 Task: Select the editor in the peek widget default focus.
Action: Mouse moved to (226, 587)
Screenshot: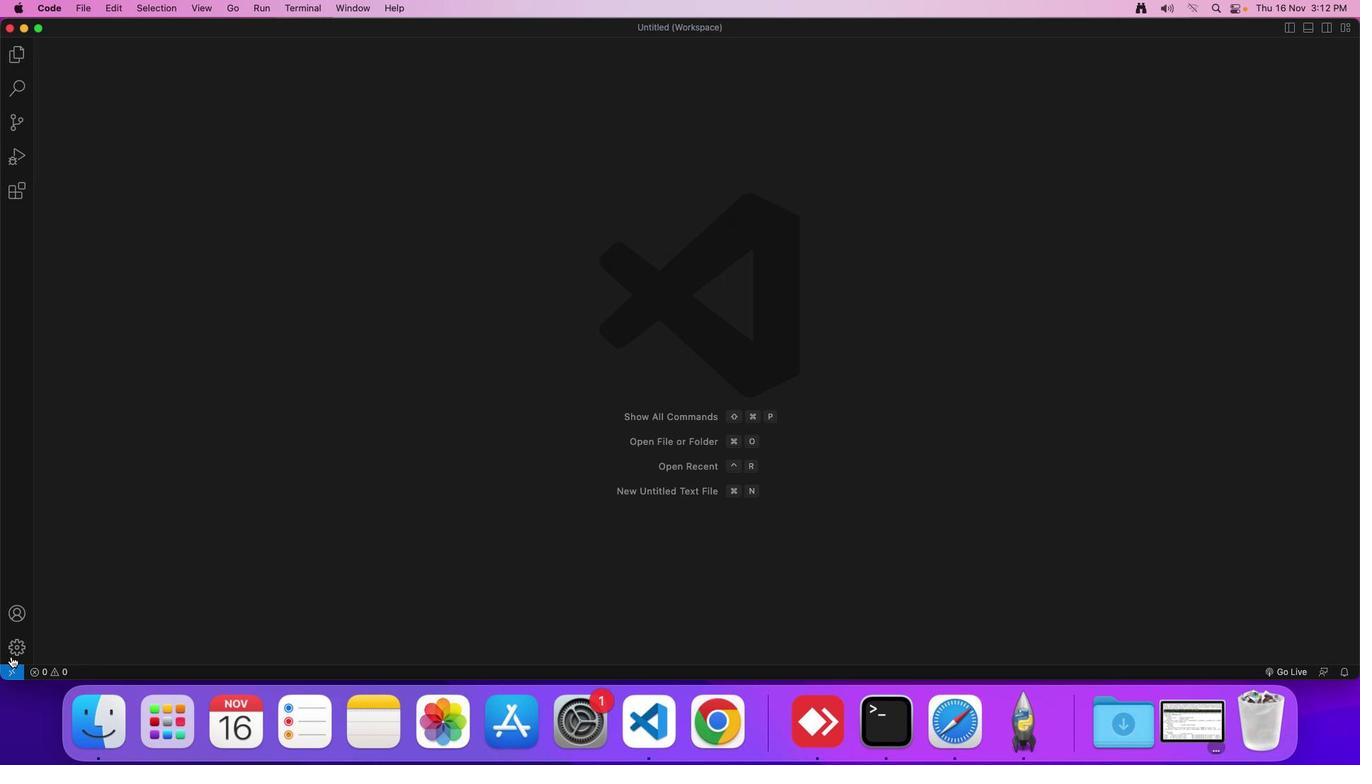 
Action: Mouse pressed left at (226, 587)
Screenshot: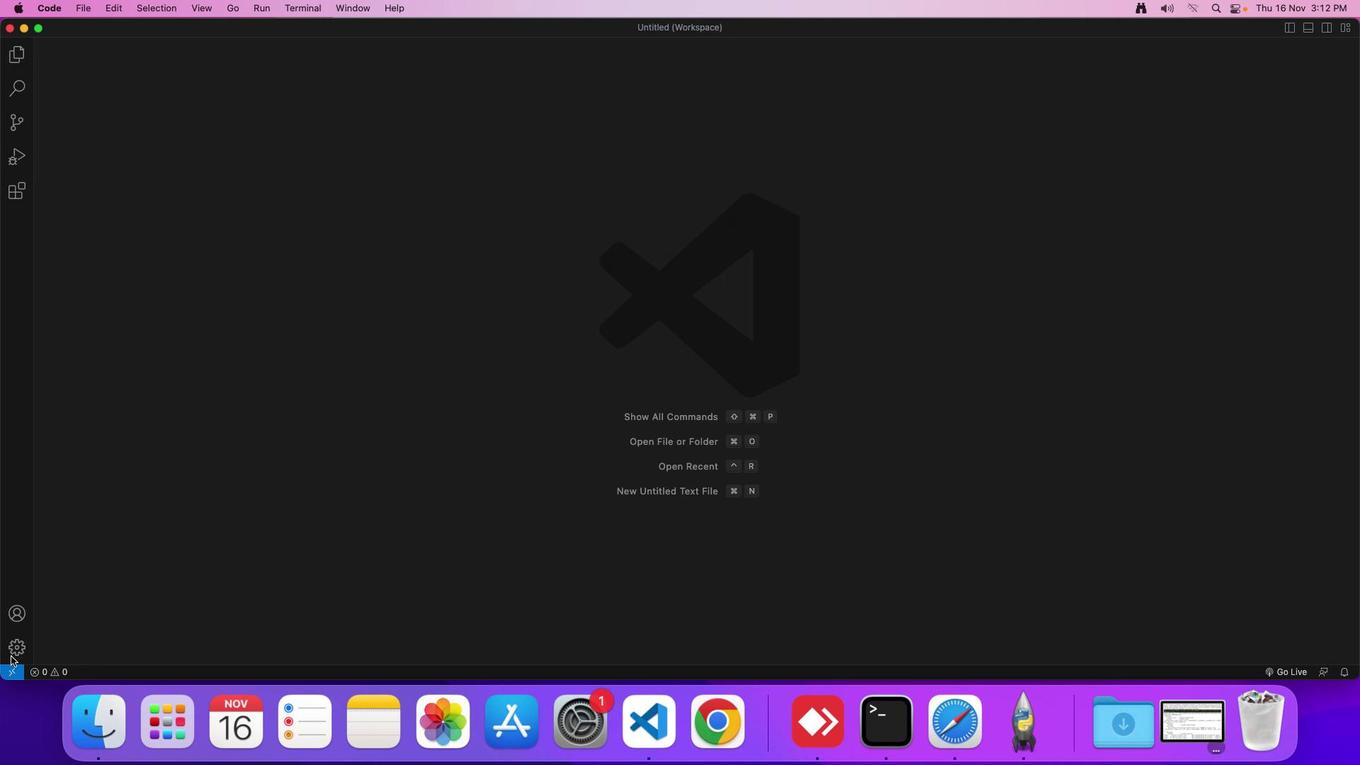 
Action: Mouse moved to (272, 505)
Screenshot: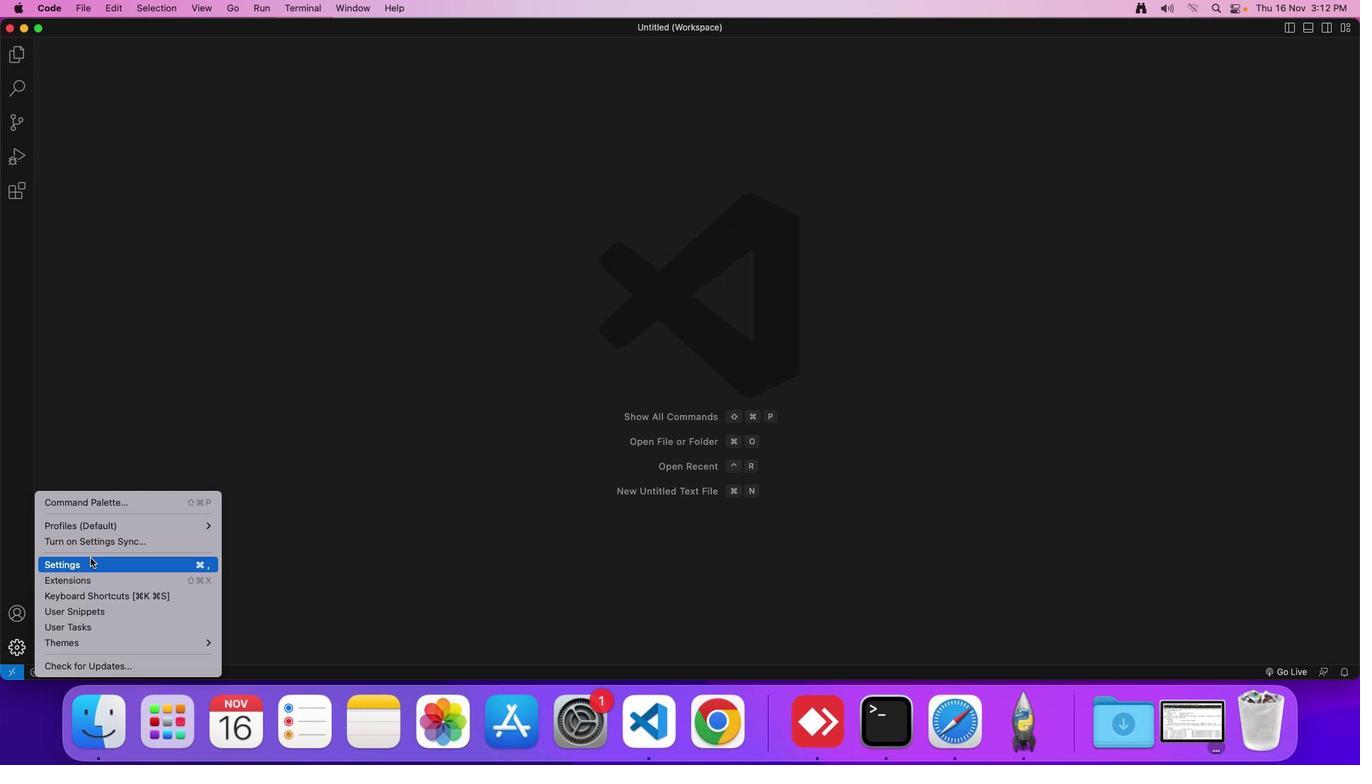 
Action: Mouse pressed left at (272, 505)
Screenshot: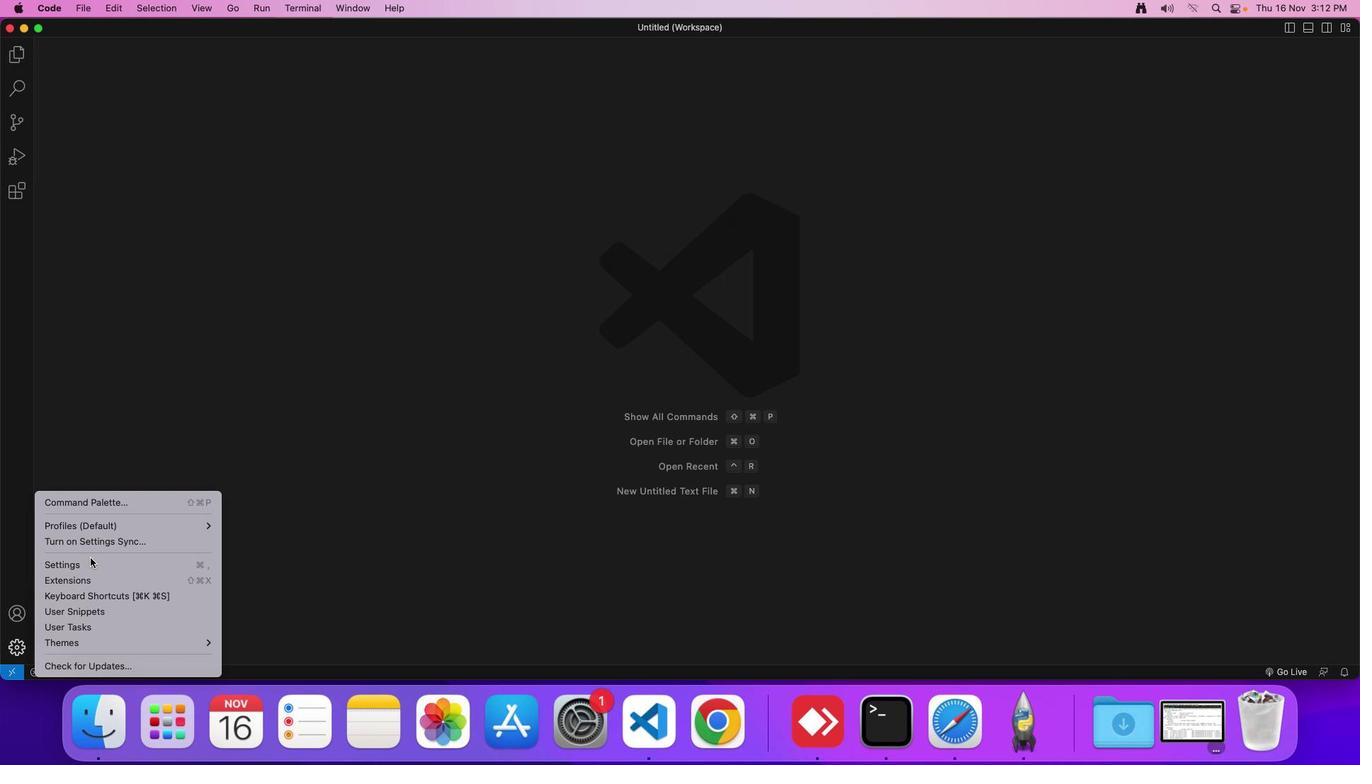 
Action: Mouse moved to (430, 139)
Screenshot: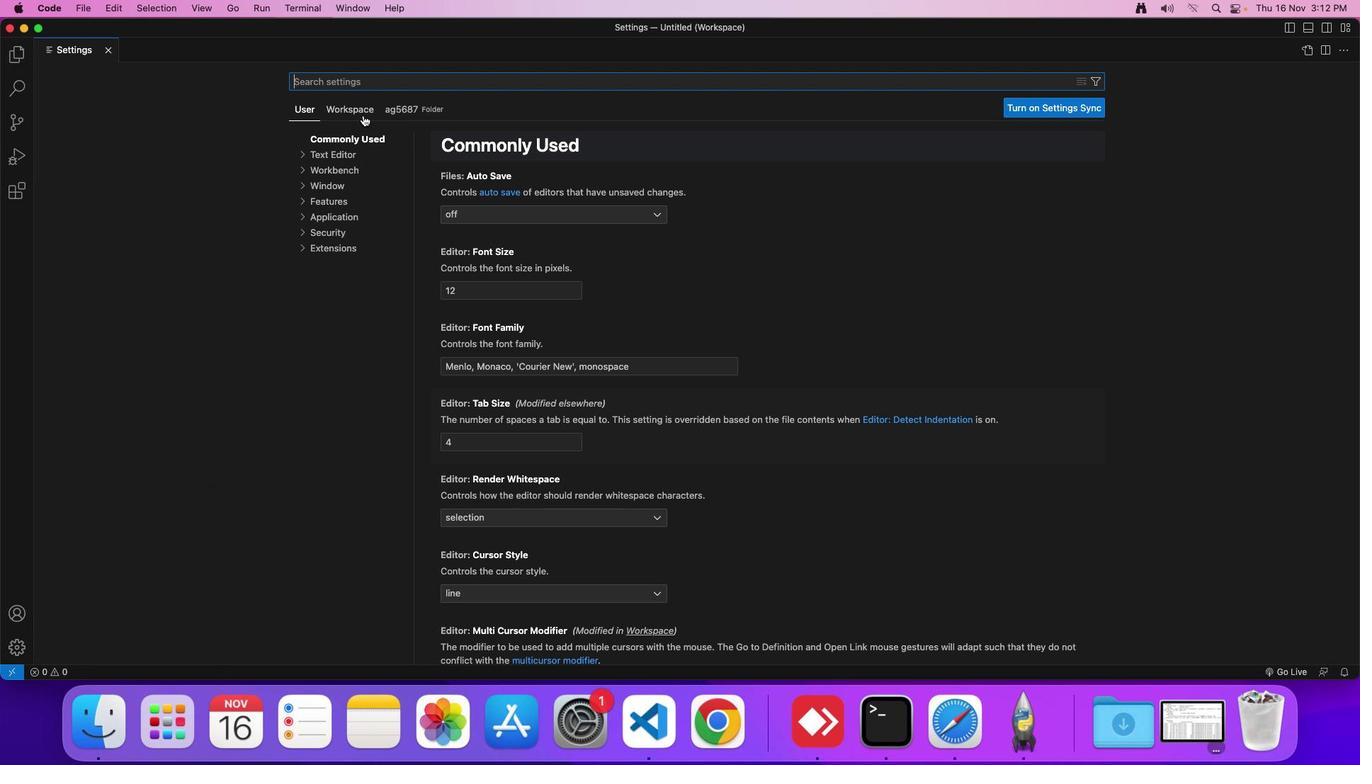 
Action: Mouse pressed left at (430, 139)
Screenshot: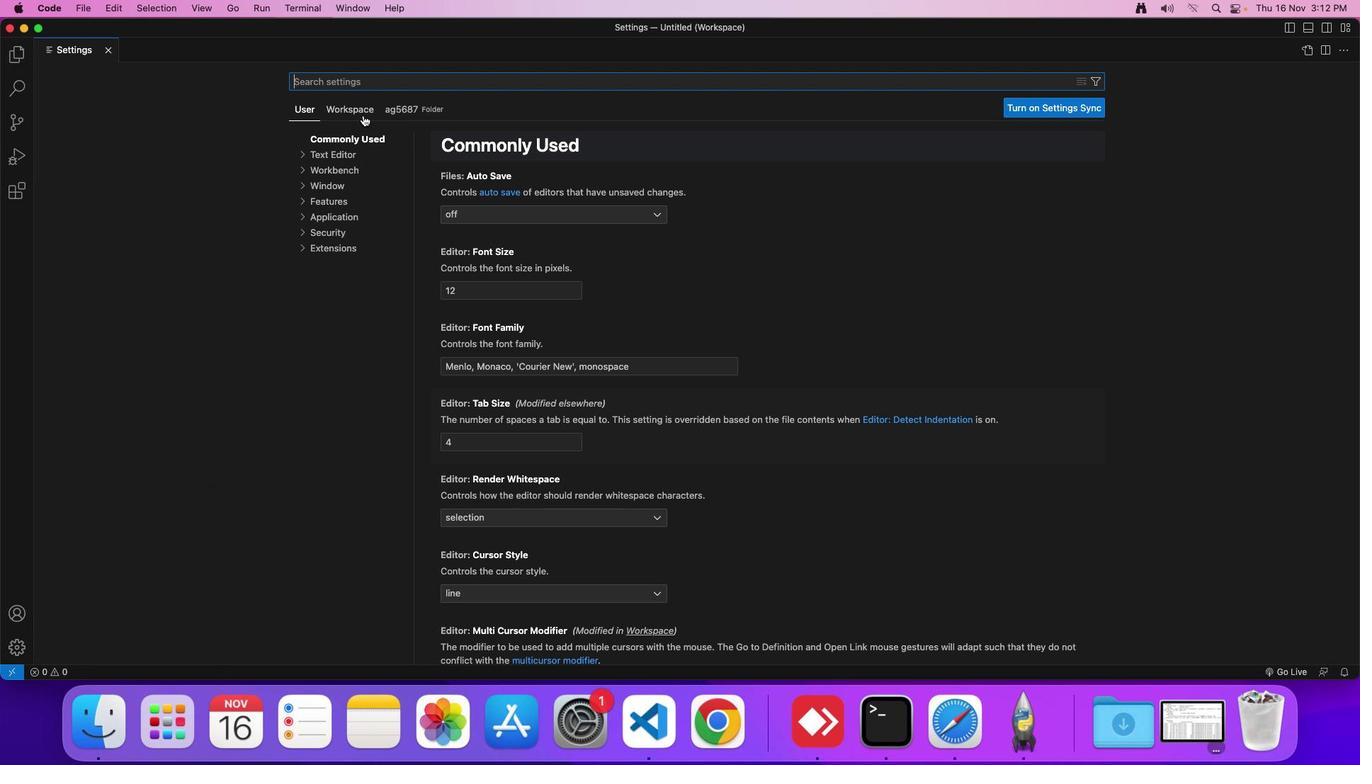 
Action: Mouse moved to (423, 167)
Screenshot: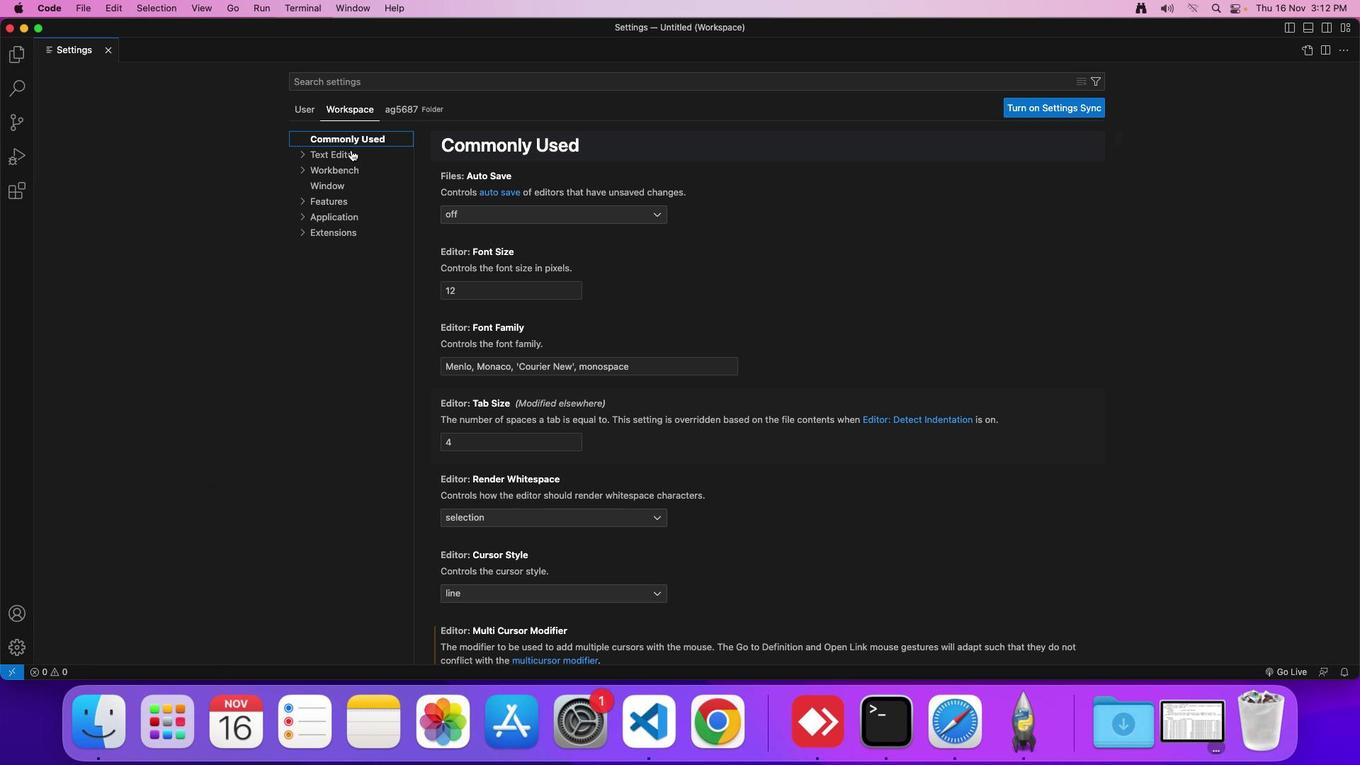 
Action: Mouse pressed left at (423, 167)
Screenshot: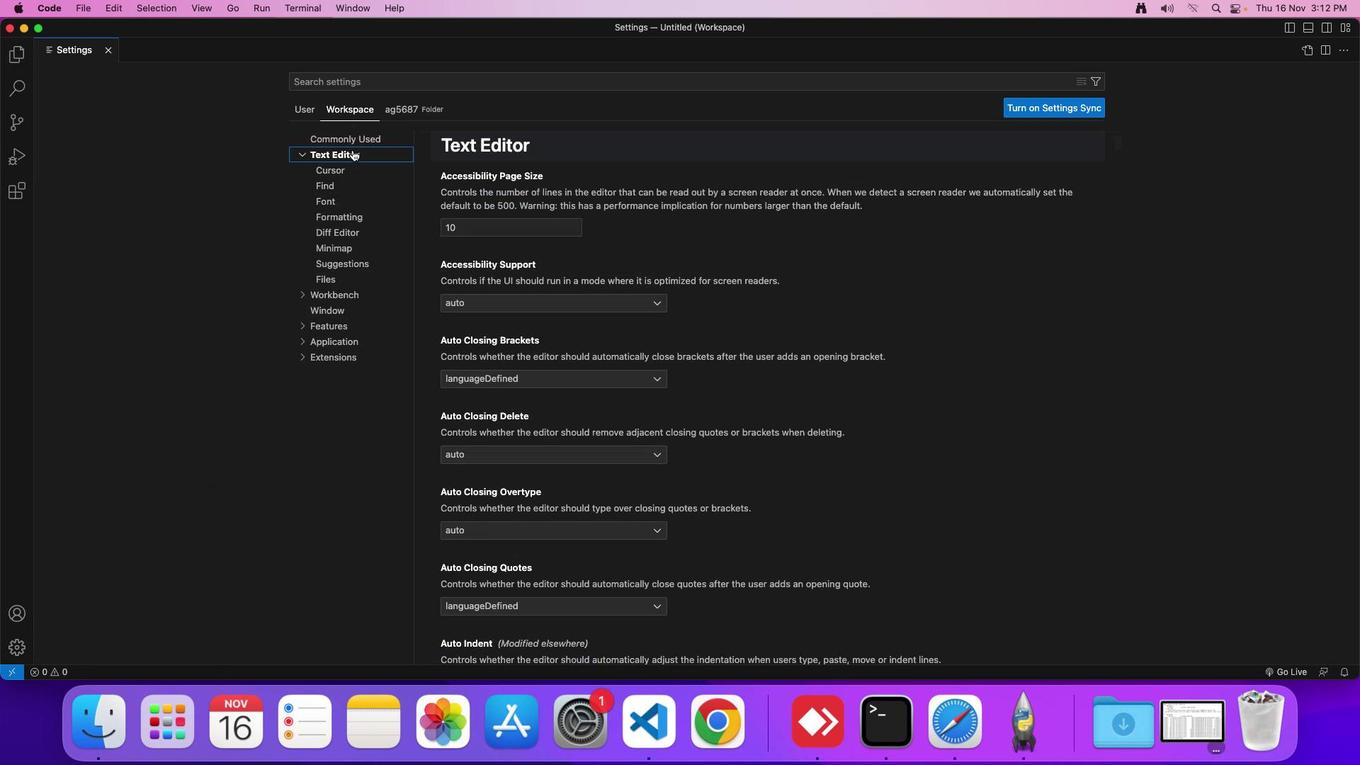 
Action: Mouse moved to (537, 310)
Screenshot: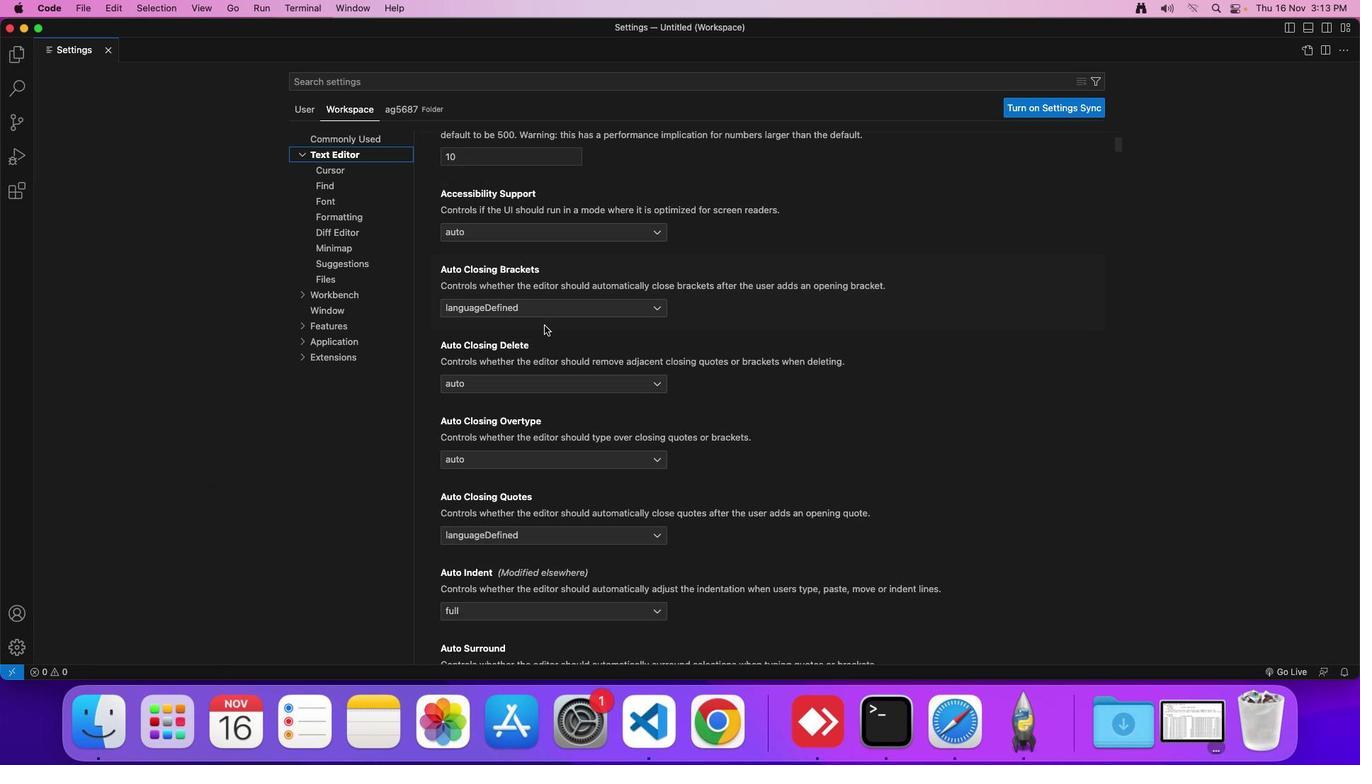 
Action: Mouse scrolled (537, 310) with delta (220, 43)
Screenshot: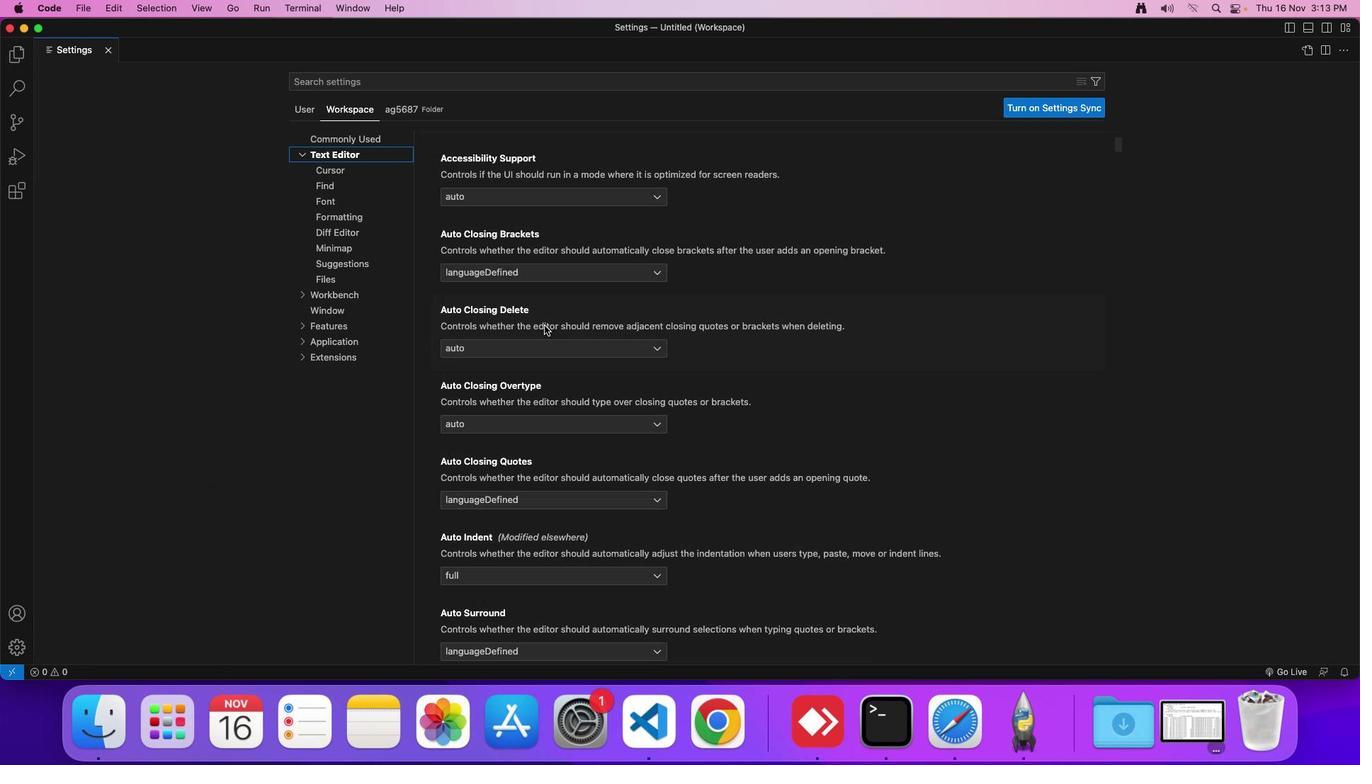 
Action: Mouse moved to (537, 309)
Screenshot: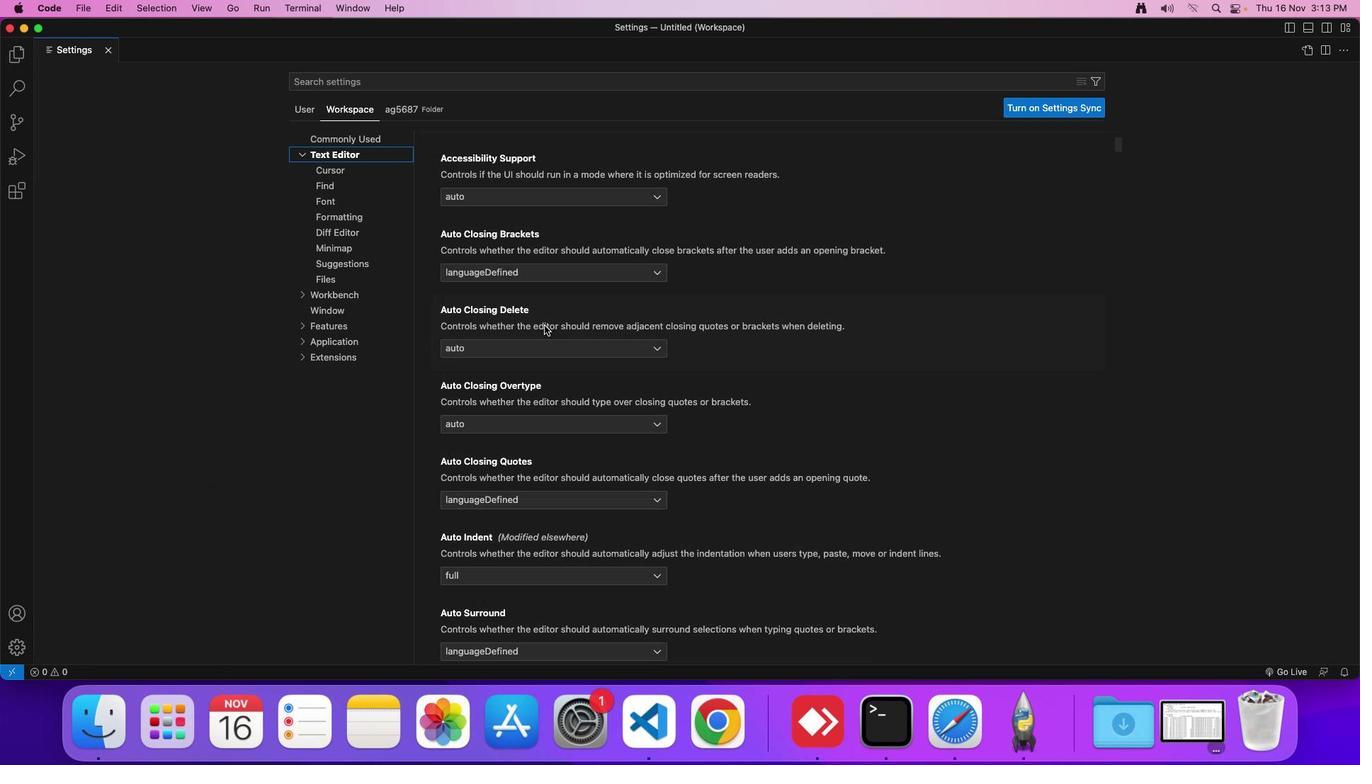 
Action: Mouse scrolled (537, 309) with delta (220, 43)
Screenshot: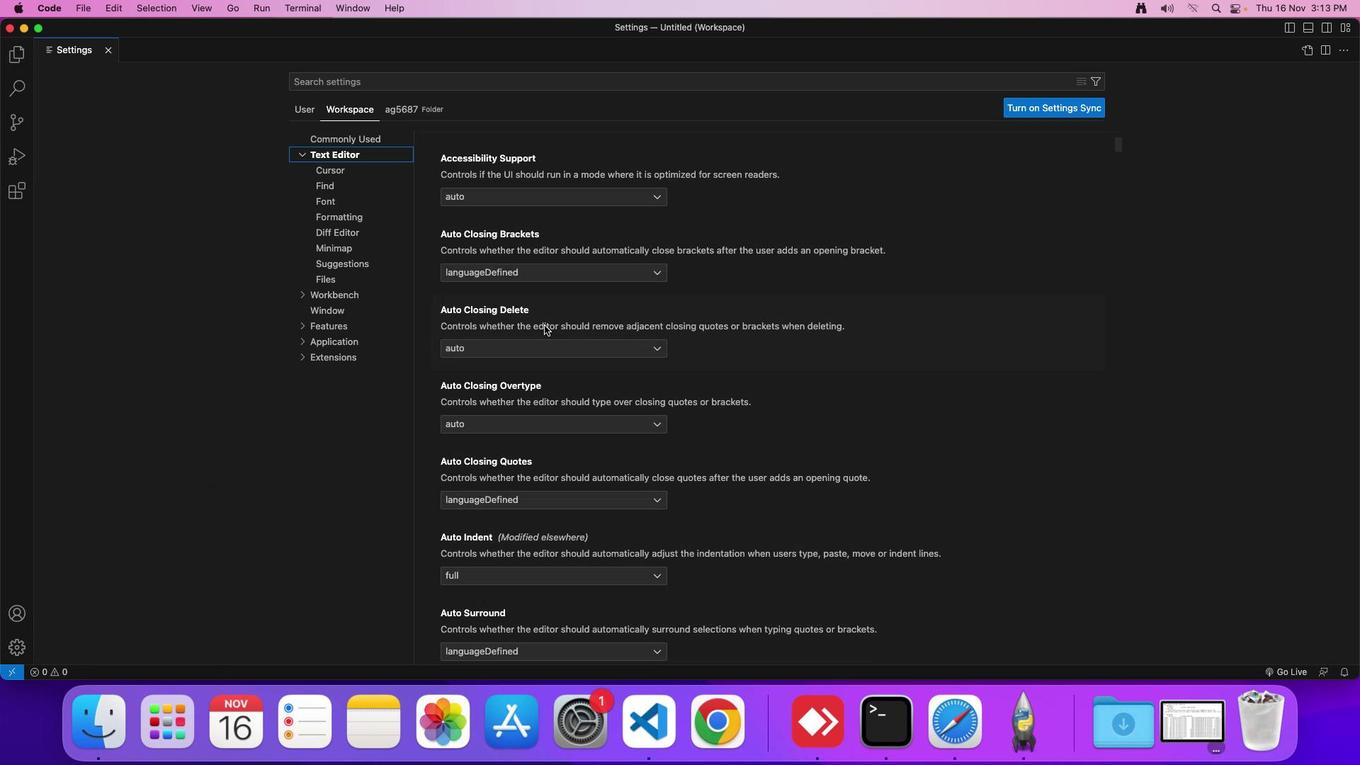 
Action: Mouse moved to (537, 308)
Screenshot: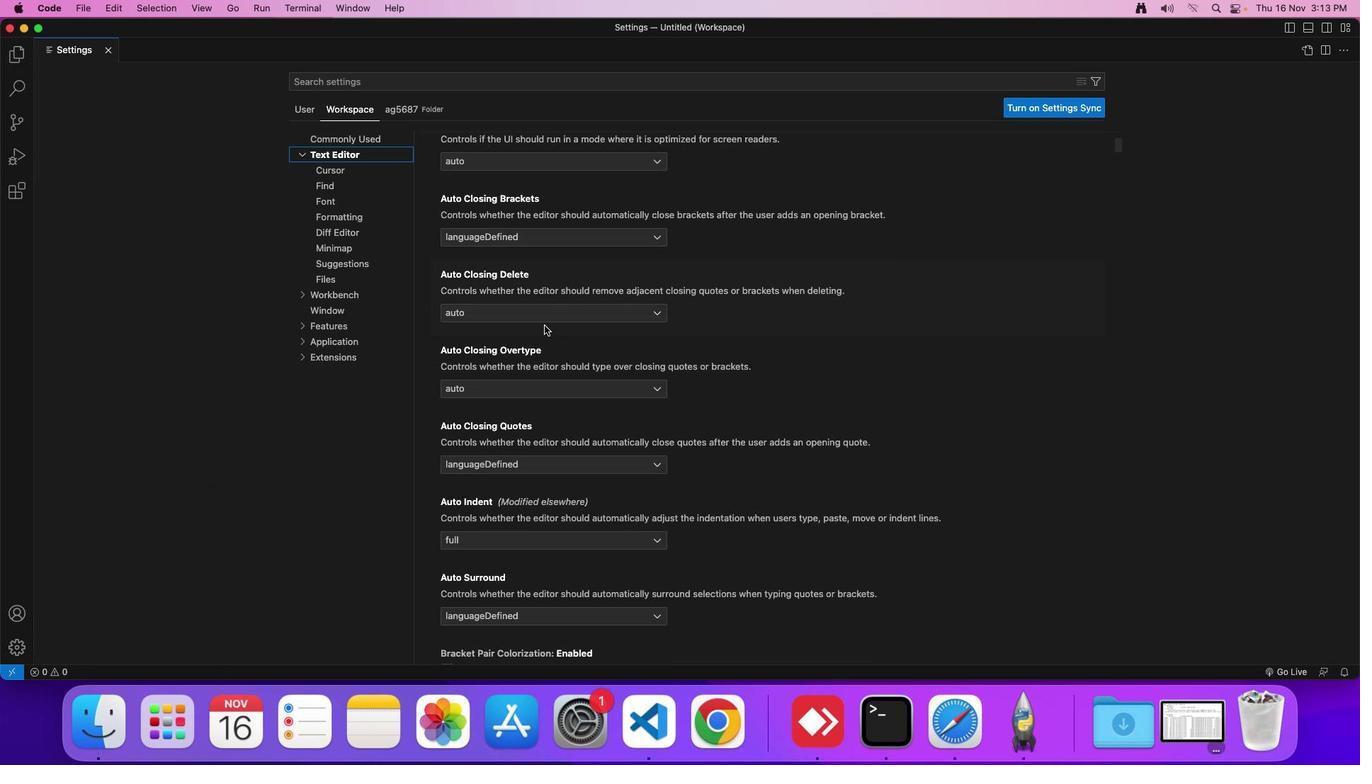 
Action: Mouse scrolled (537, 308) with delta (220, 43)
Screenshot: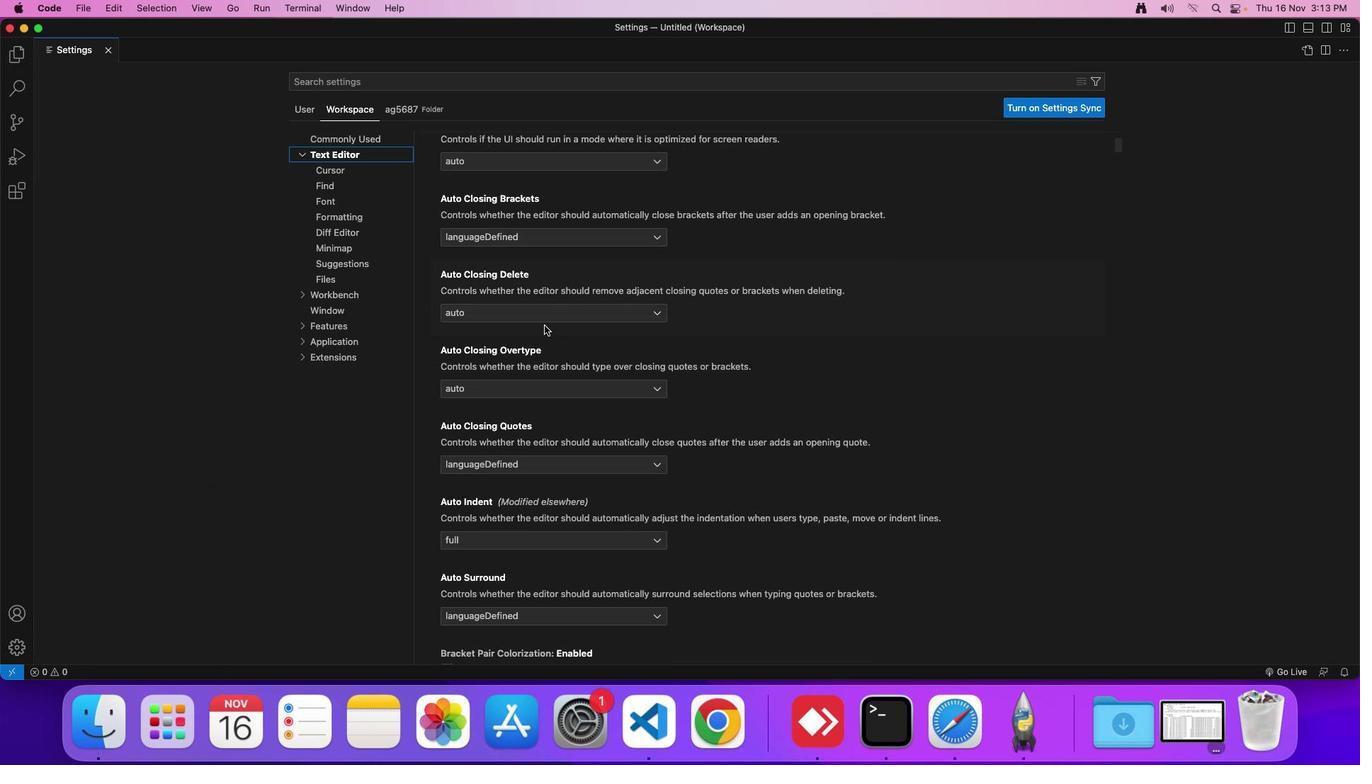 
Action: Mouse moved to (535, 313)
Screenshot: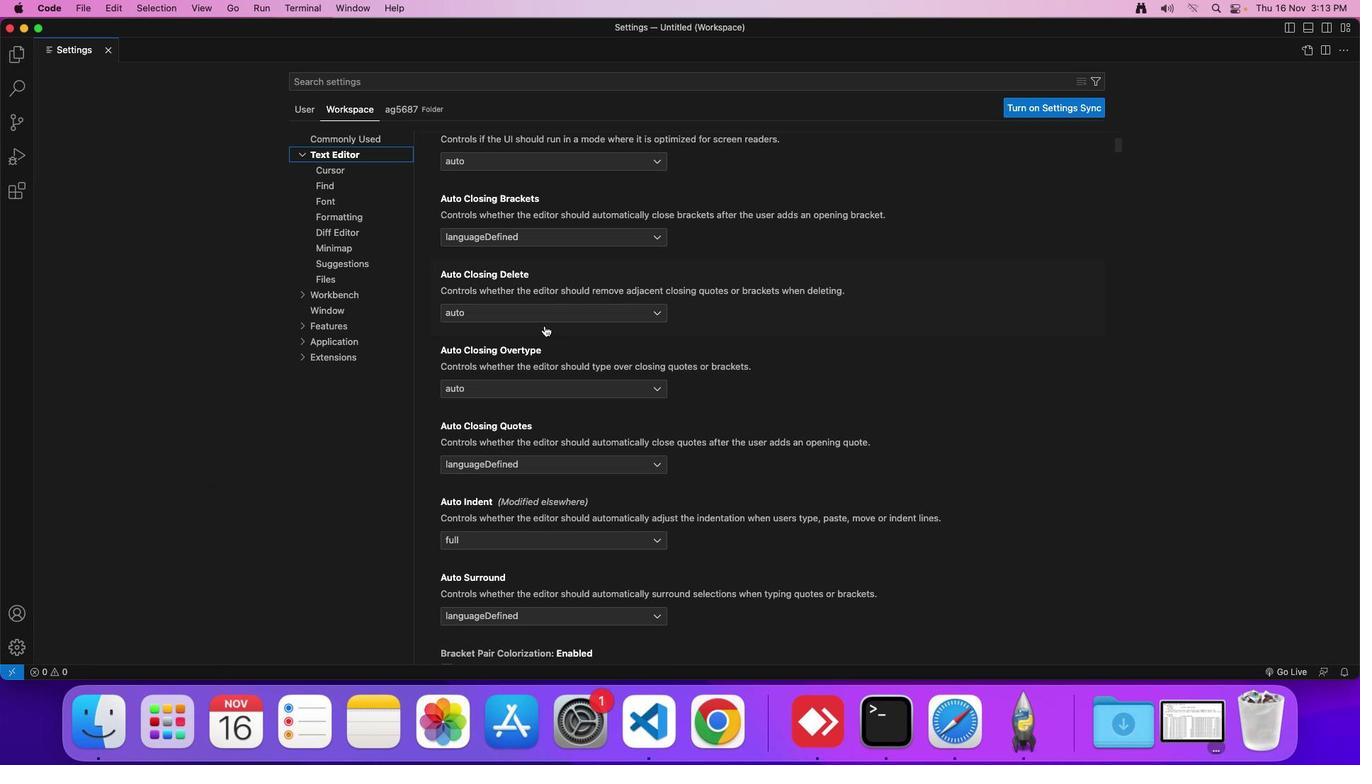 
Action: Mouse scrolled (535, 313) with delta (220, 43)
Screenshot: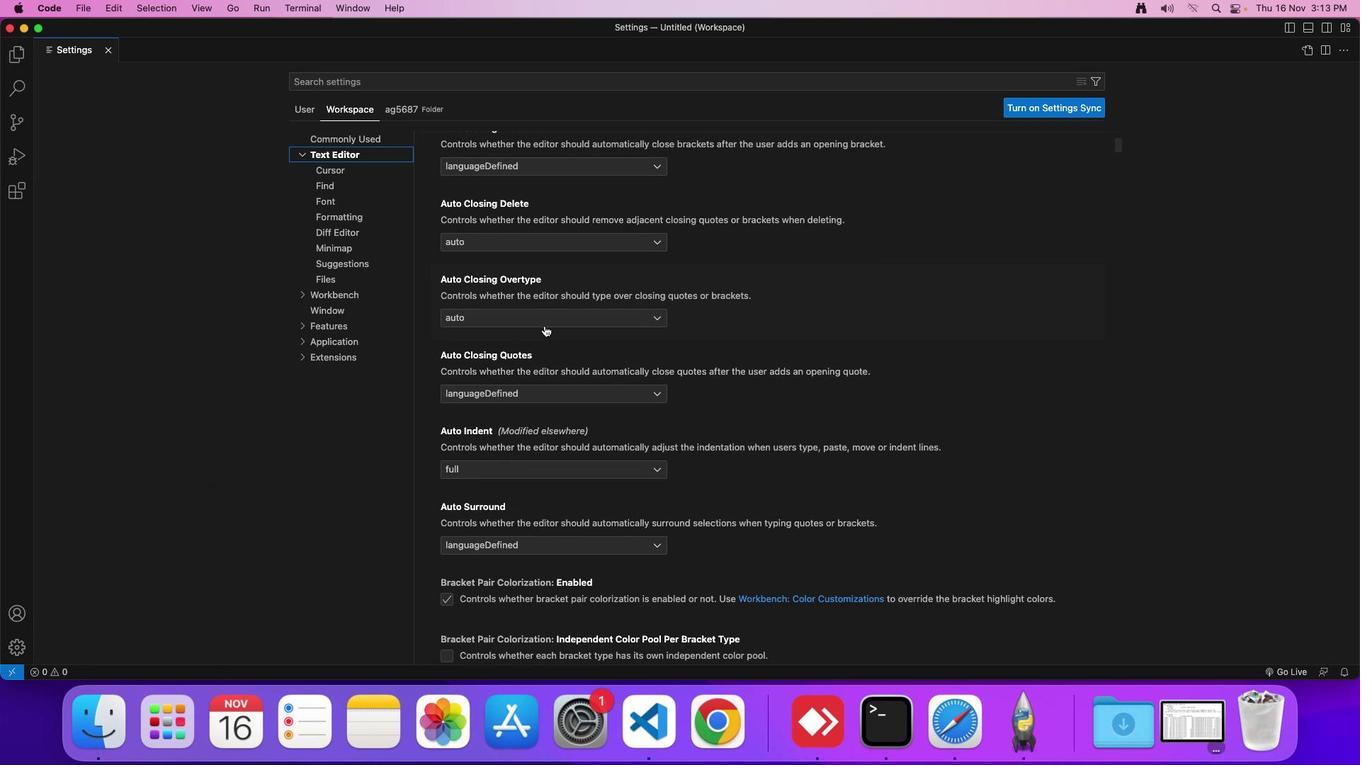 
Action: Mouse moved to (535, 313)
Screenshot: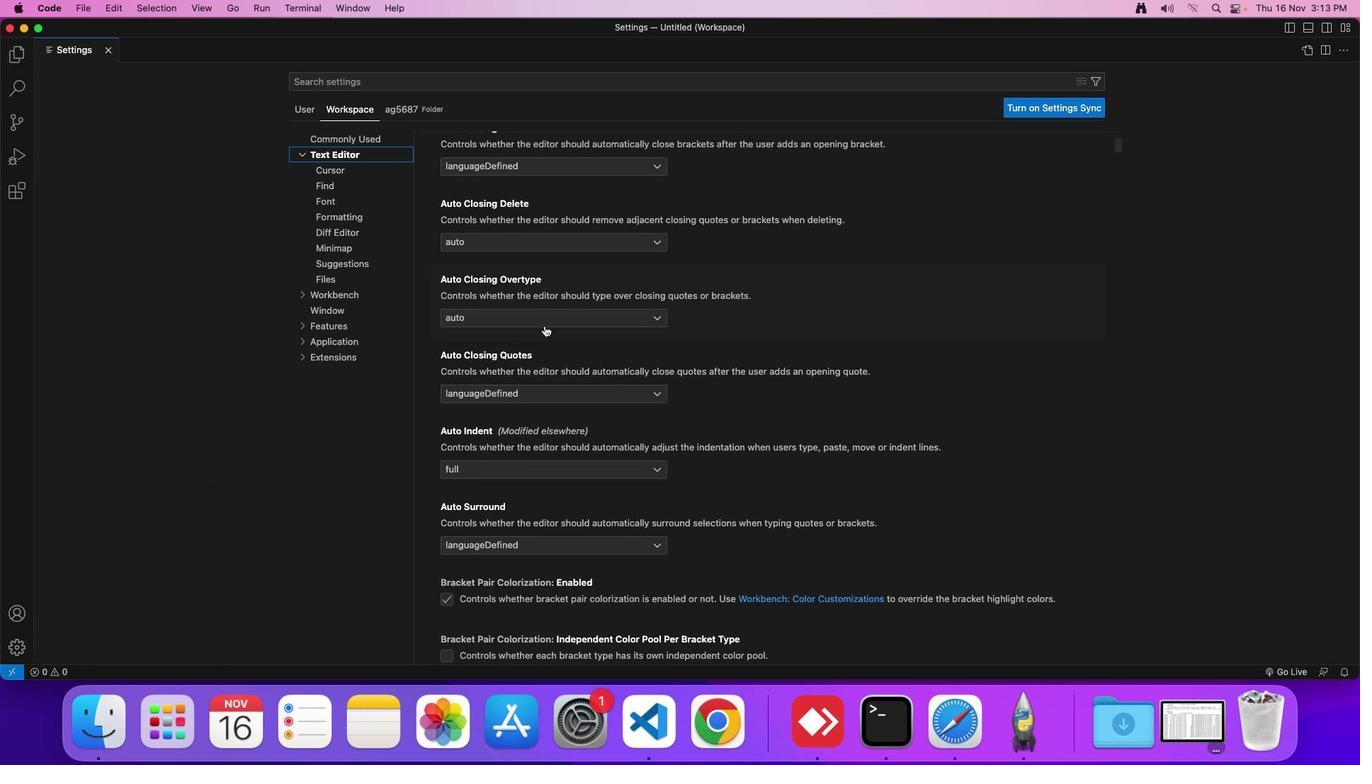 
Action: Mouse scrolled (535, 313) with delta (220, 42)
Screenshot: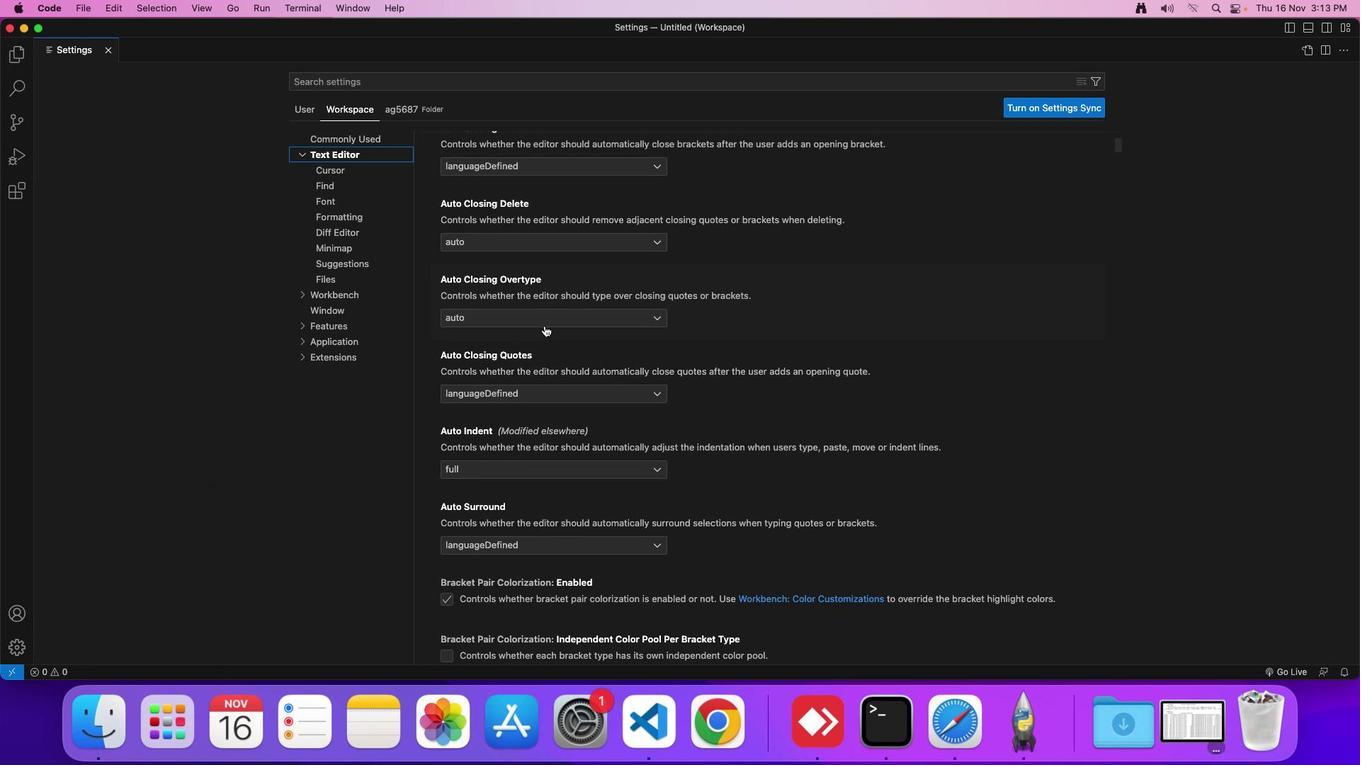 
Action: Mouse scrolled (535, 313) with delta (220, 43)
Screenshot: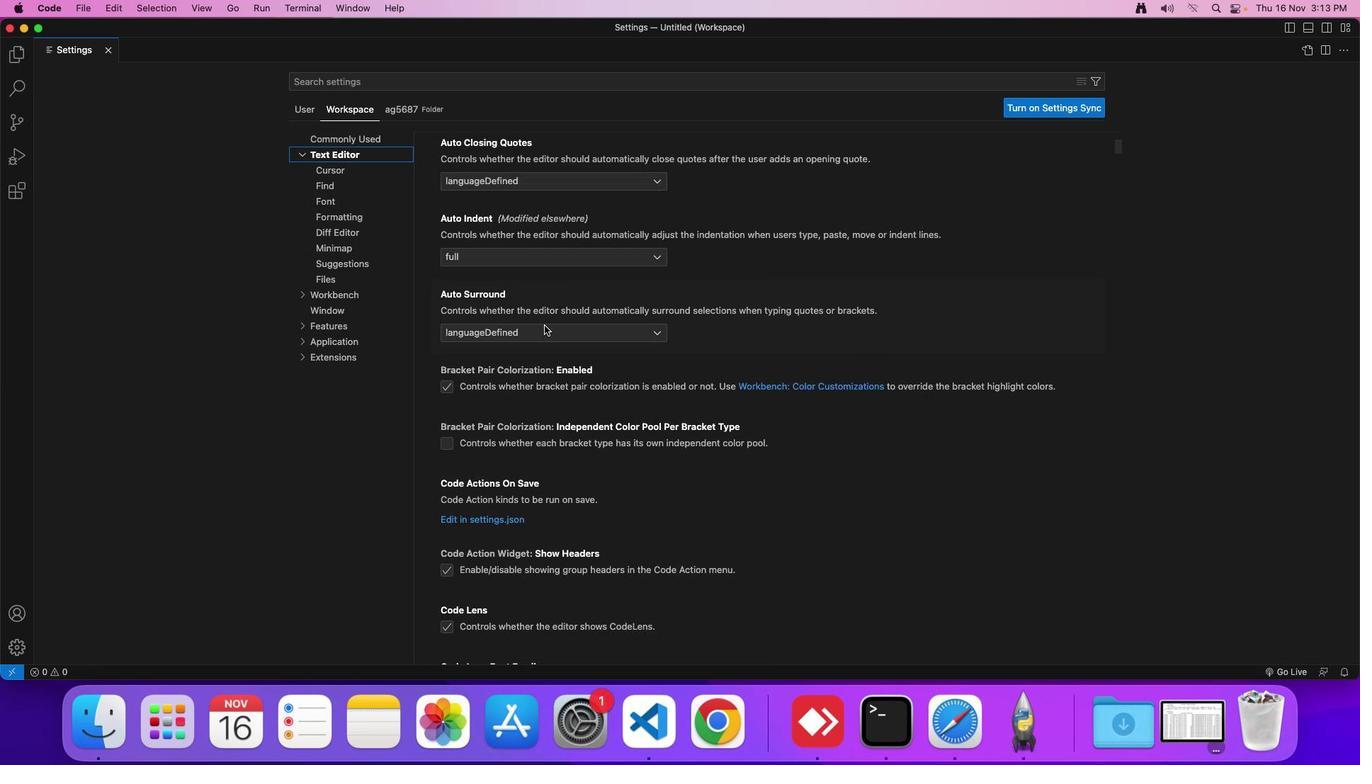 
Action: Mouse scrolled (535, 313) with delta (220, 43)
Screenshot: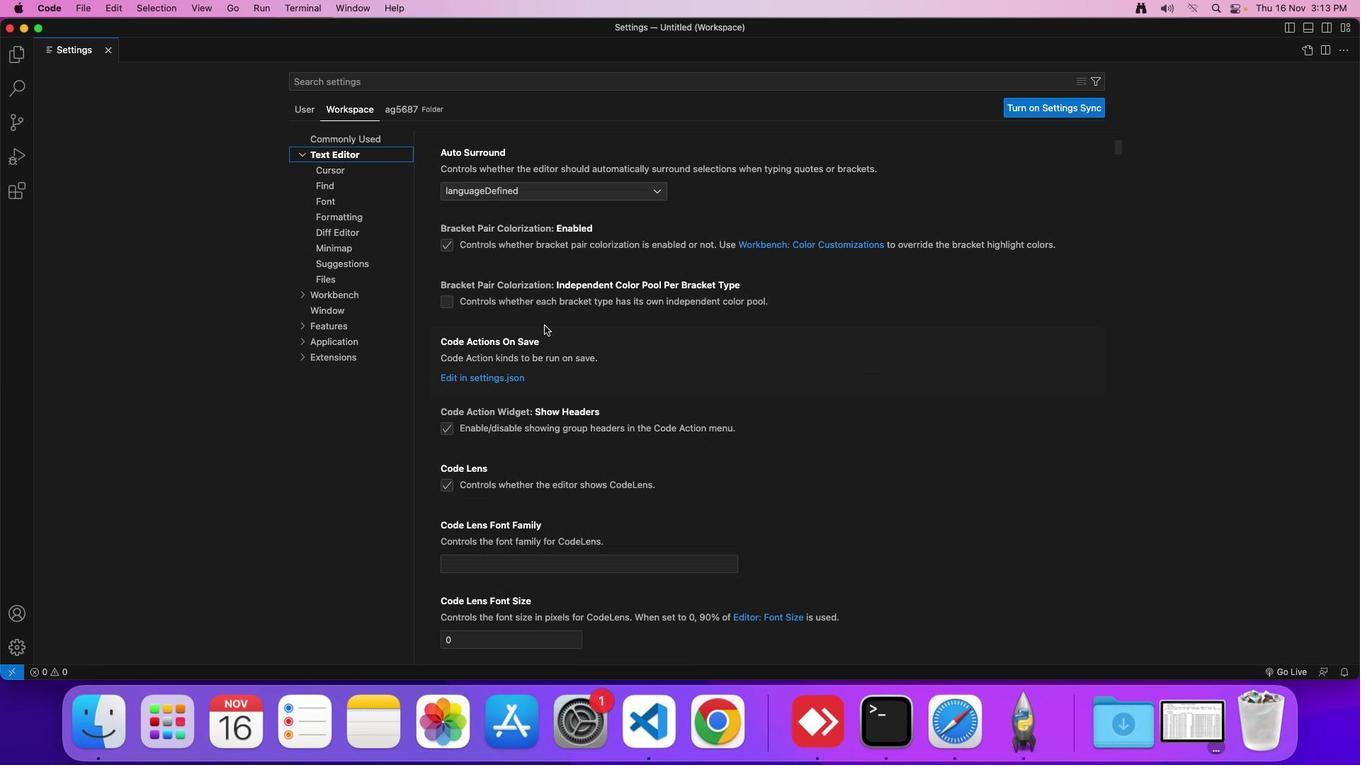 
Action: Mouse scrolled (535, 313) with delta (220, 41)
Screenshot: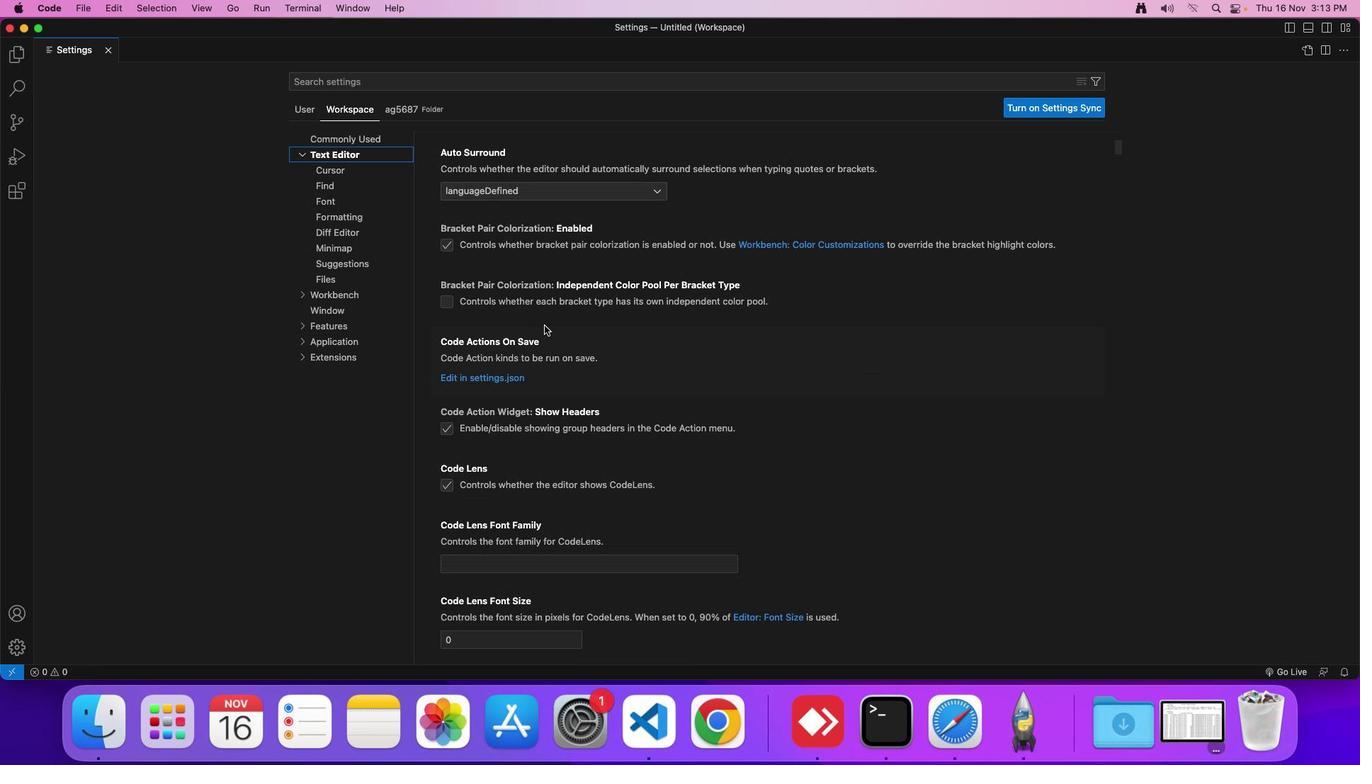
Action: Mouse scrolled (535, 313) with delta (220, 41)
Screenshot: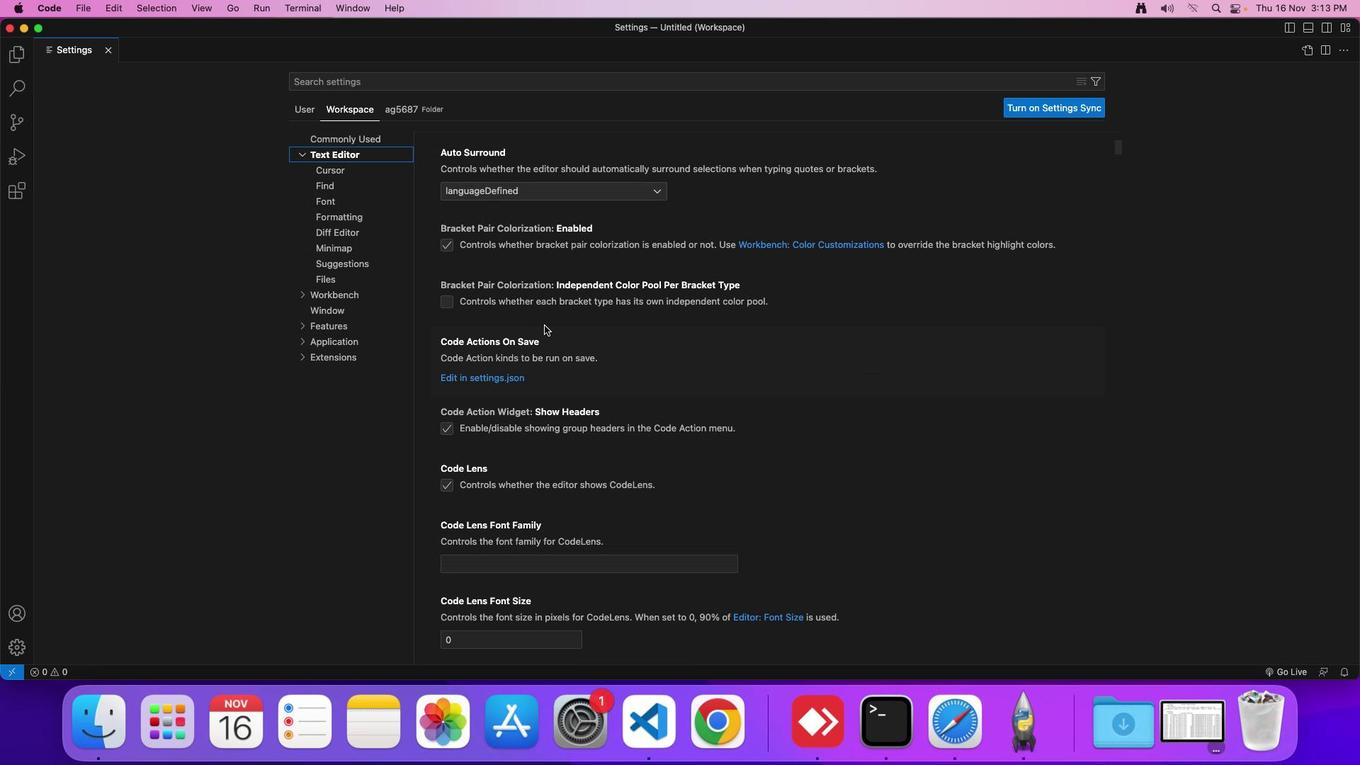 
Action: Mouse moved to (530, 313)
Screenshot: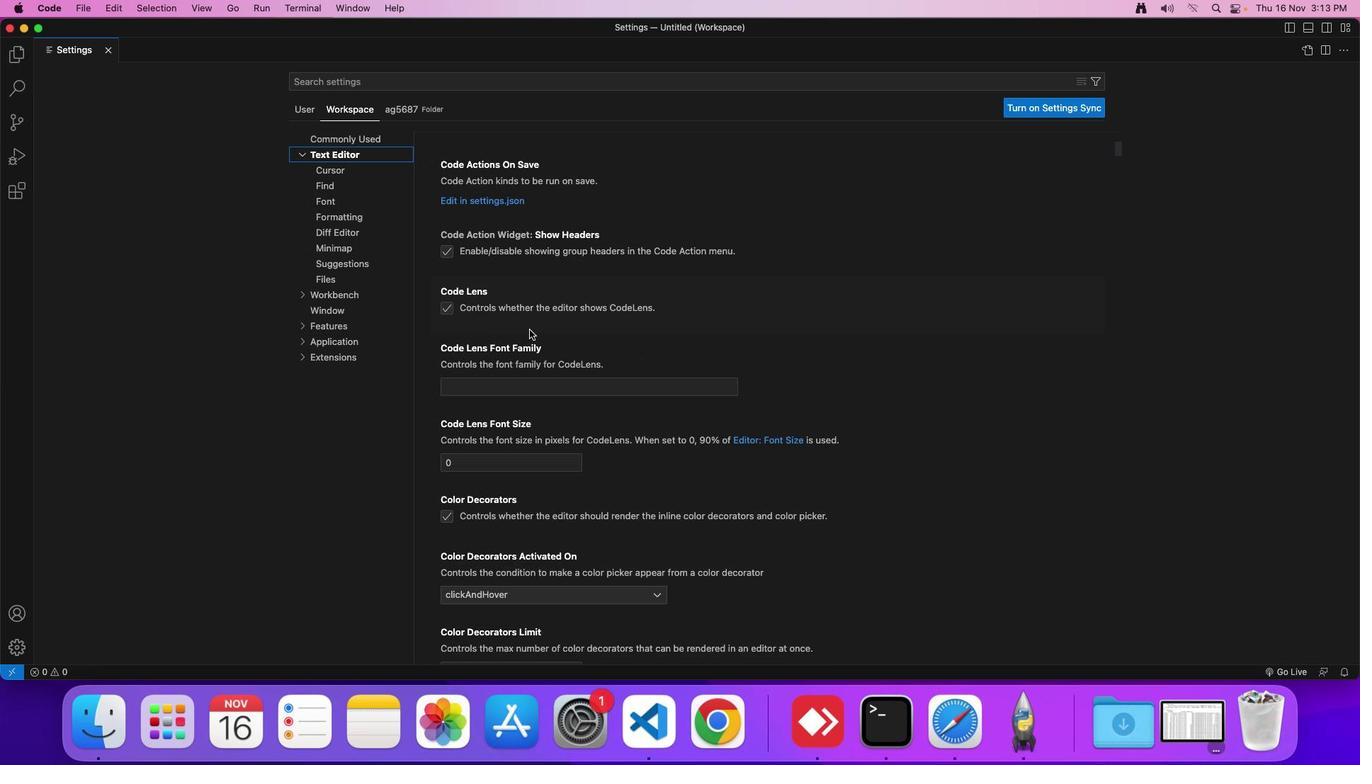 
Action: Mouse scrolled (530, 313) with delta (220, 43)
Screenshot: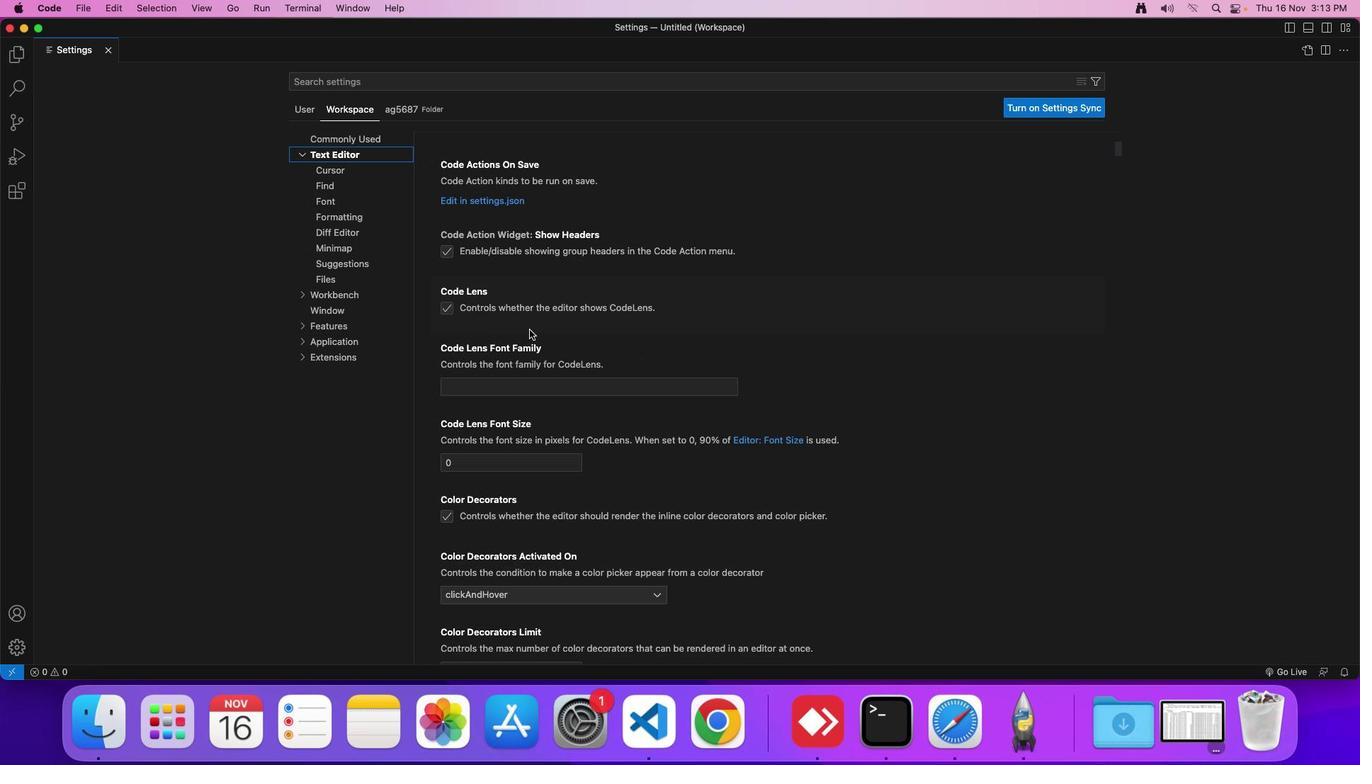 
Action: Mouse moved to (527, 316)
Screenshot: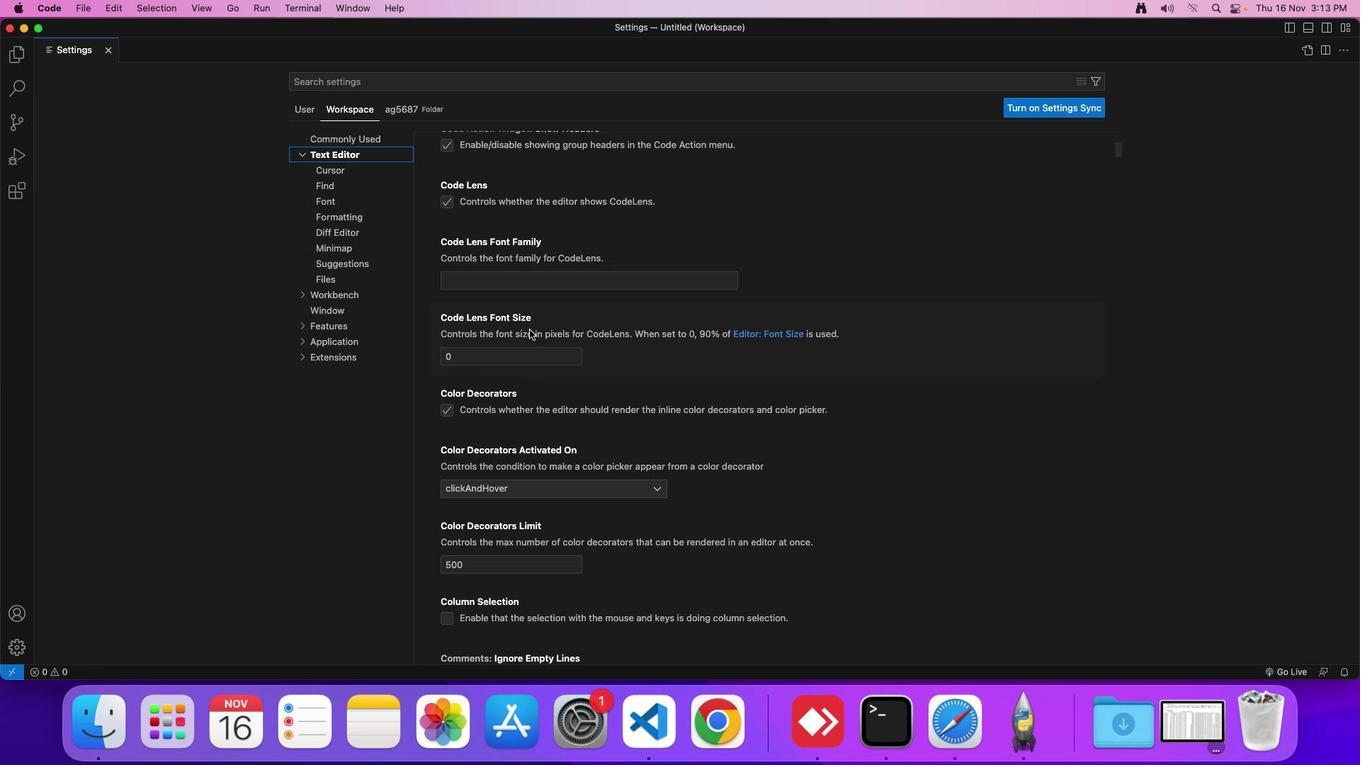 
Action: Mouse scrolled (527, 316) with delta (220, 43)
Screenshot: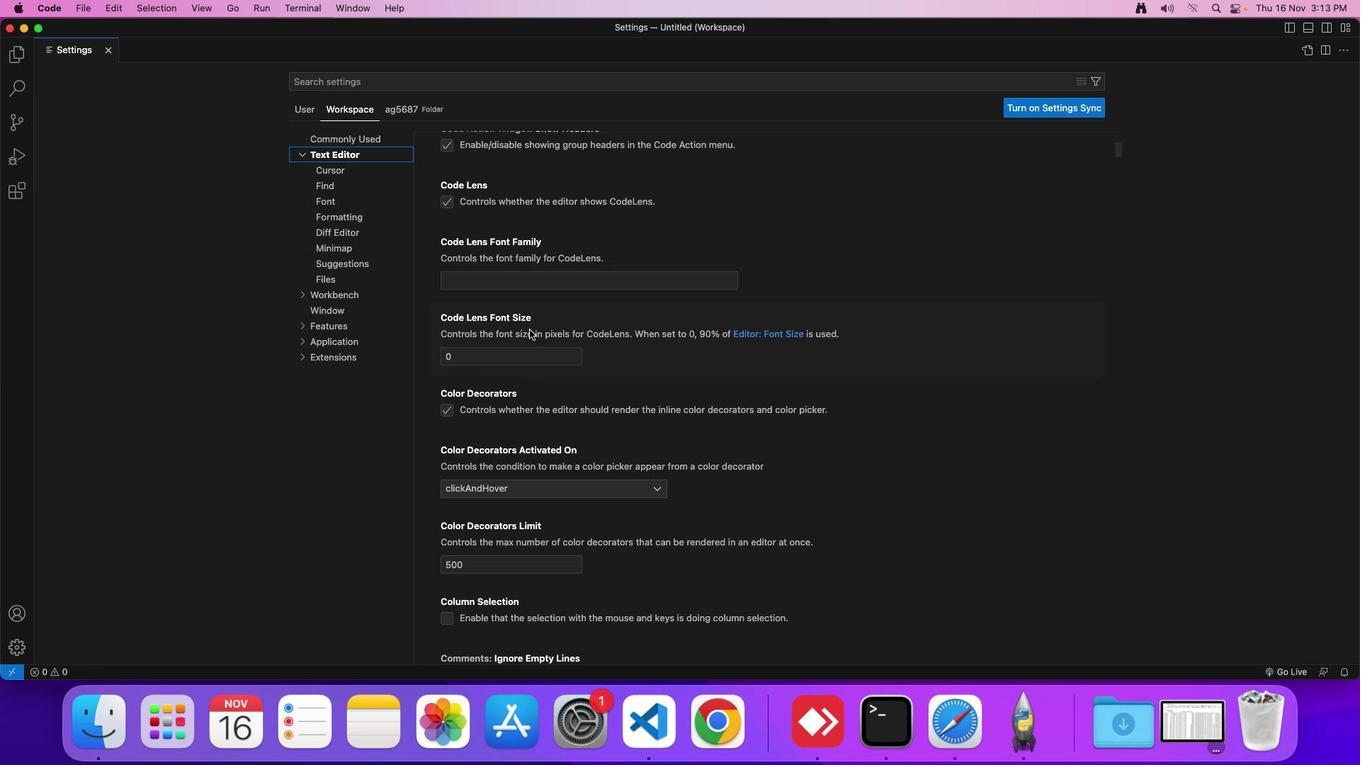 
Action: Mouse scrolled (527, 316) with delta (220, 41)
Screenshot: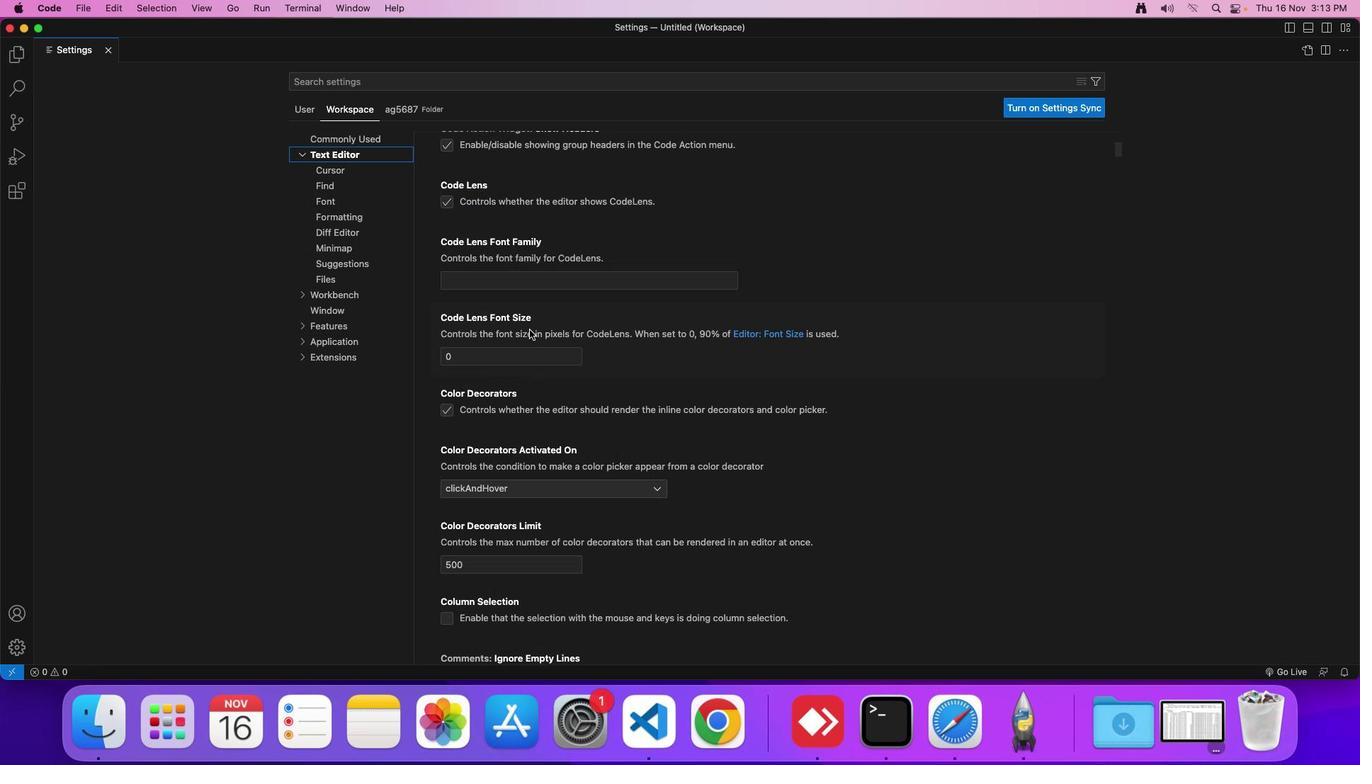 
Action: Mouse scrolled (527, 316) with delta (220, 41)
Screenshot: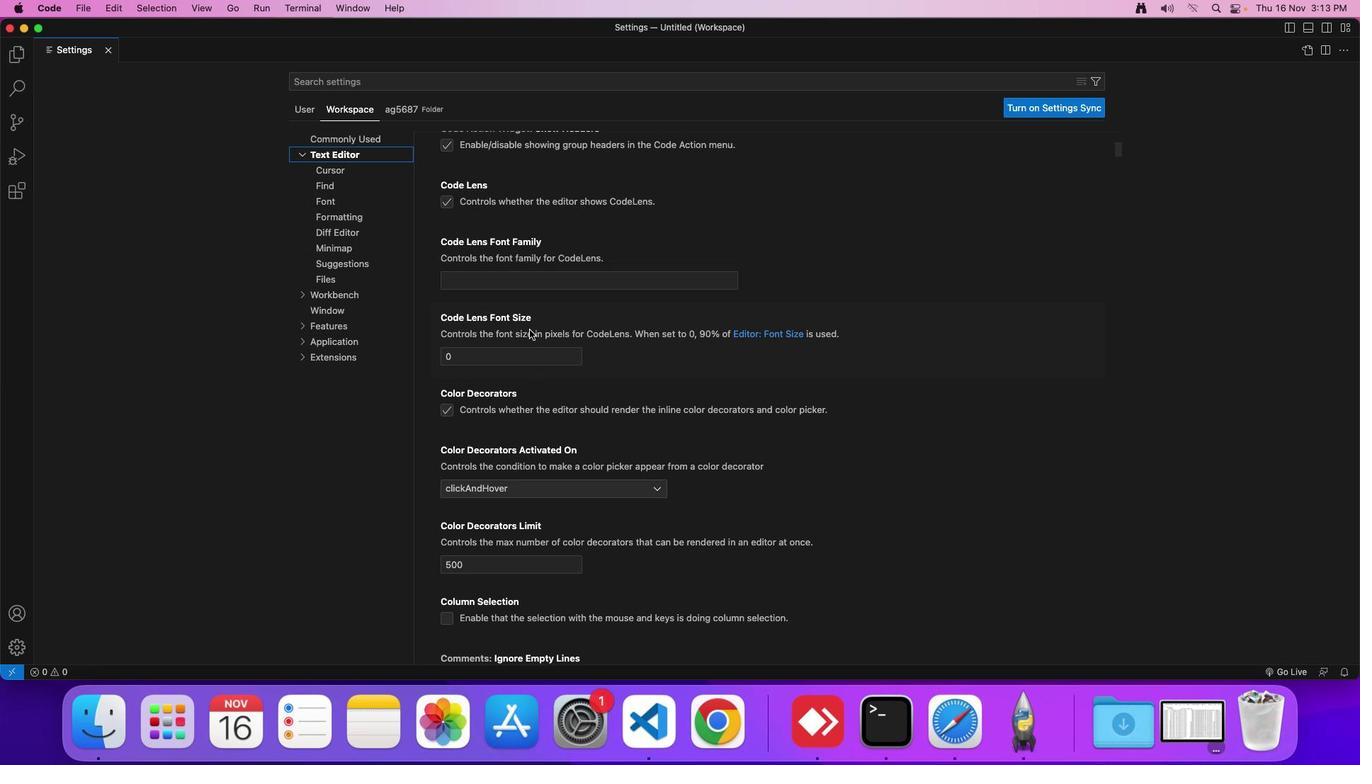 
Action: Mouse moved to (527, 316)
Screenshot: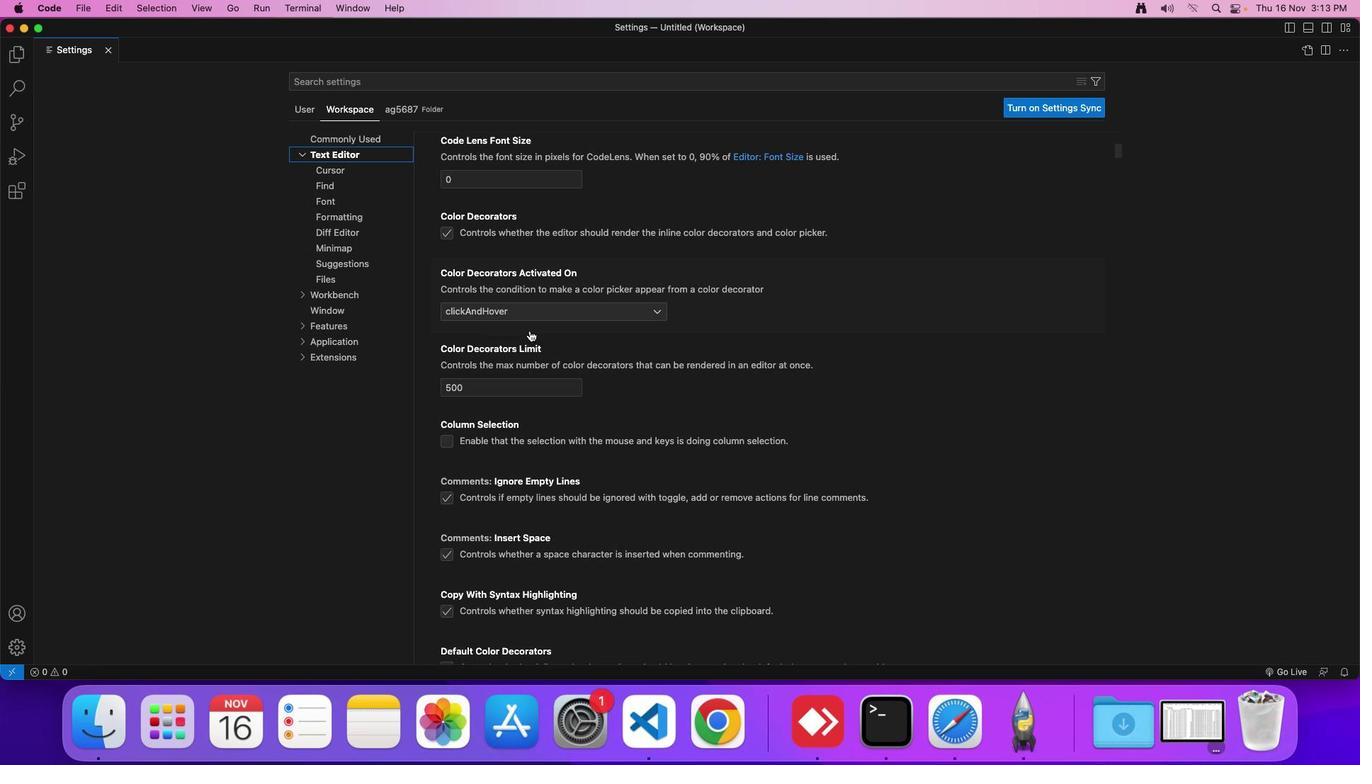 
Action: Mouse scrolled (527, 316) with delta (220, 43)
Screenshot: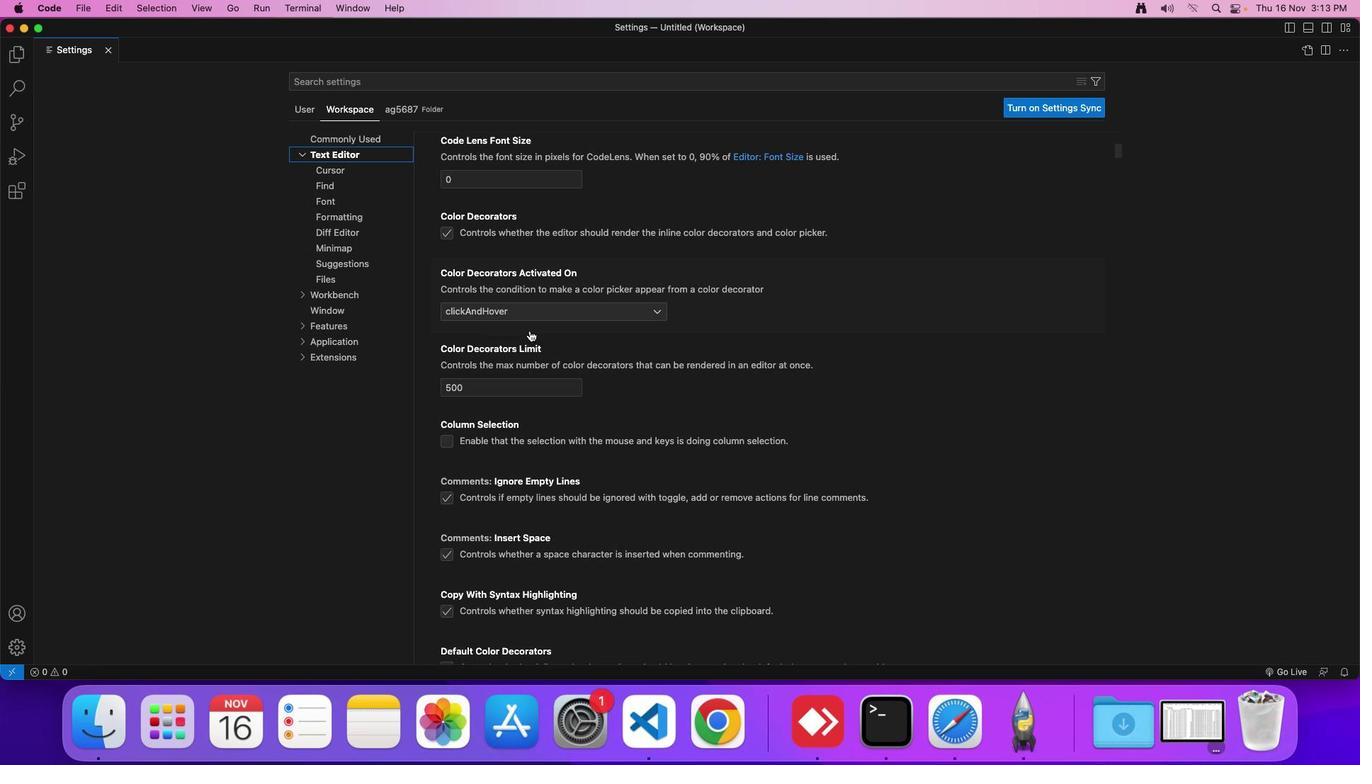 
Action: Mouse moved to (526, 316)
Screenshot: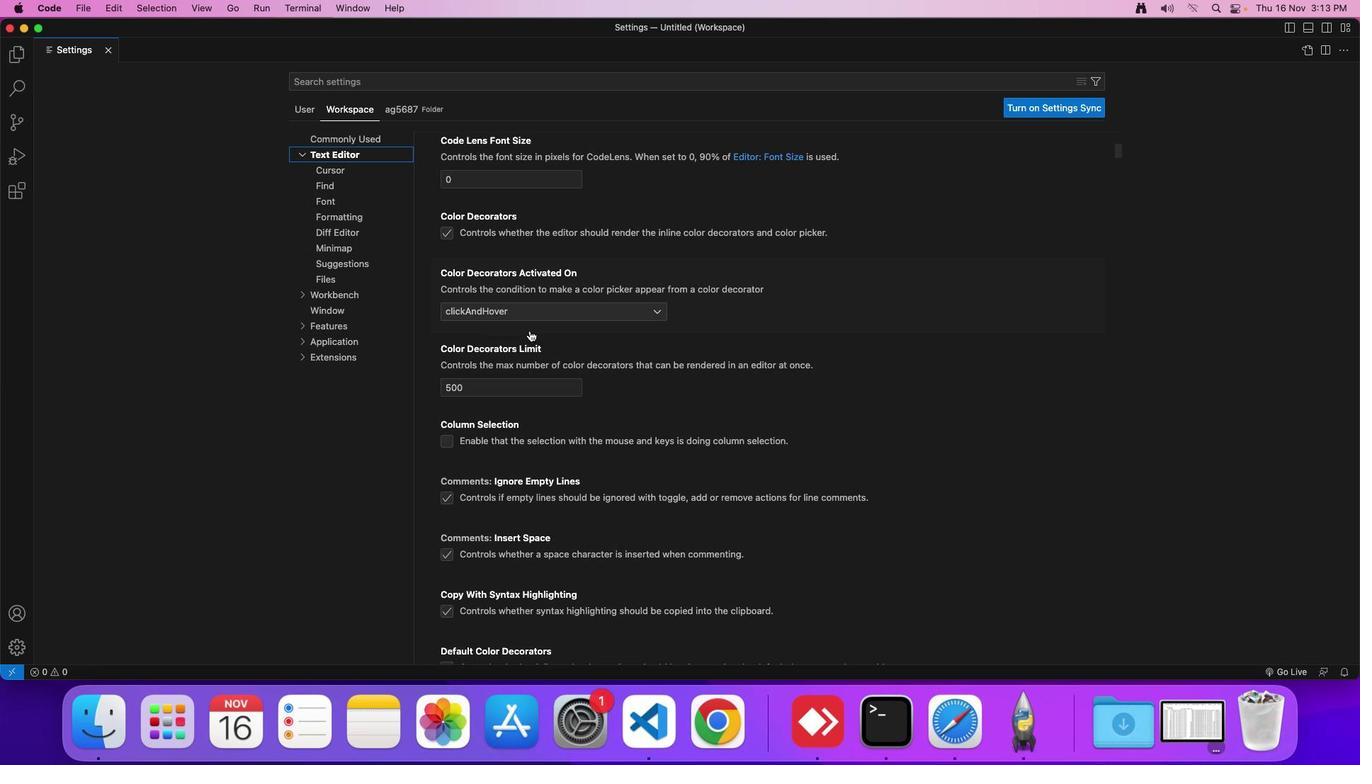
Action: Mouse scrolled (526, 316) with delta (220, 43)
Screenshot: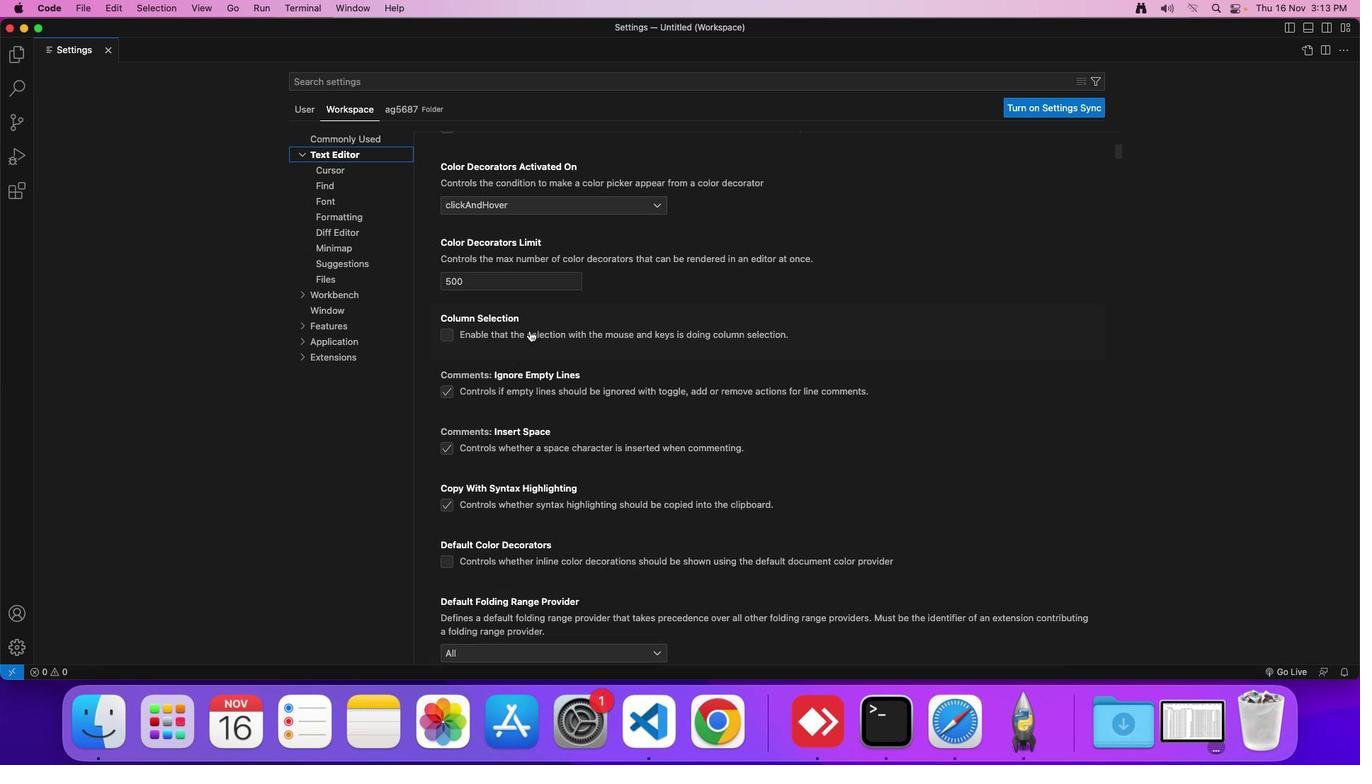 
Action: Mouse scrolled (526, 316) with delta (220, 41)
Screenshot: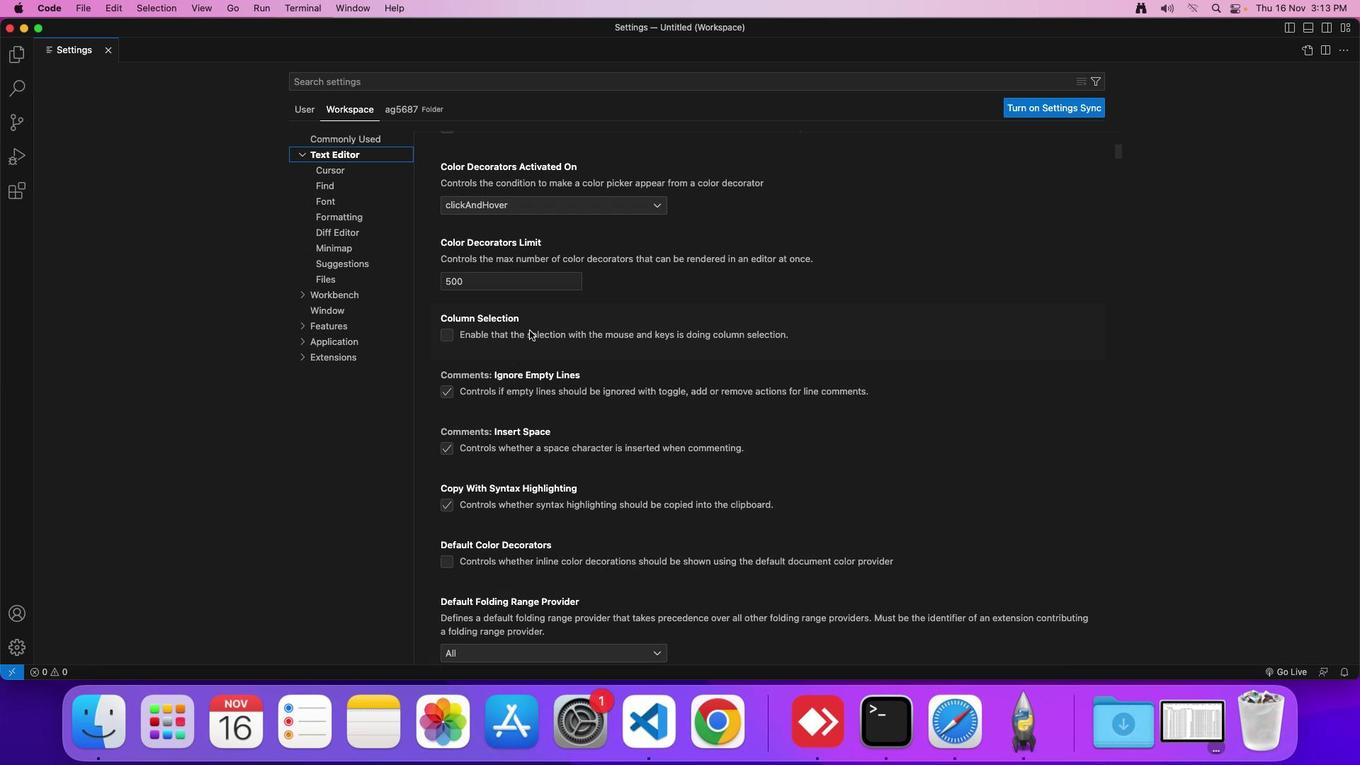 
Action: Mouse scrolled (526, 316) with delta (220, 41)
Screenshot: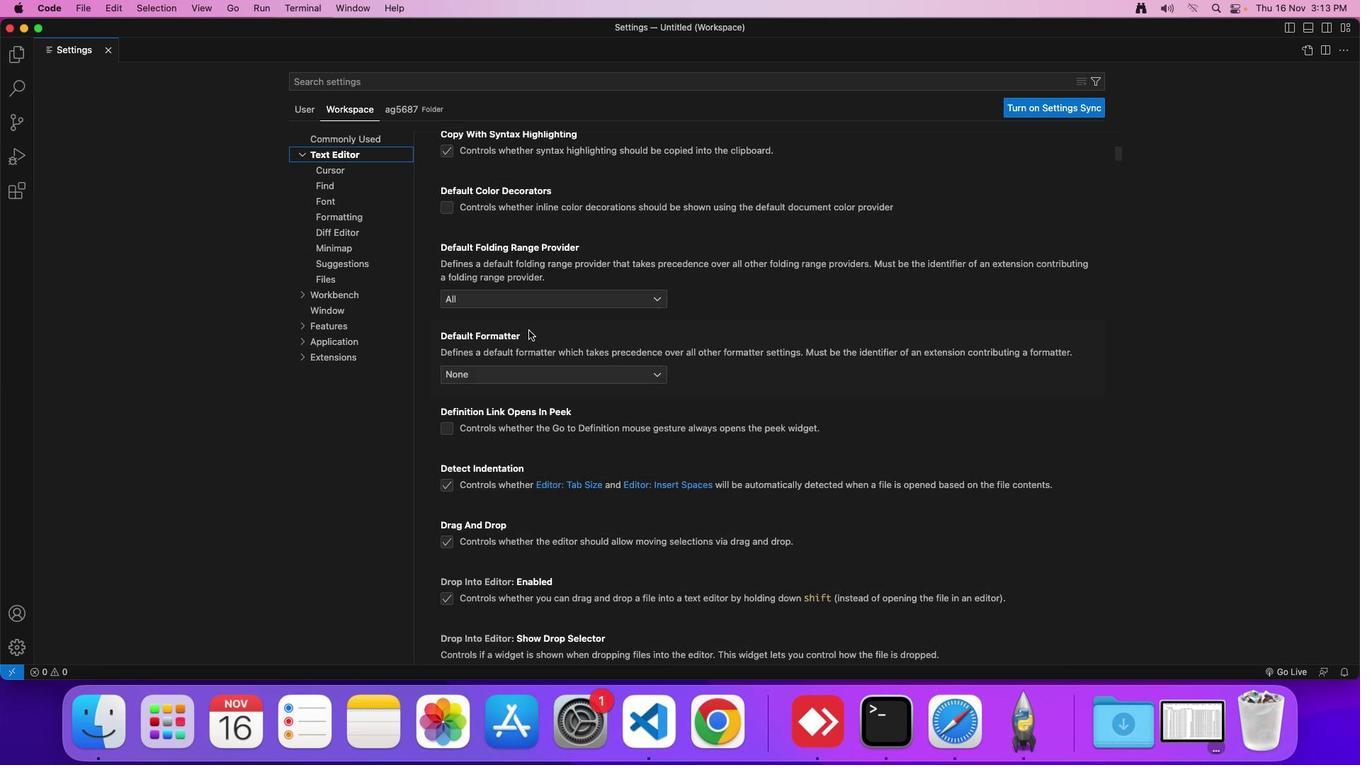 
Action: Mouse moved to (526, 316)
Screenshot: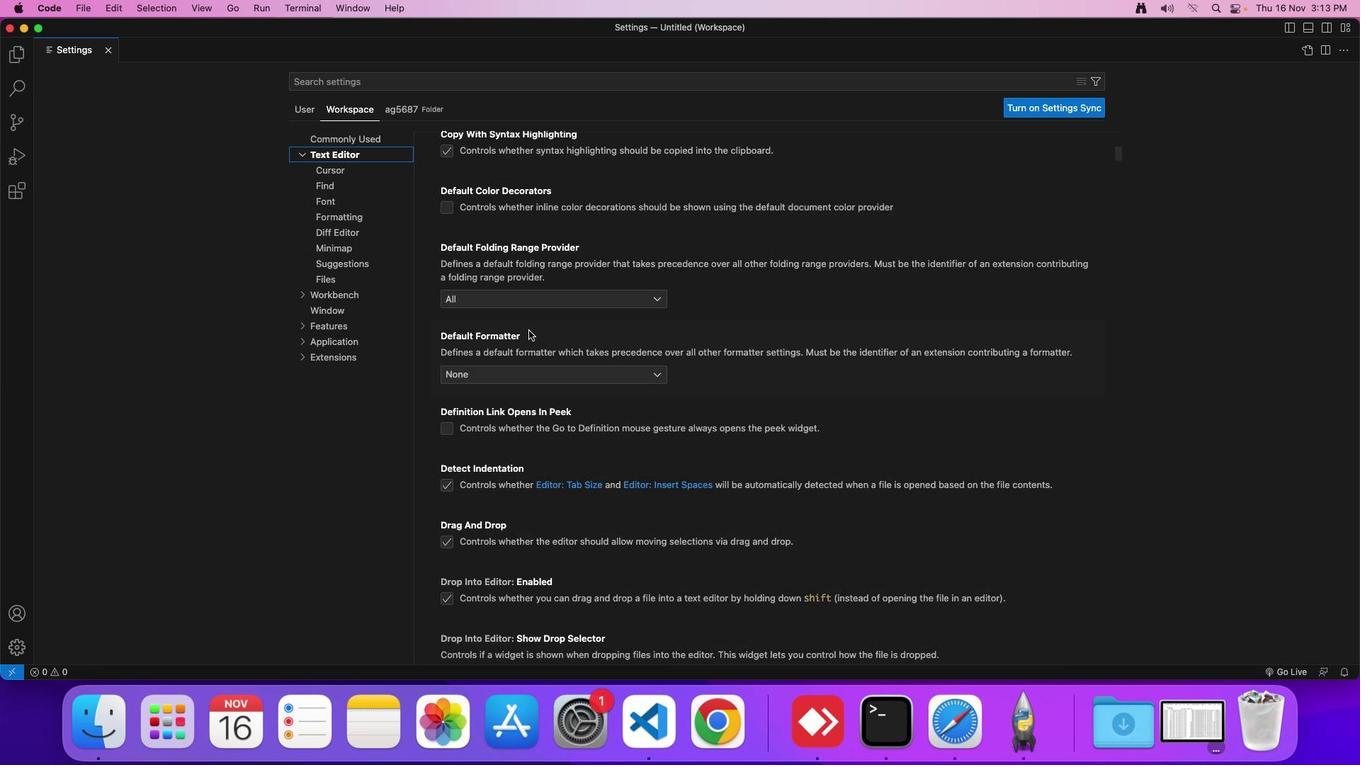 
Action: Mouse scrolled (526, 316) with delta (220, 41)
Screenshot: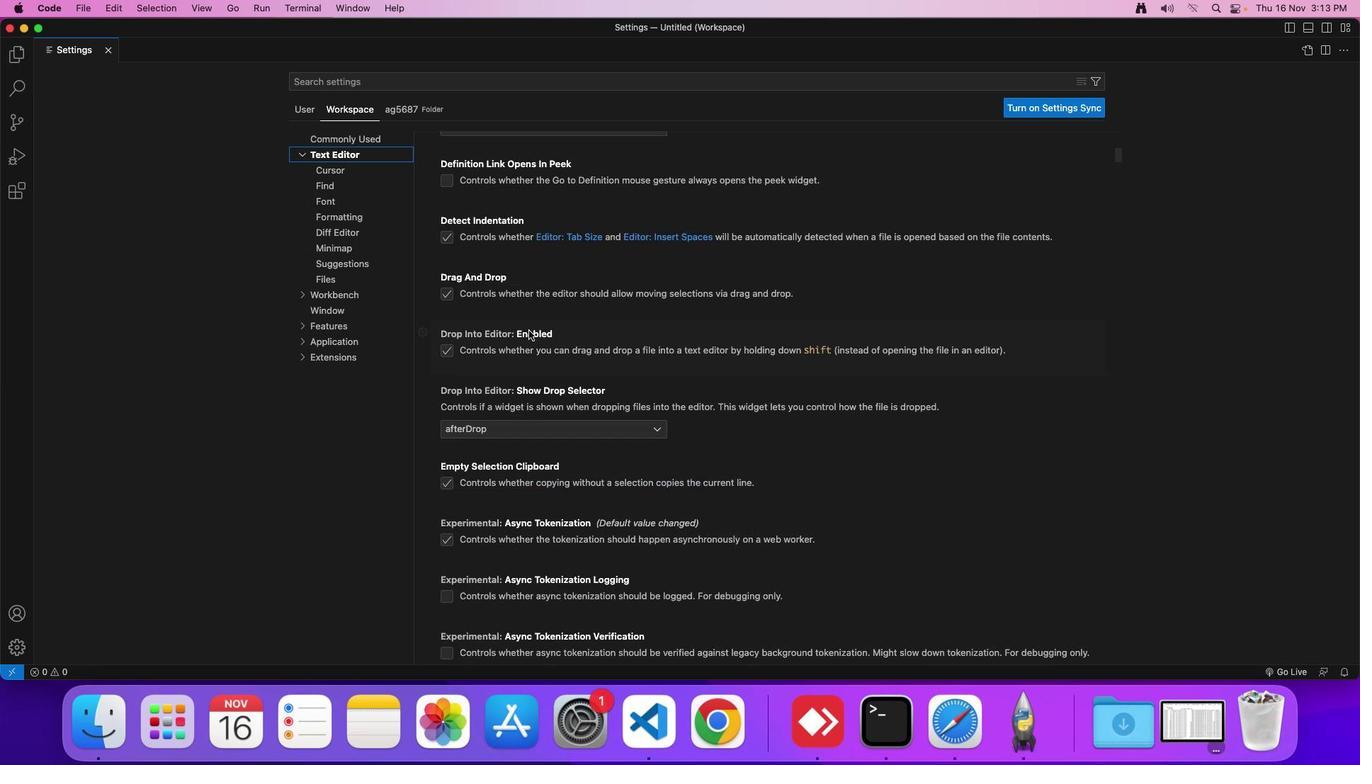 
Action: Mouse moved to (526, 317)
Screenshot: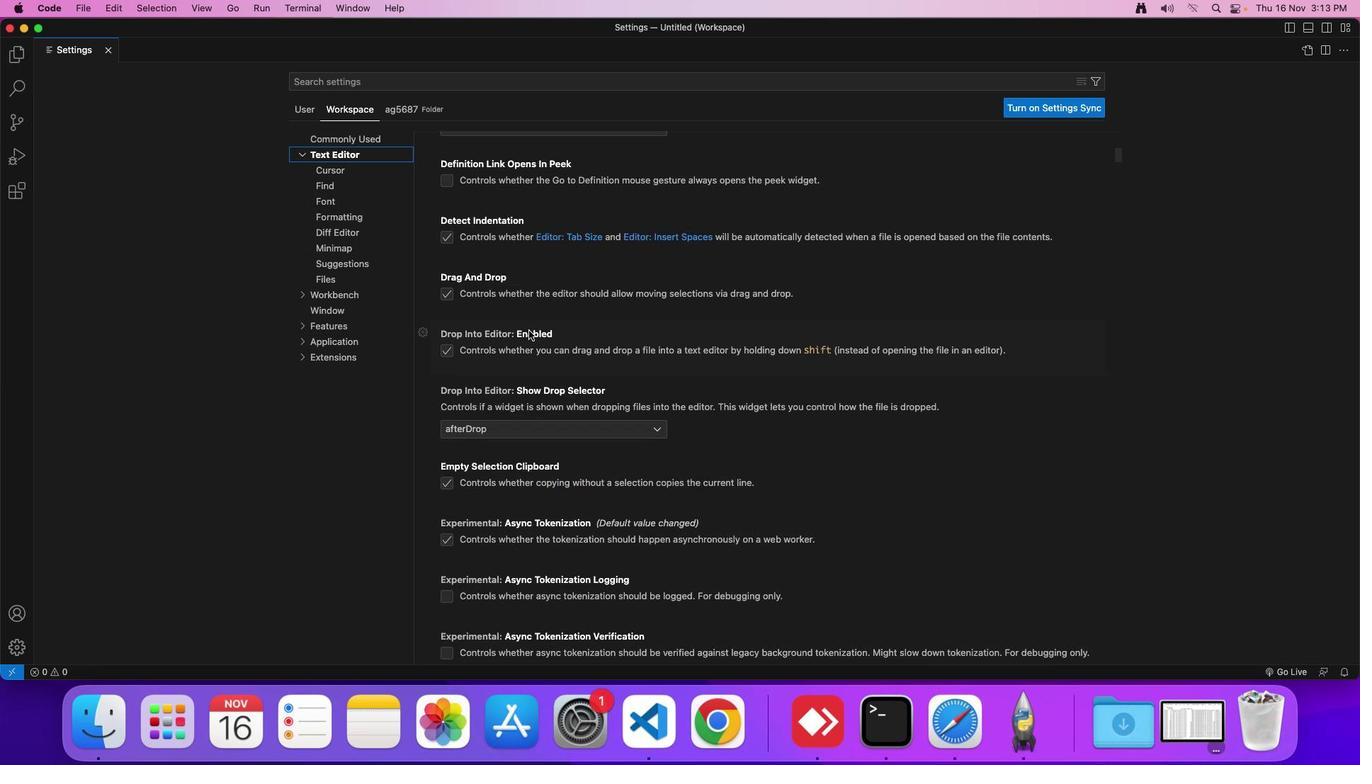 
Action: Mouse scrolled (526, 317) with delta (220, 40)
Screenshot: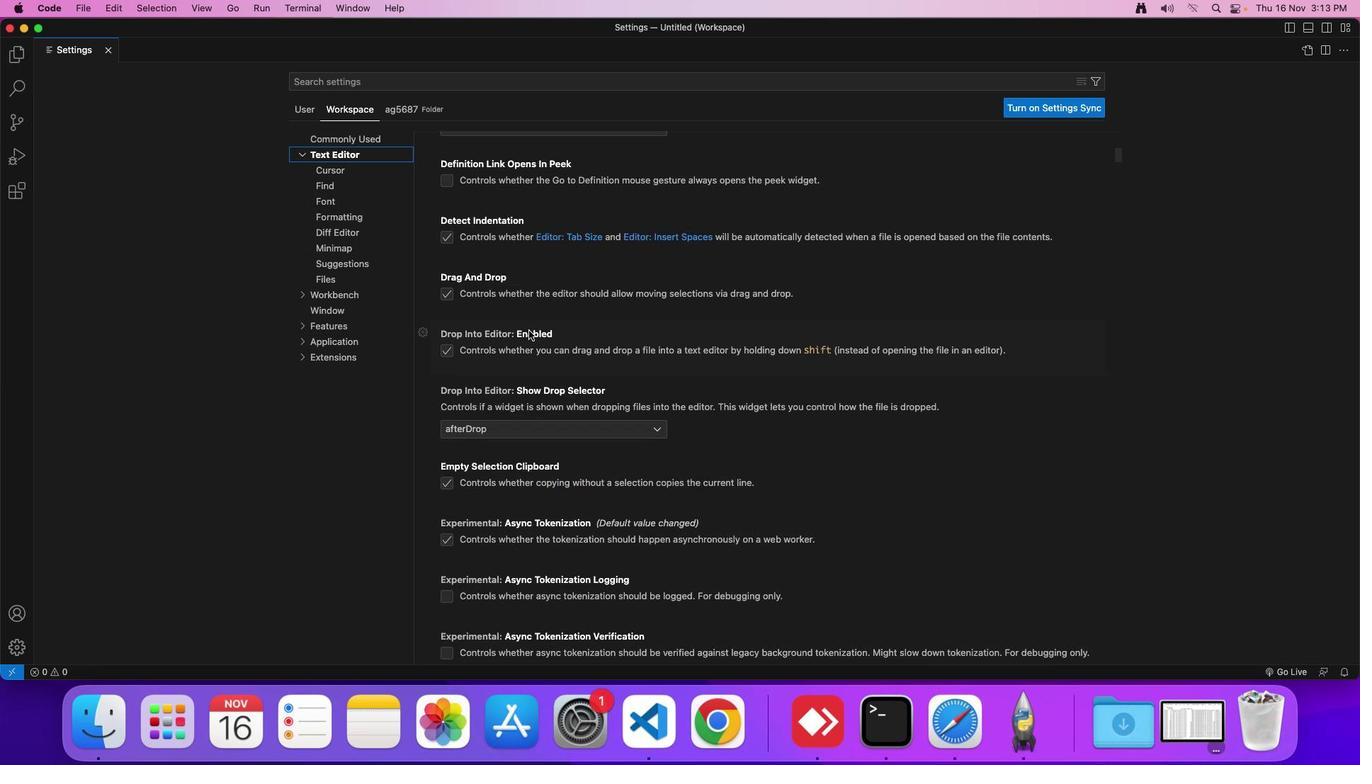 
Action: Mouse moved to (526, 317)
Screenshot: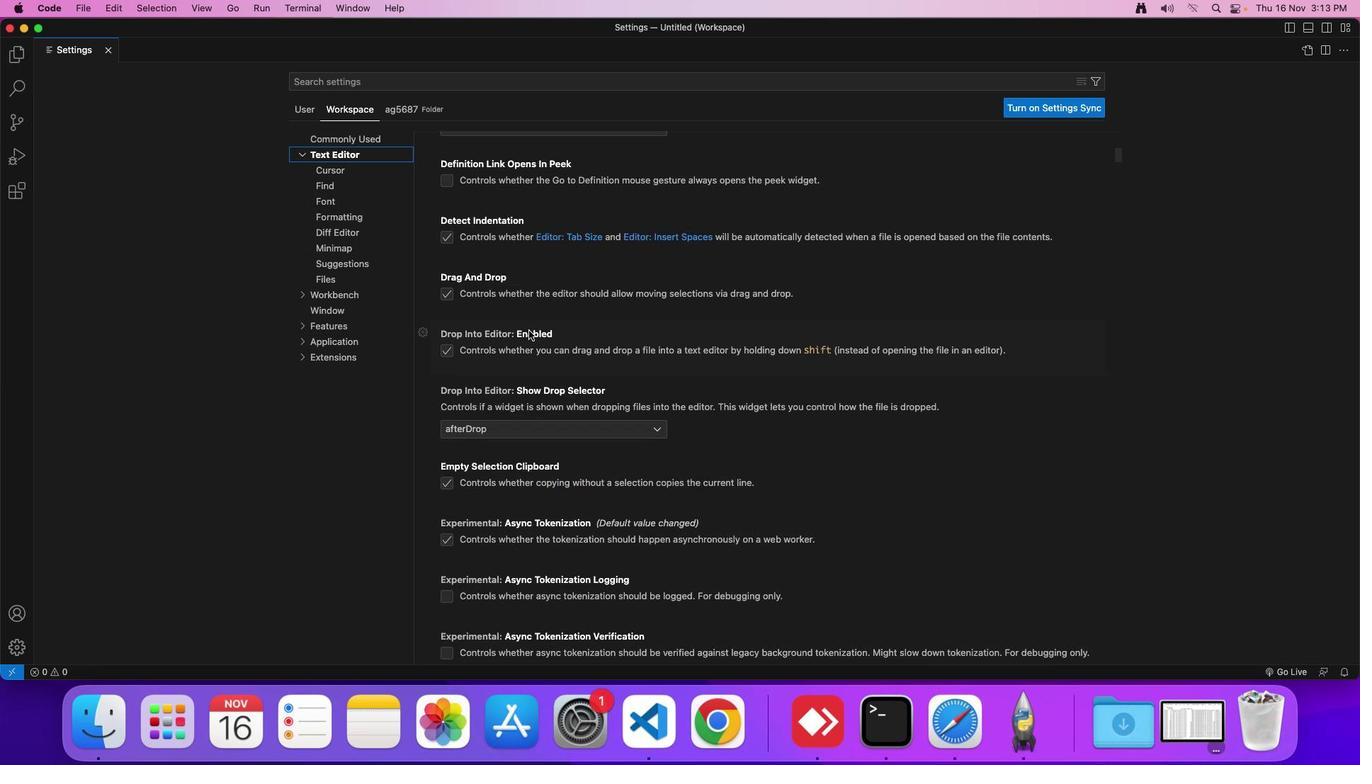 
Action: Mouse scrolled (526, 317) with delta (220, 39)
Screenshot: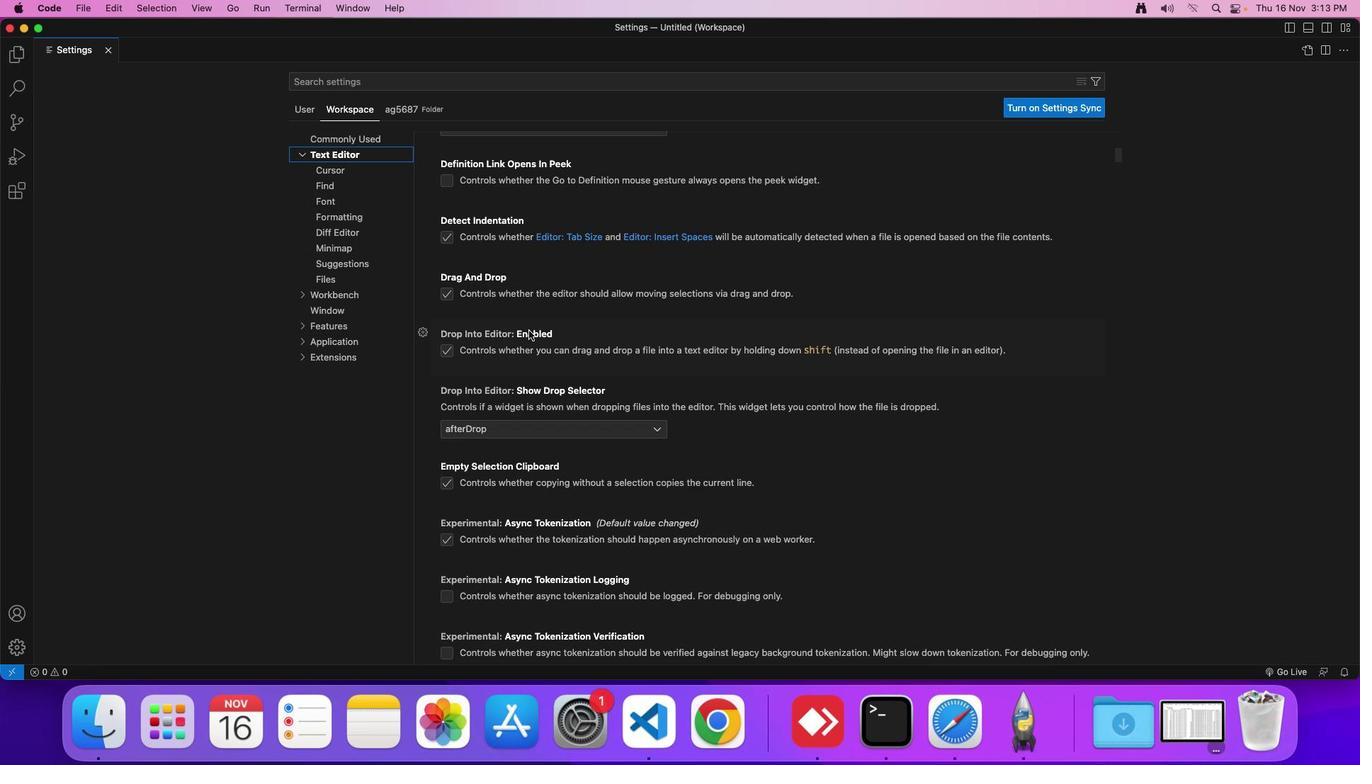 
Action: Mouse scrolled (526, 317) with delta (220, 43)
Screenshot: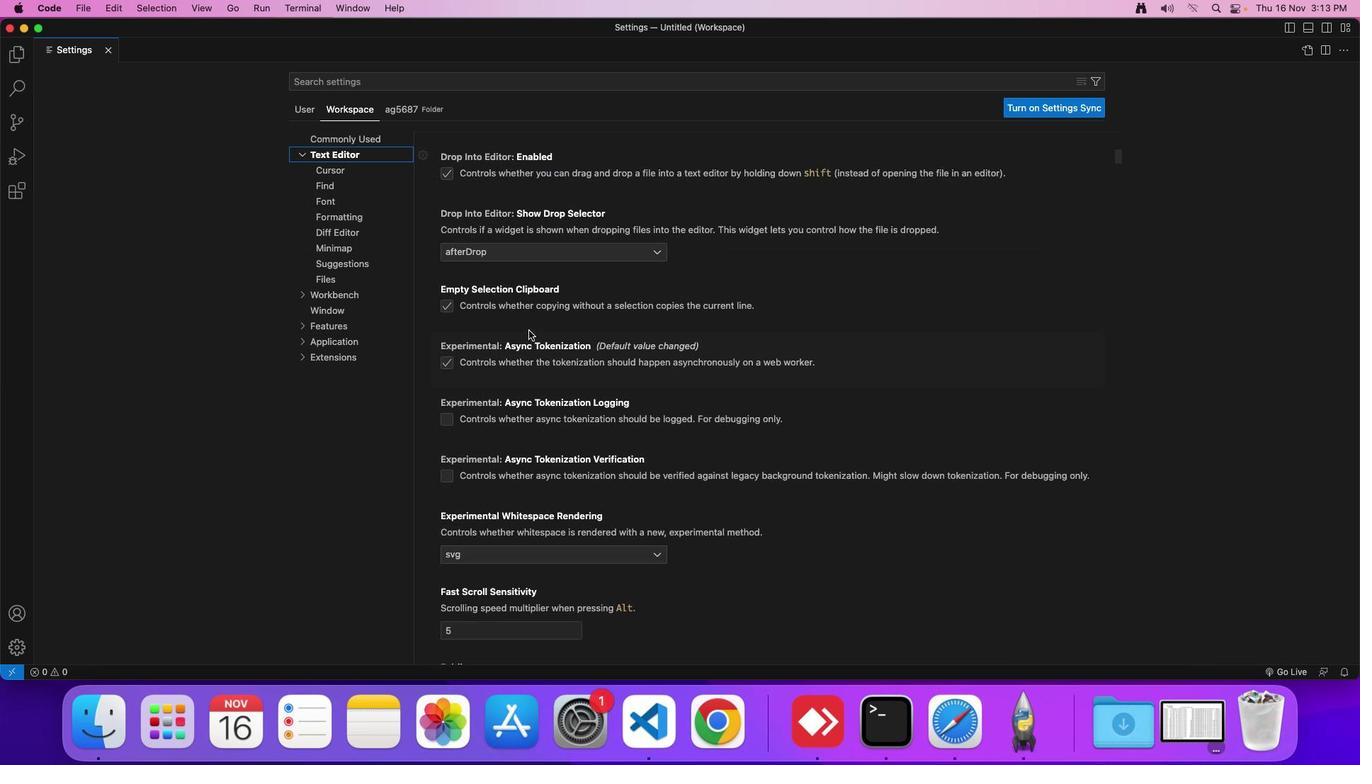 
Action: Mouse scrolled (526, 317) with delta (220, 43)
Screenshot: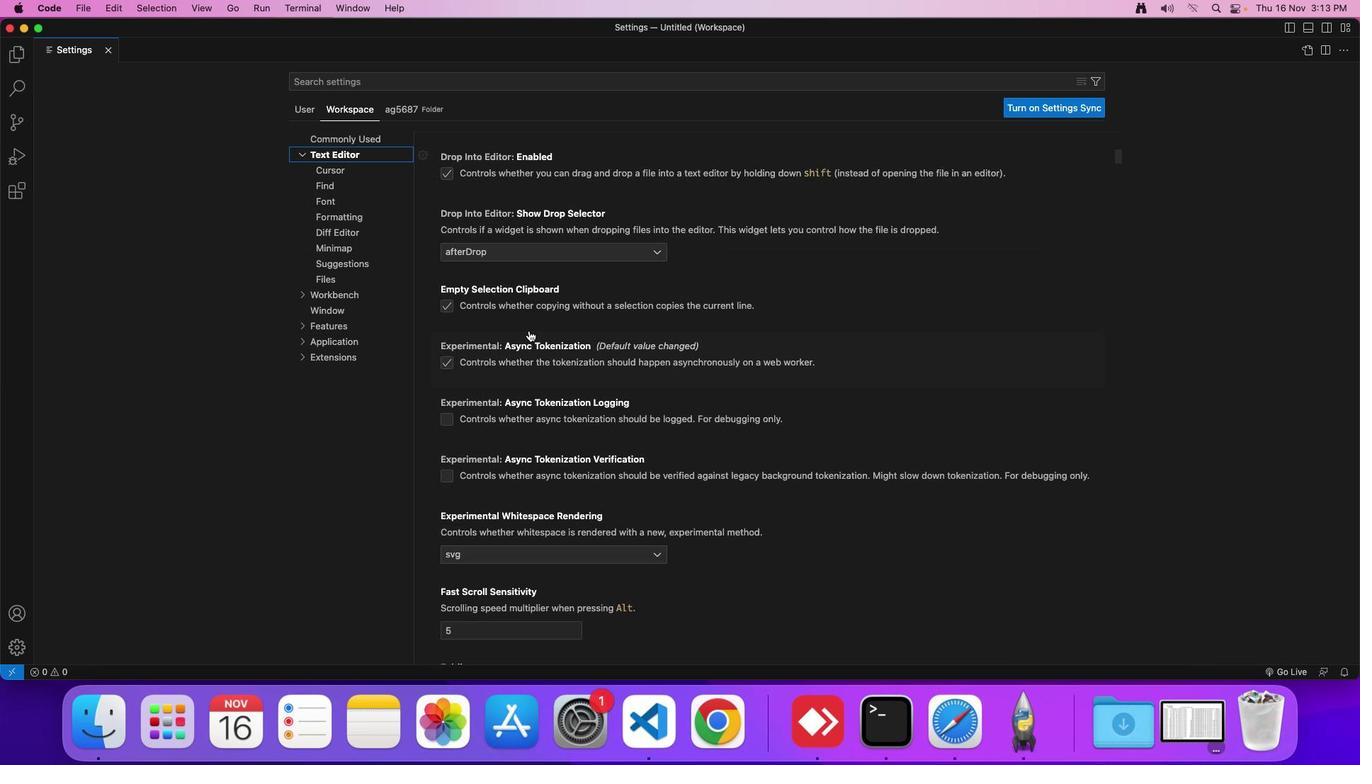 
Action: Mouse scrolled (526, 317) with delta (220, 41)
Screenshot: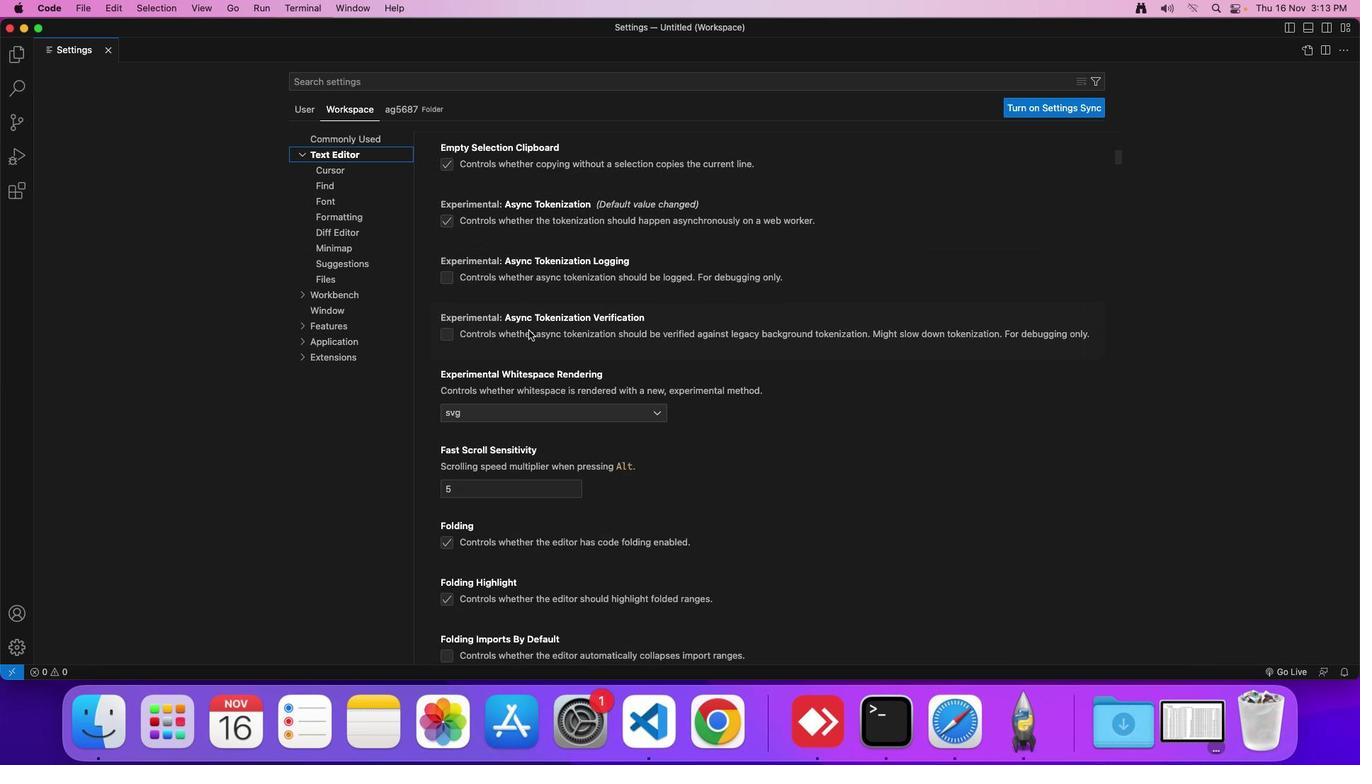 
Action: Mouse scrolled (526, 317) with delta (220, 41)
Screenshot: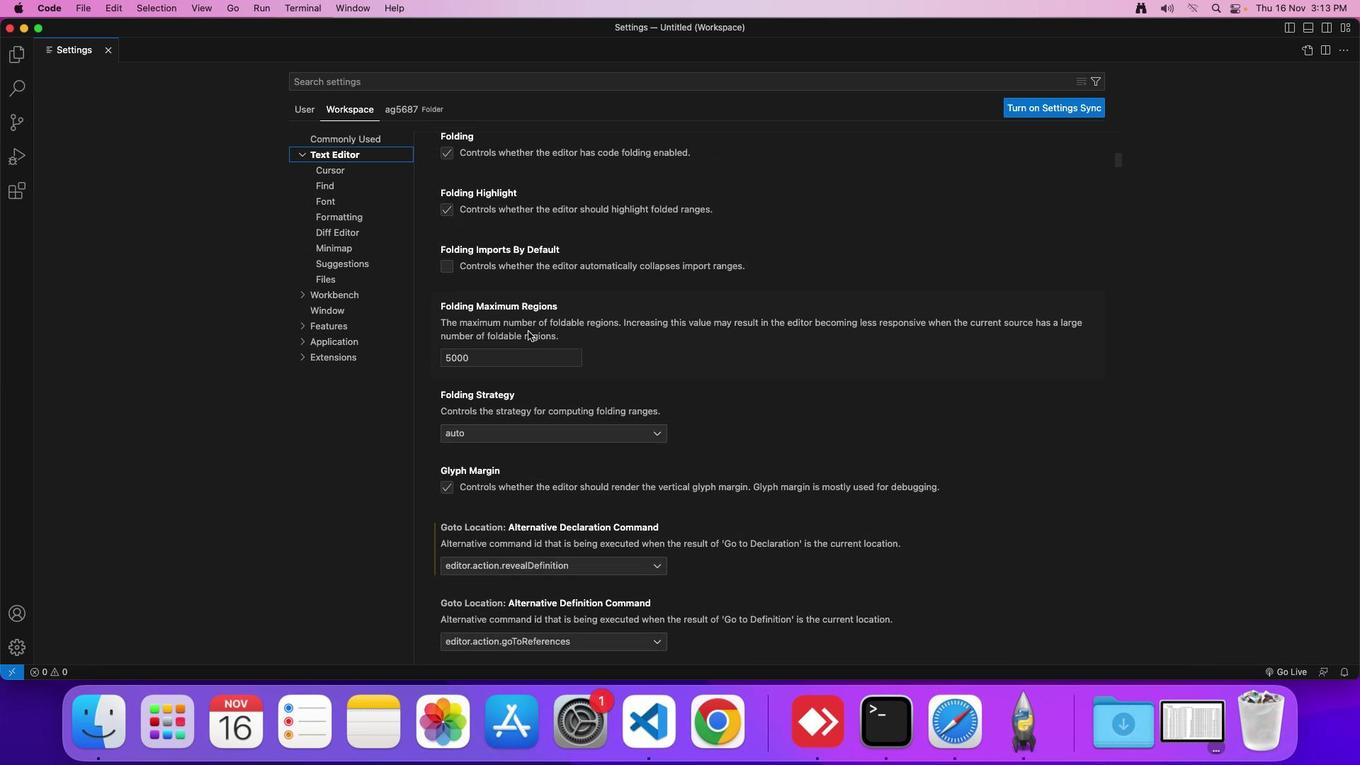 
Action: Mouse scrolled (526, 317) with delta (220, 40)
Screenshot: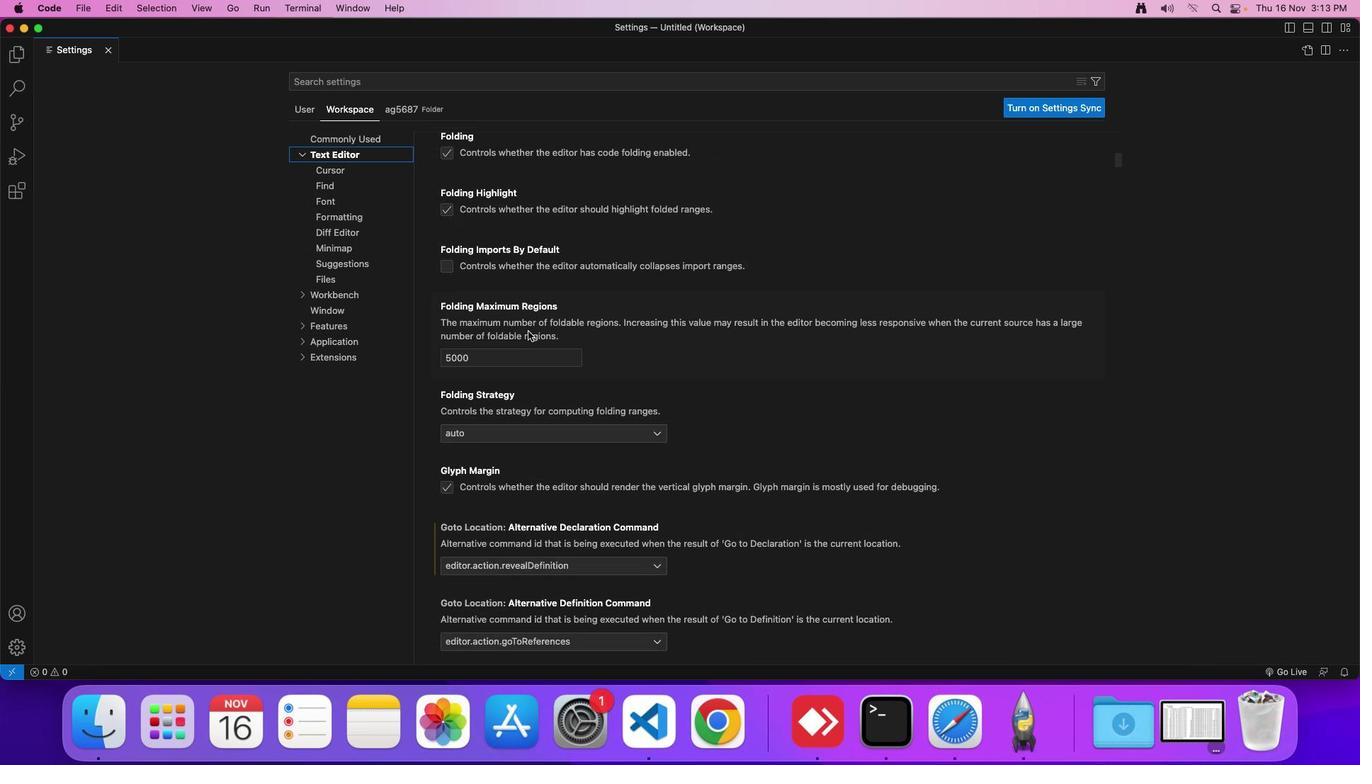 
Action: Mouse moved to (526, 317)
Screenshot: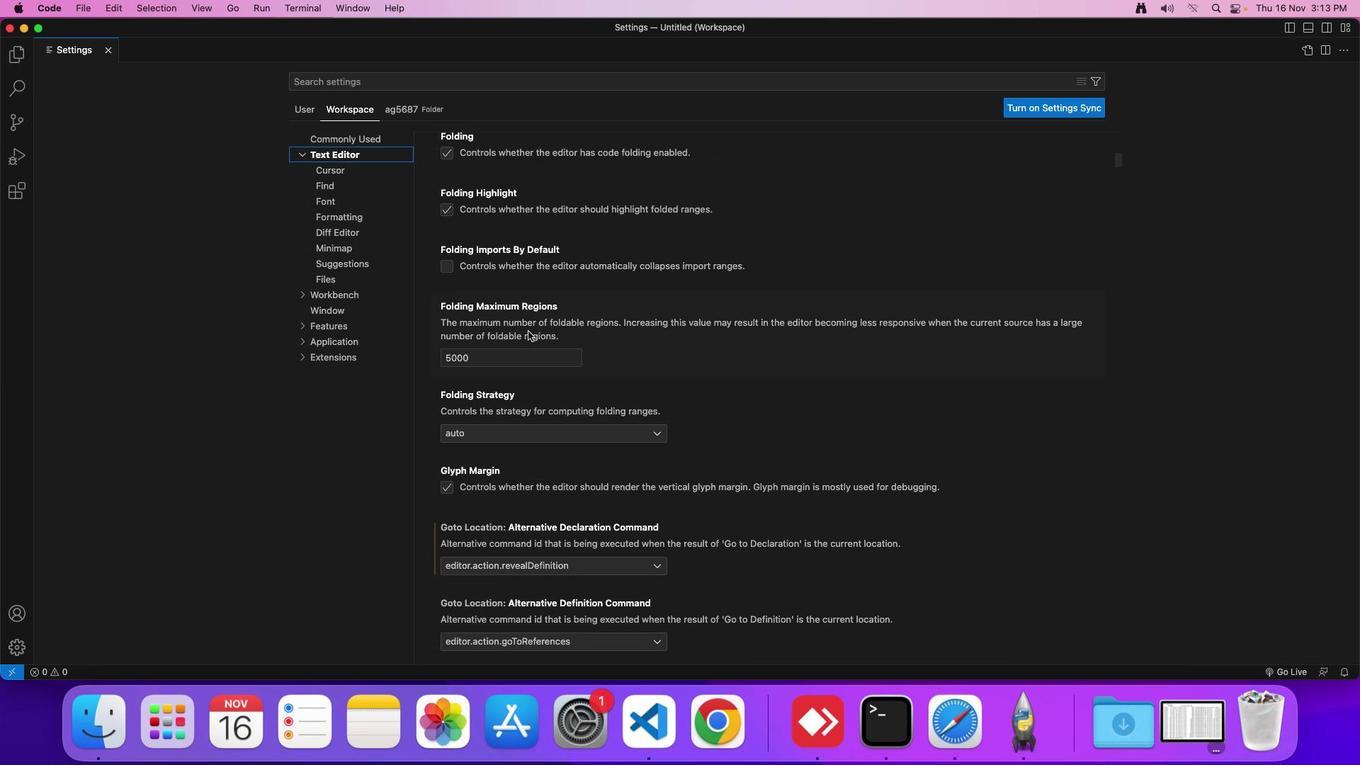 
Action: Mouse scrolled (526, 317) with delta (220, 40)
Screenshot: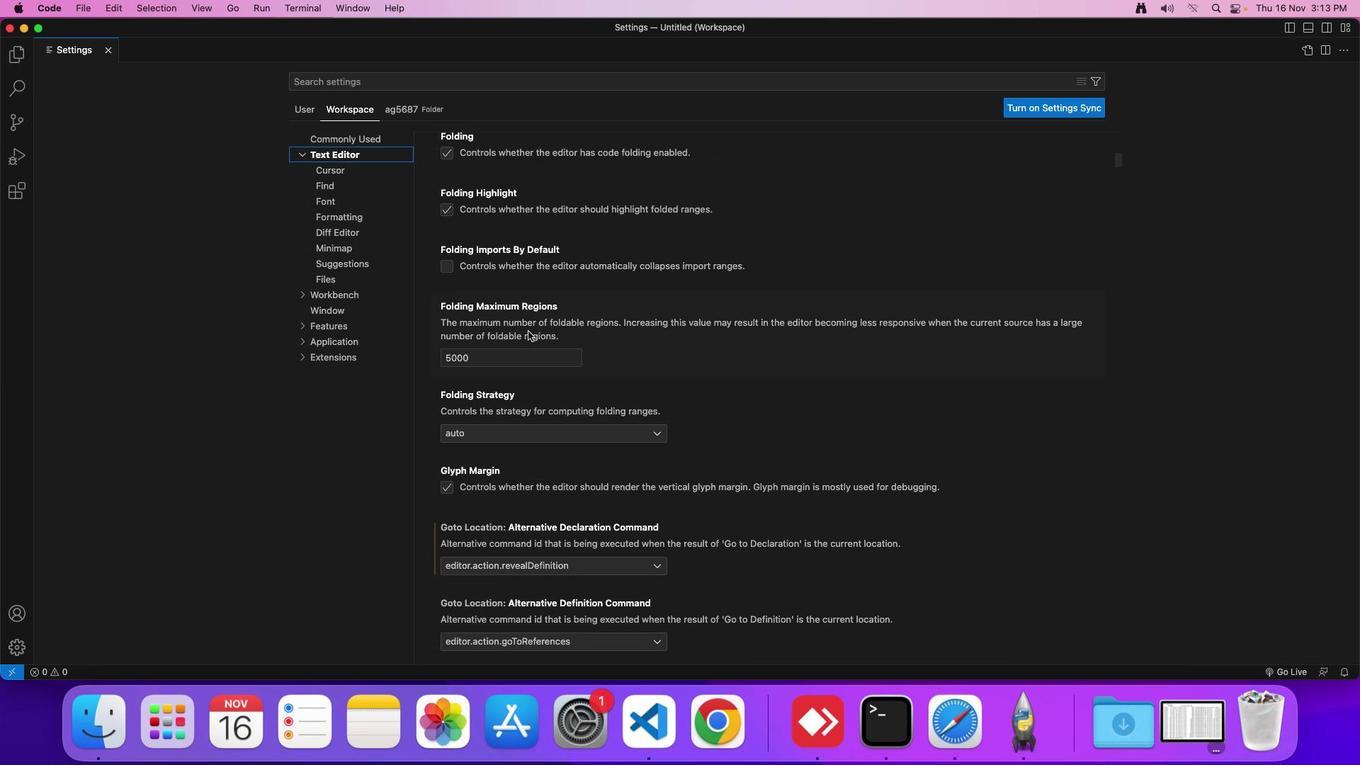 
Action: Mouse scrolled (526, 317) with delta (220, 43)
Screenshot: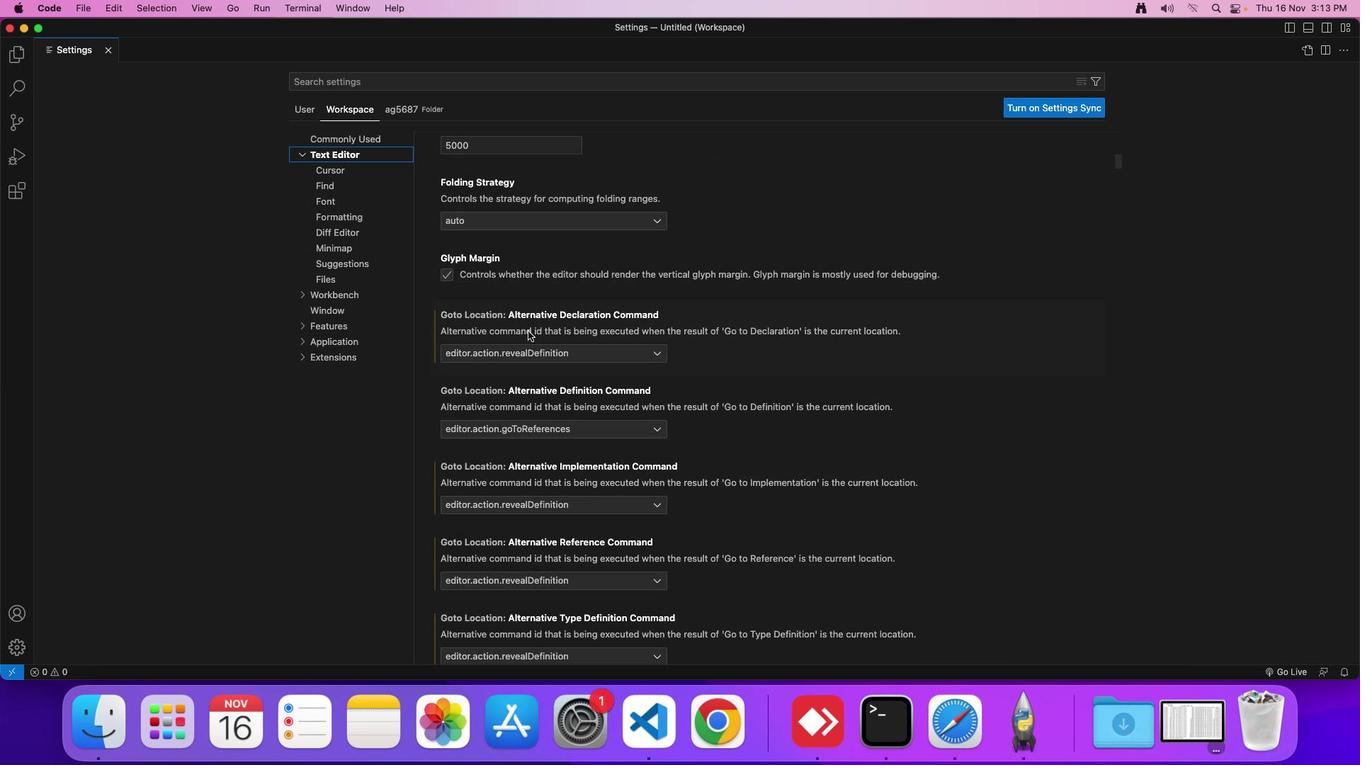 
Action: Mouse scrolled (526, 317) with delta (220, 43)
Screenshot: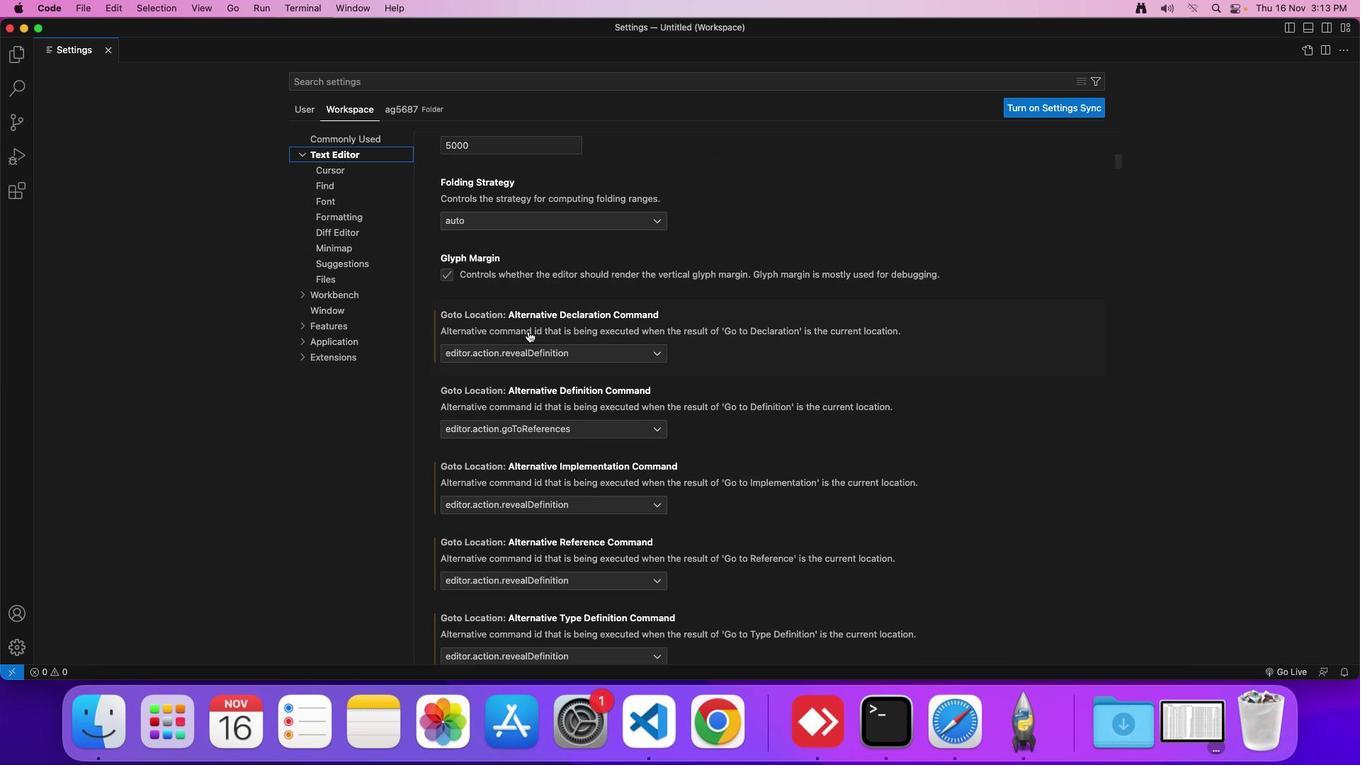 
Action: Mouse scrolled (526, 317) with delta (220, 41)
Screenshot: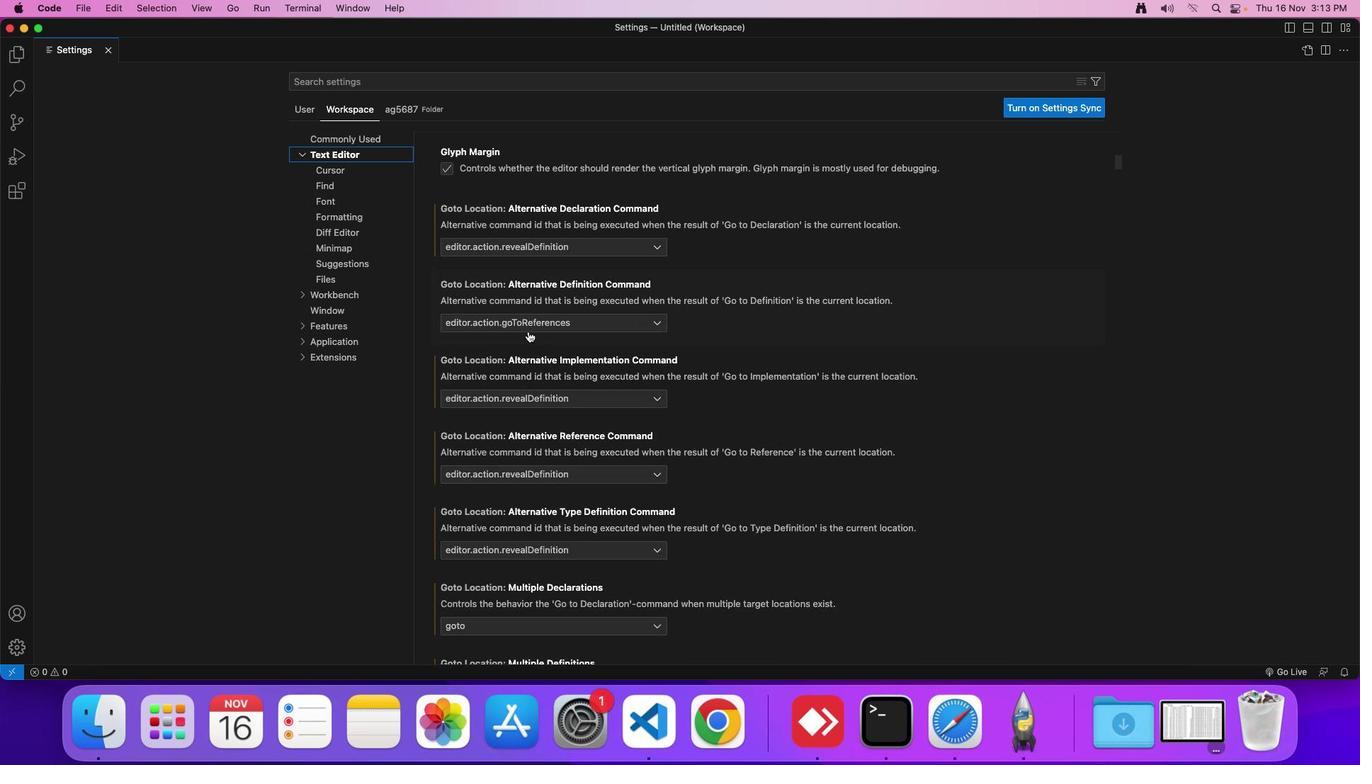 
Action: Mouse scrolled (526, 317) with delta (220, 41)
Screenshot: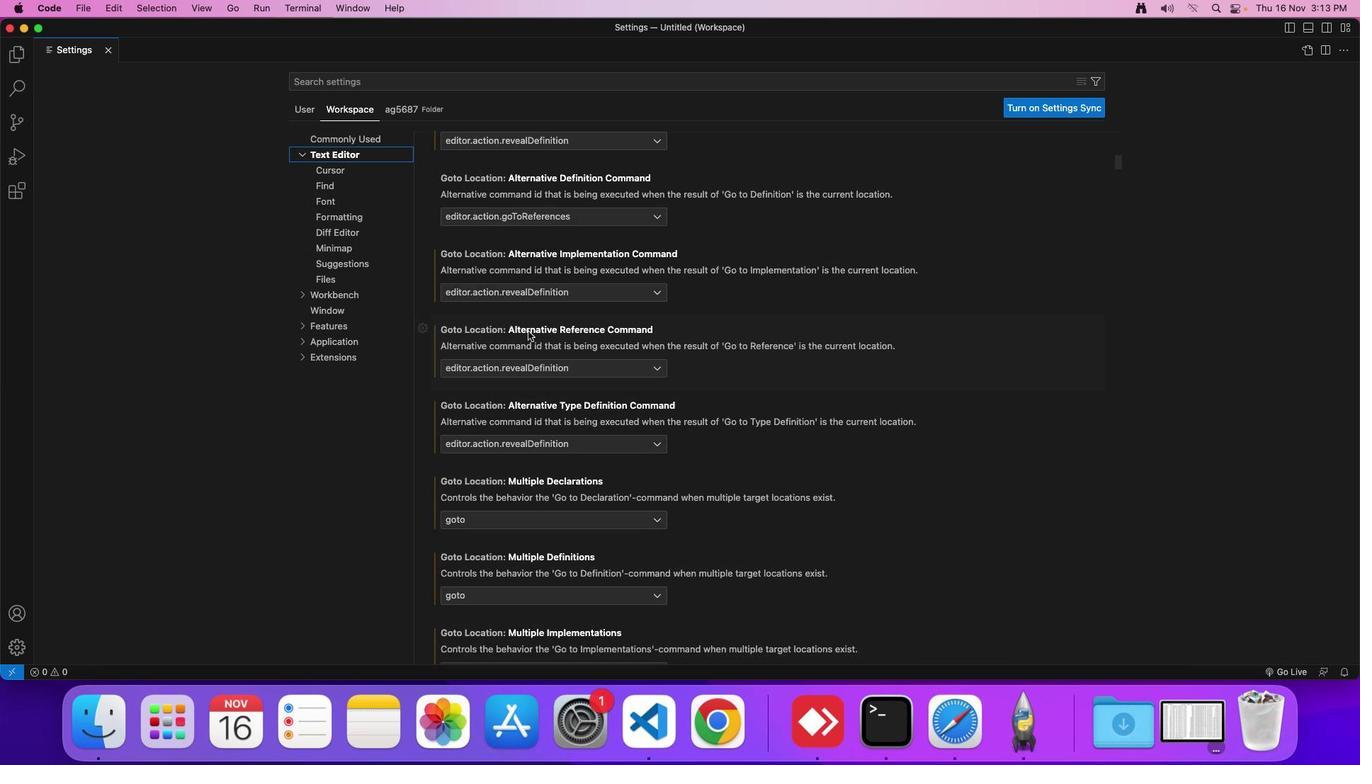 
Action: Mouse moved to (526, 317)
Screenshot: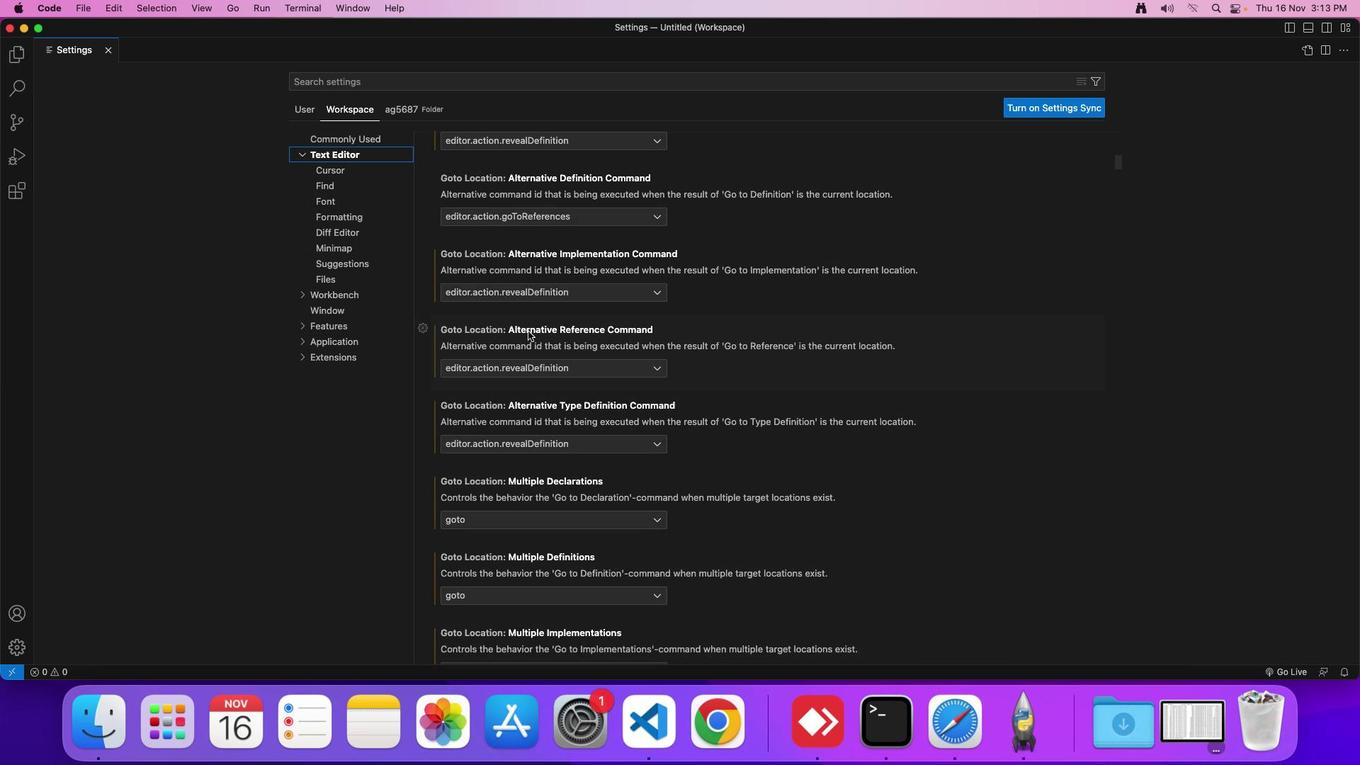 
Action: Mouse scrolled (526, 317) with delta (220, 41)
Screenshot: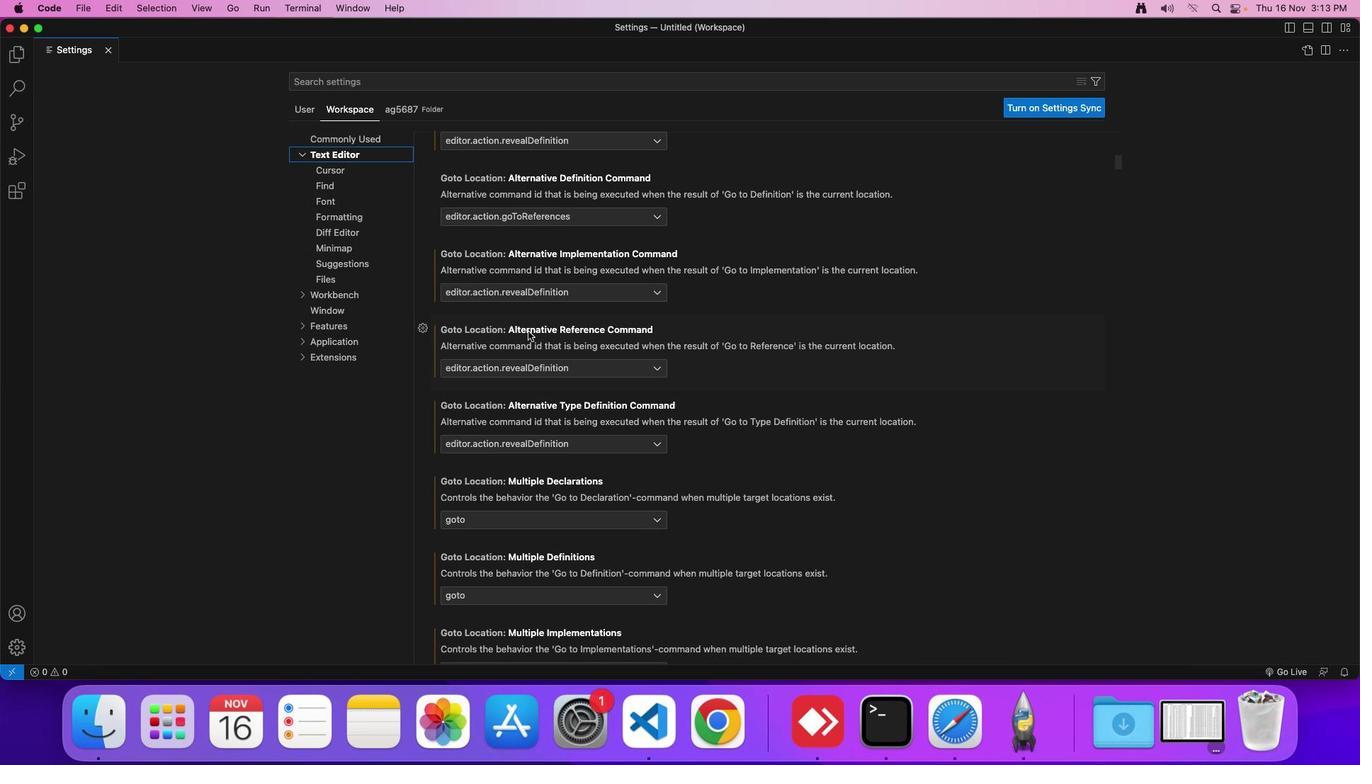 
Action: Mouse moved to (525, 318)
Screenshot: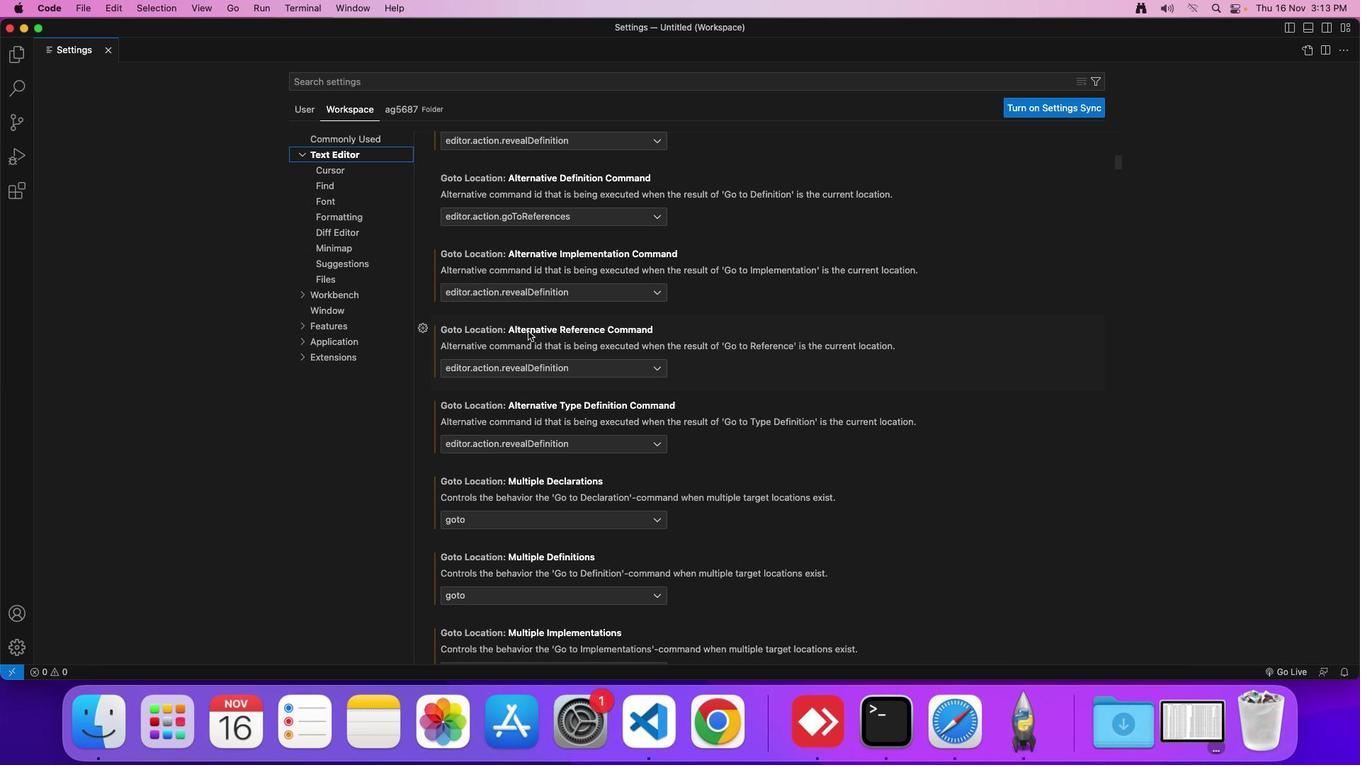 
Action: Mouse scrolled (525, 318) with delta (220, 43)
Screenshot: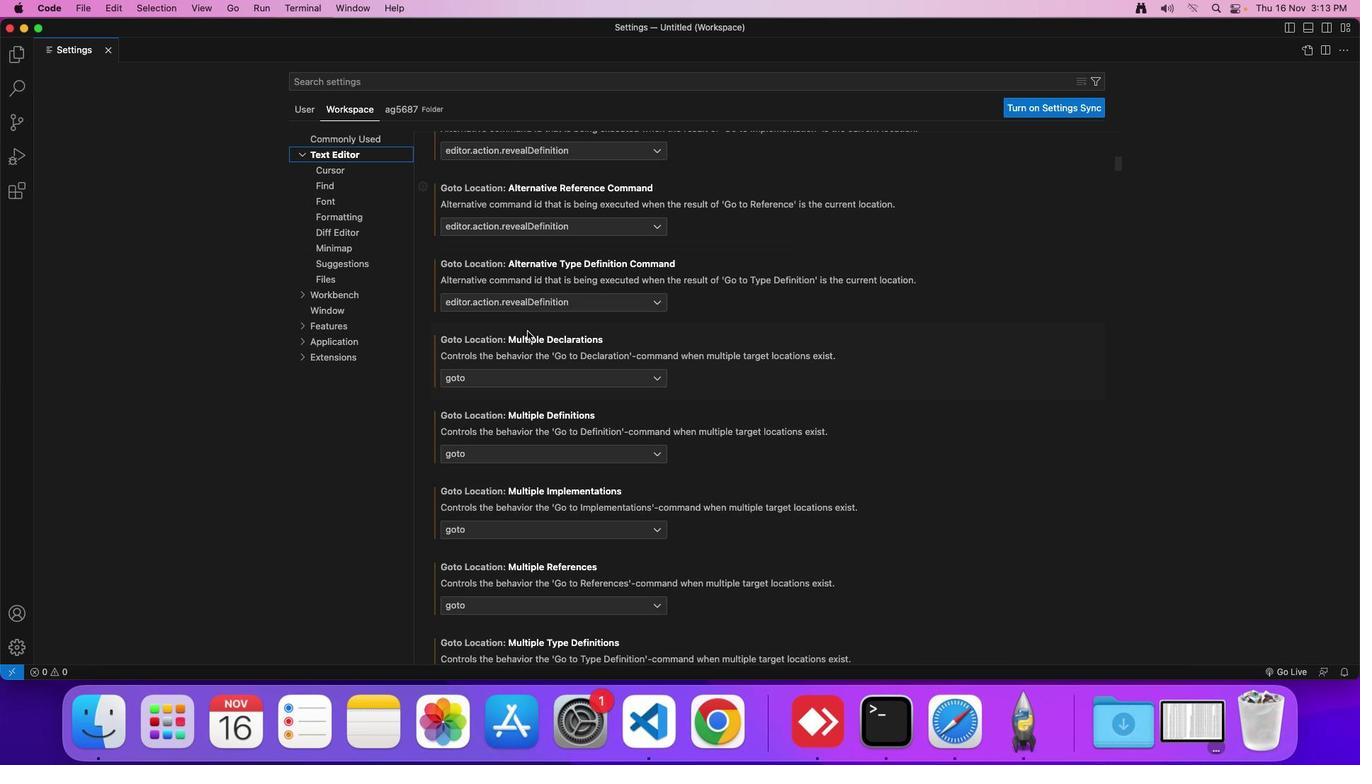 
Action: Mouse moved to (525, 318)
Screenshot: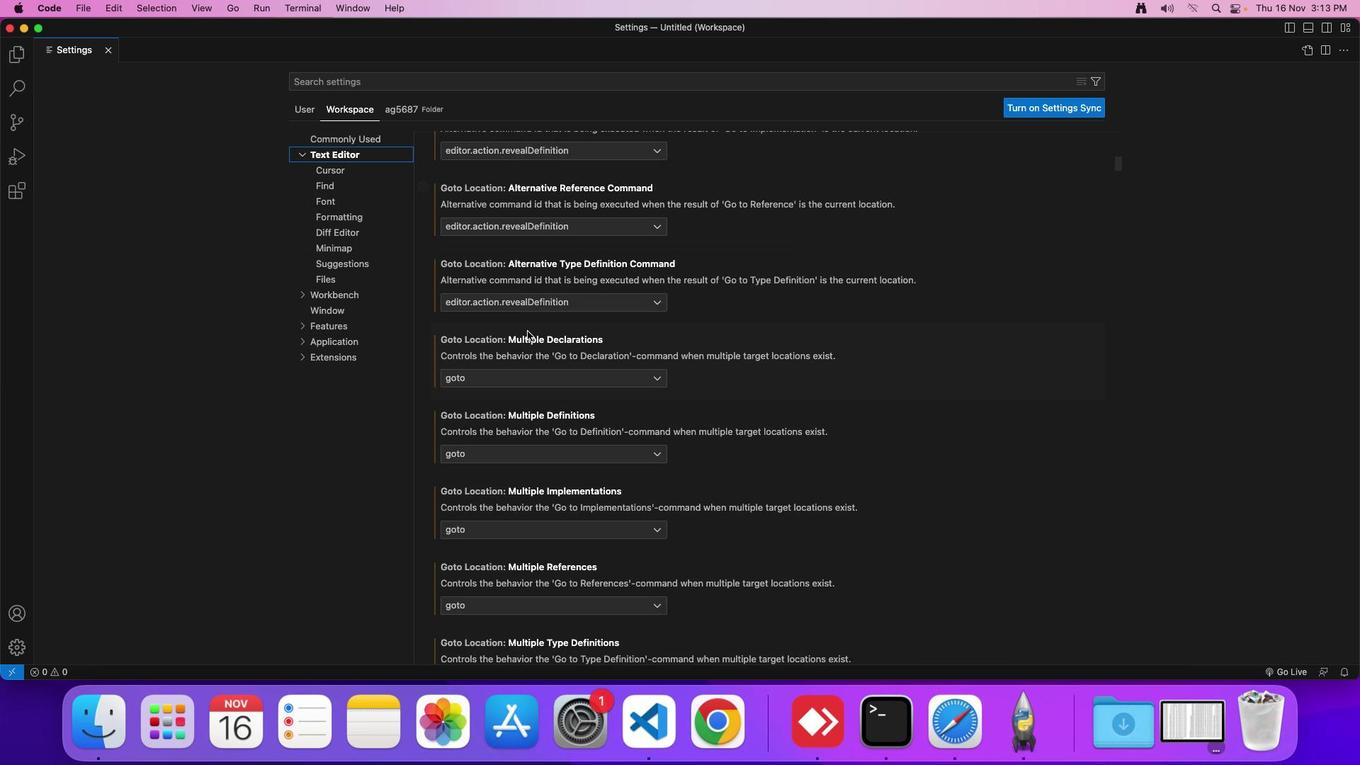 
Action: Mouse scrolled (525, 318) with delta (220, 43)
Screenshot: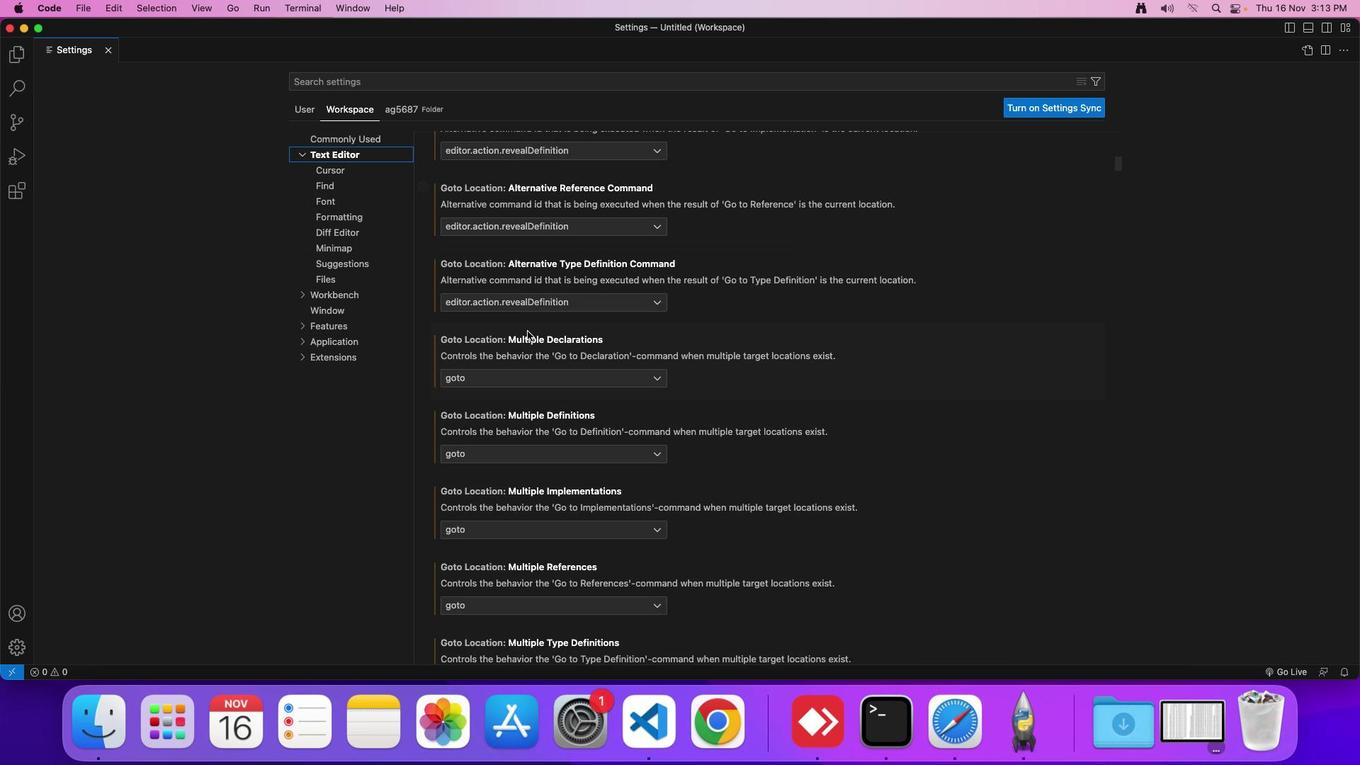 
Action: Mouse scrolled (525, 318) with delta (220, 42)
Screenshot: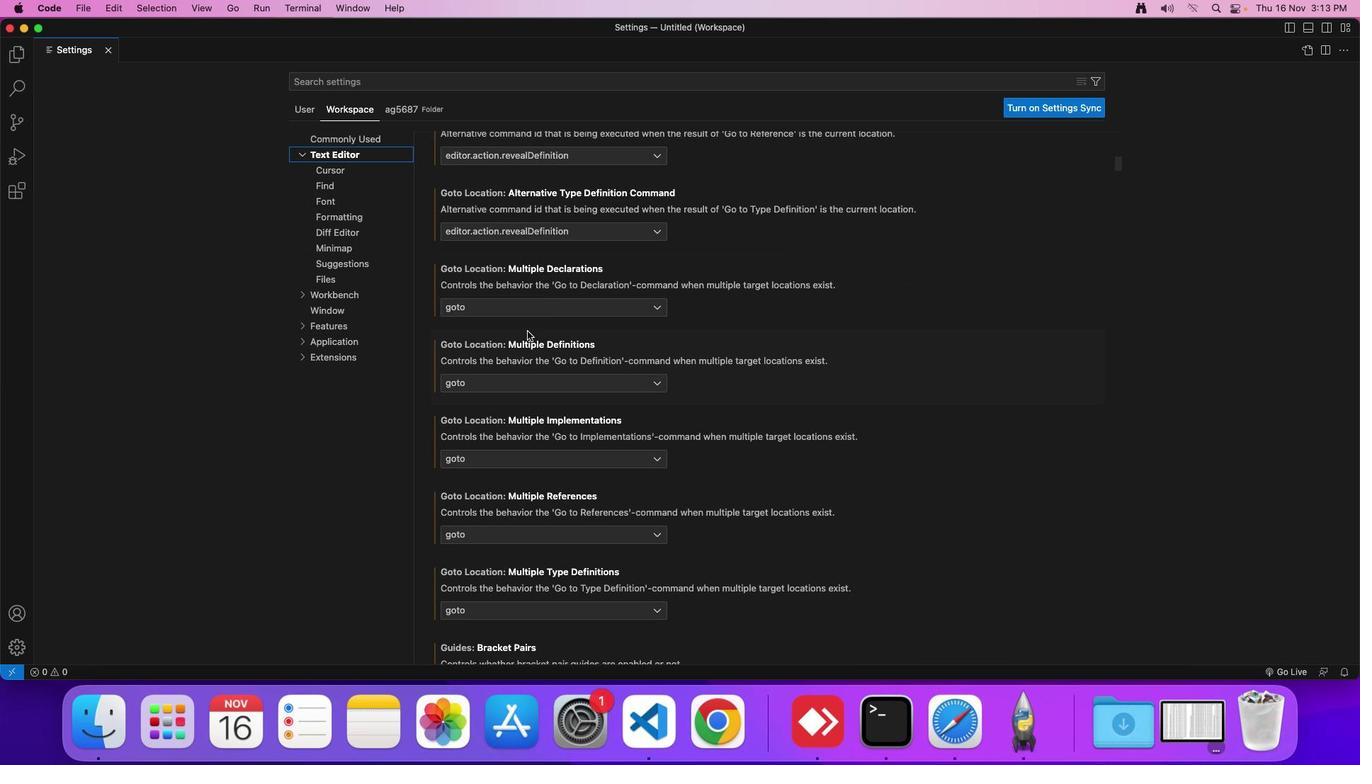 
Action: Mouse scrolled (525, 318) with delta (220, 42)
Screenshot: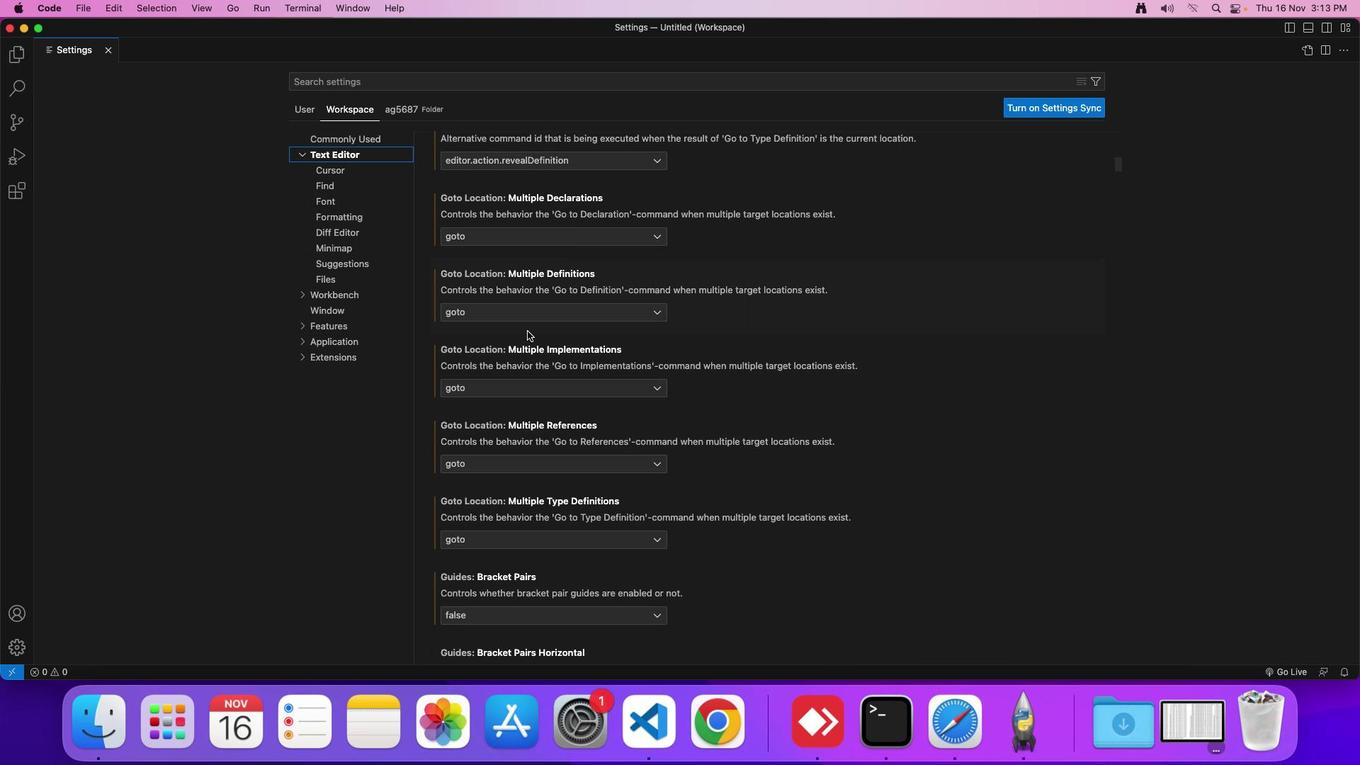 
Action: Mouse scrolled (525, 318) with delta (220, 42)
Screenshot: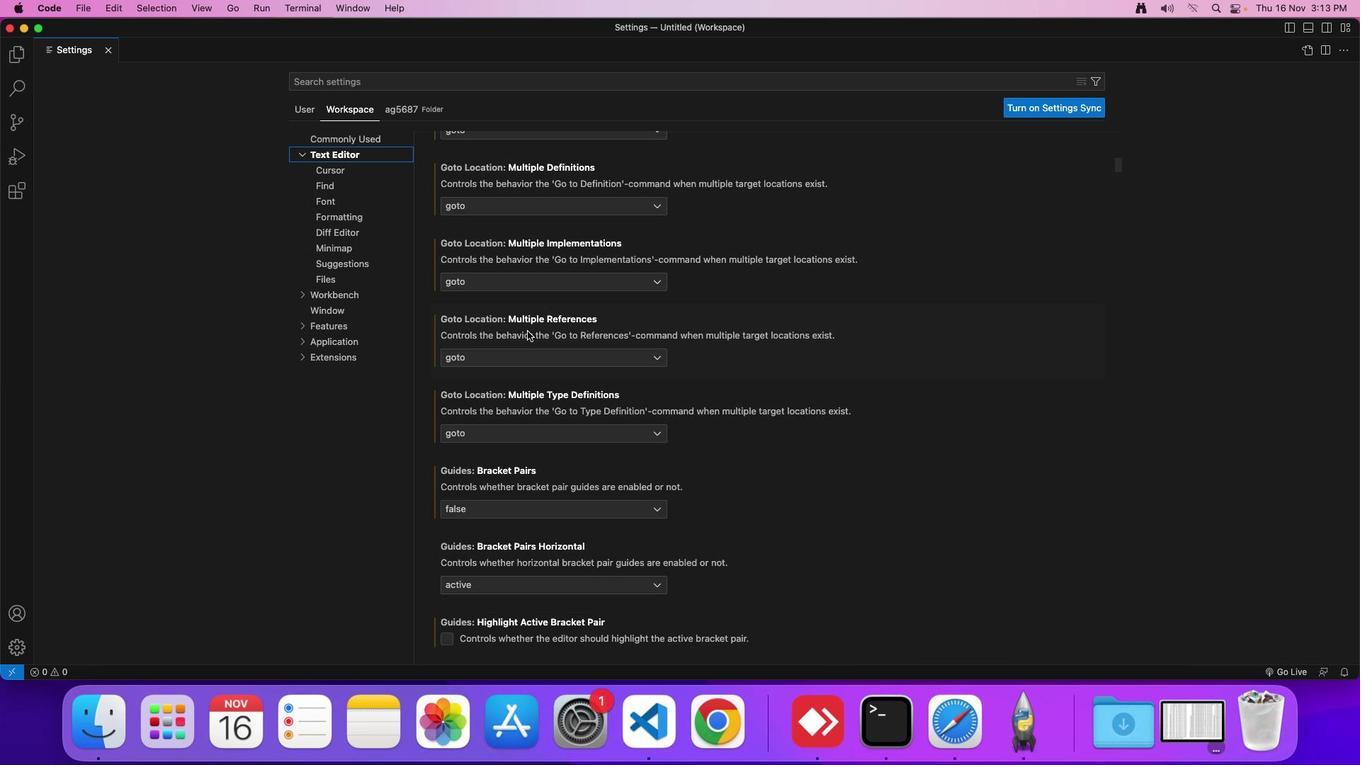 
Action: Mouse scrolled (525, 318) with delta (220, 41)
Screenshot: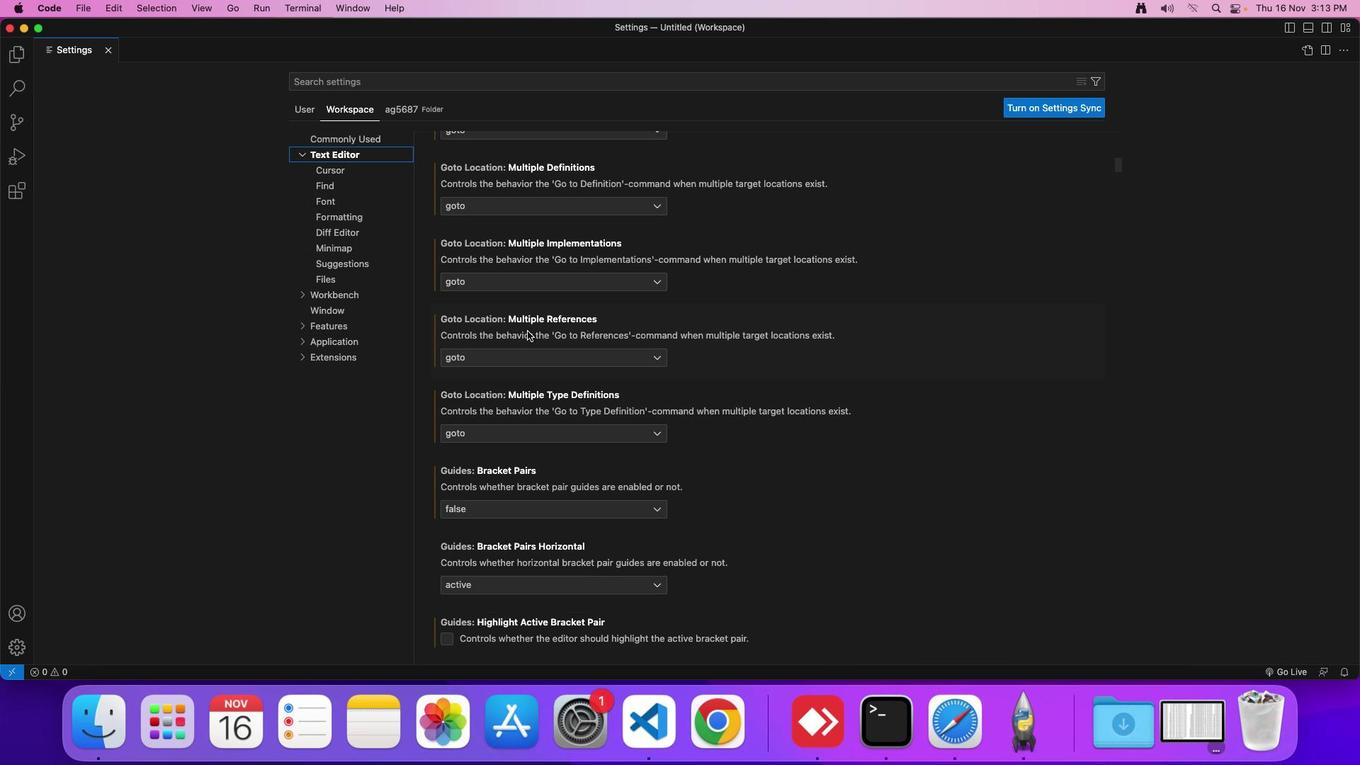 
Action: Mouse moved to (525, 318)
Screenshot: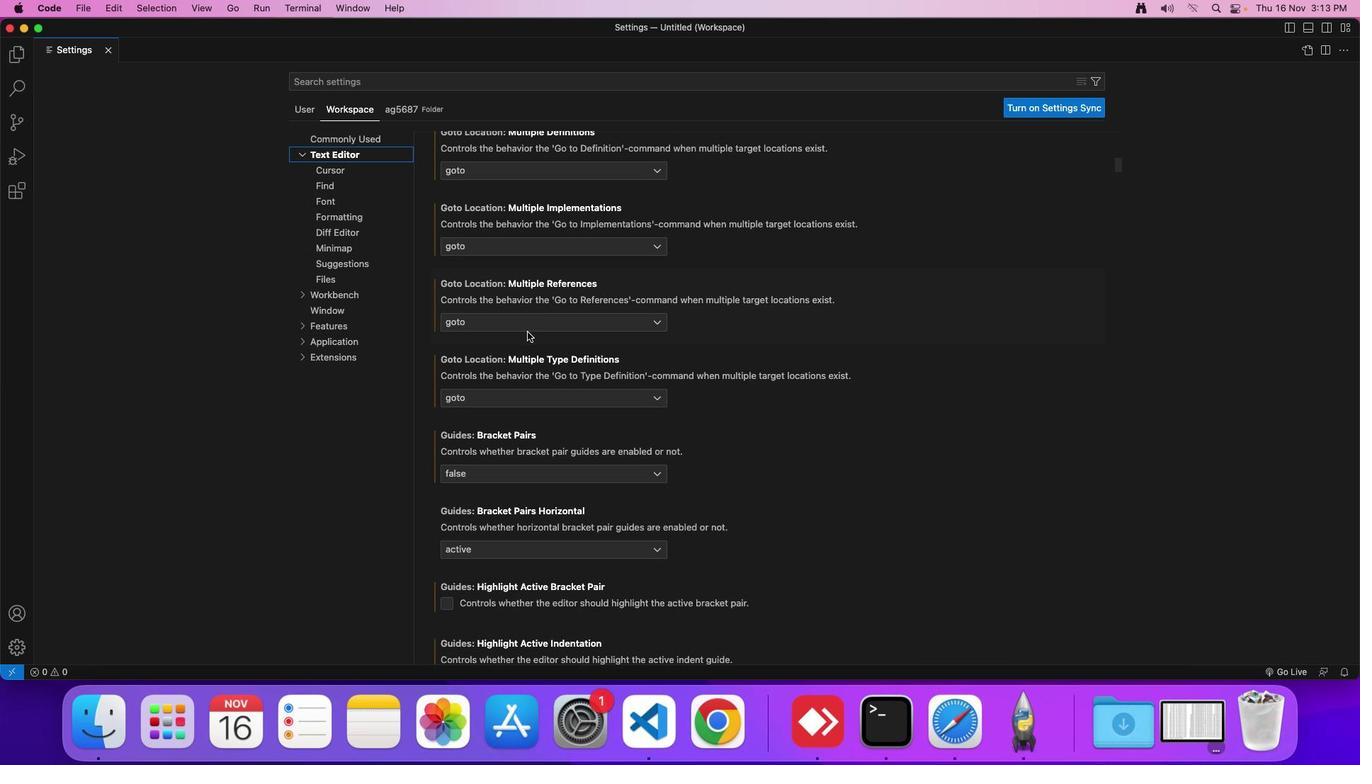 
Action: Mouse scrolled (525, 318) with delta (220, 43)
Screenshot: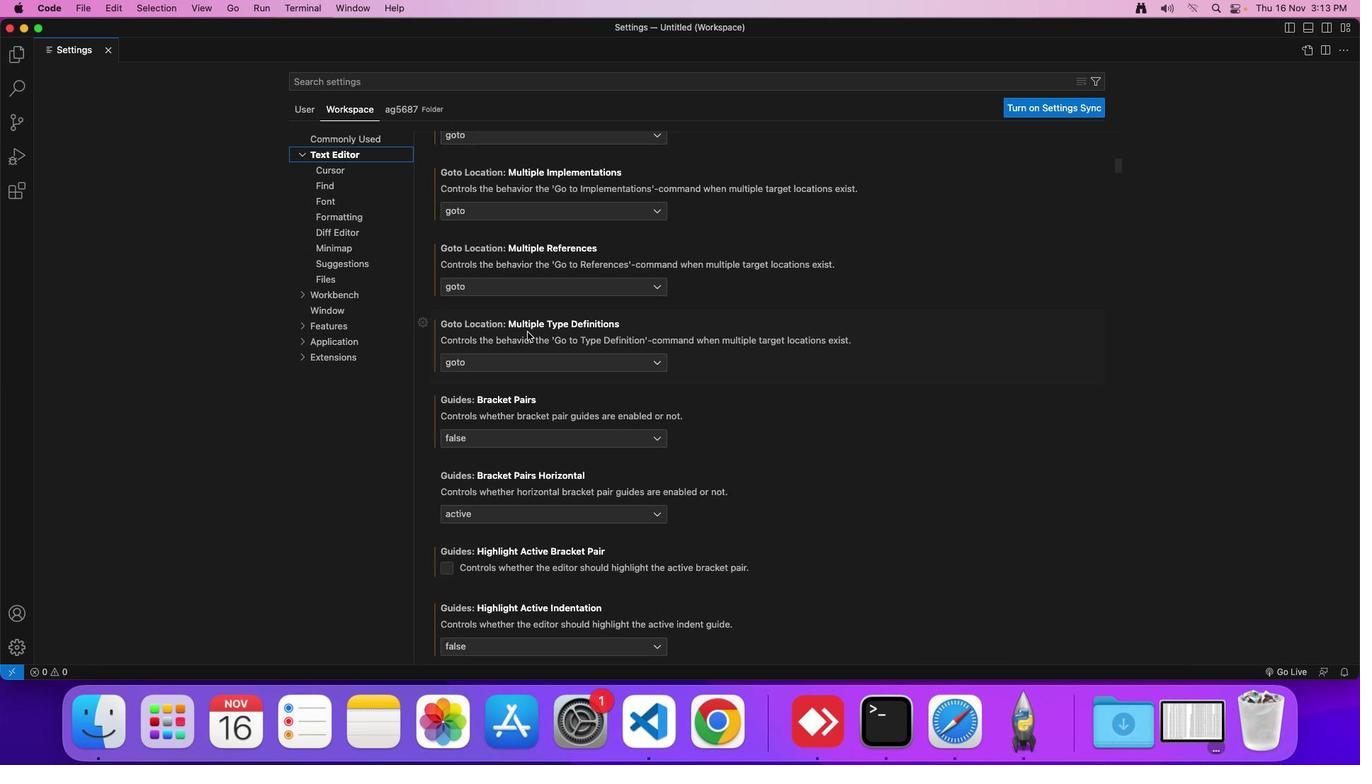
Action: Mouse scrolled (525, 318) with delta (220, 43)
Screenshot: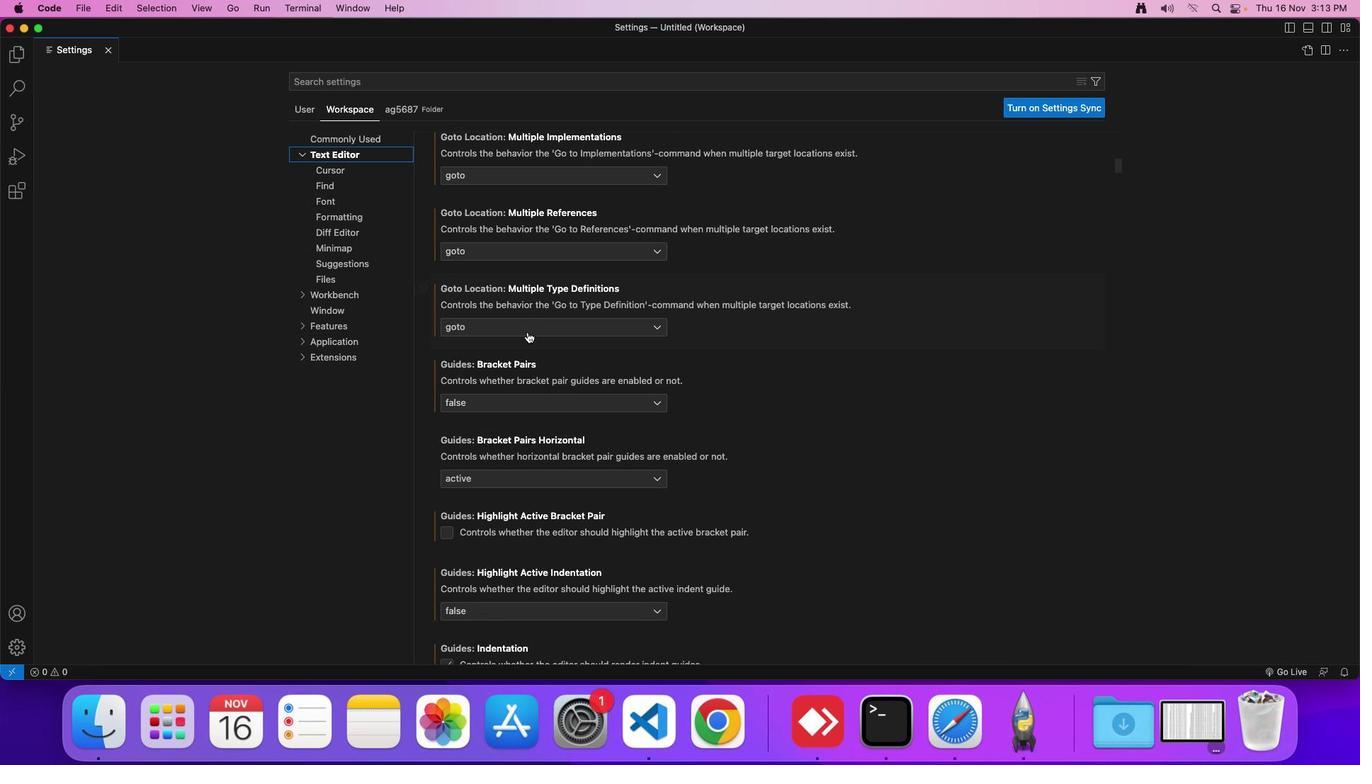 
Action: Mouse scrolled (525, 318) with delta (220, 43)
Screenshot: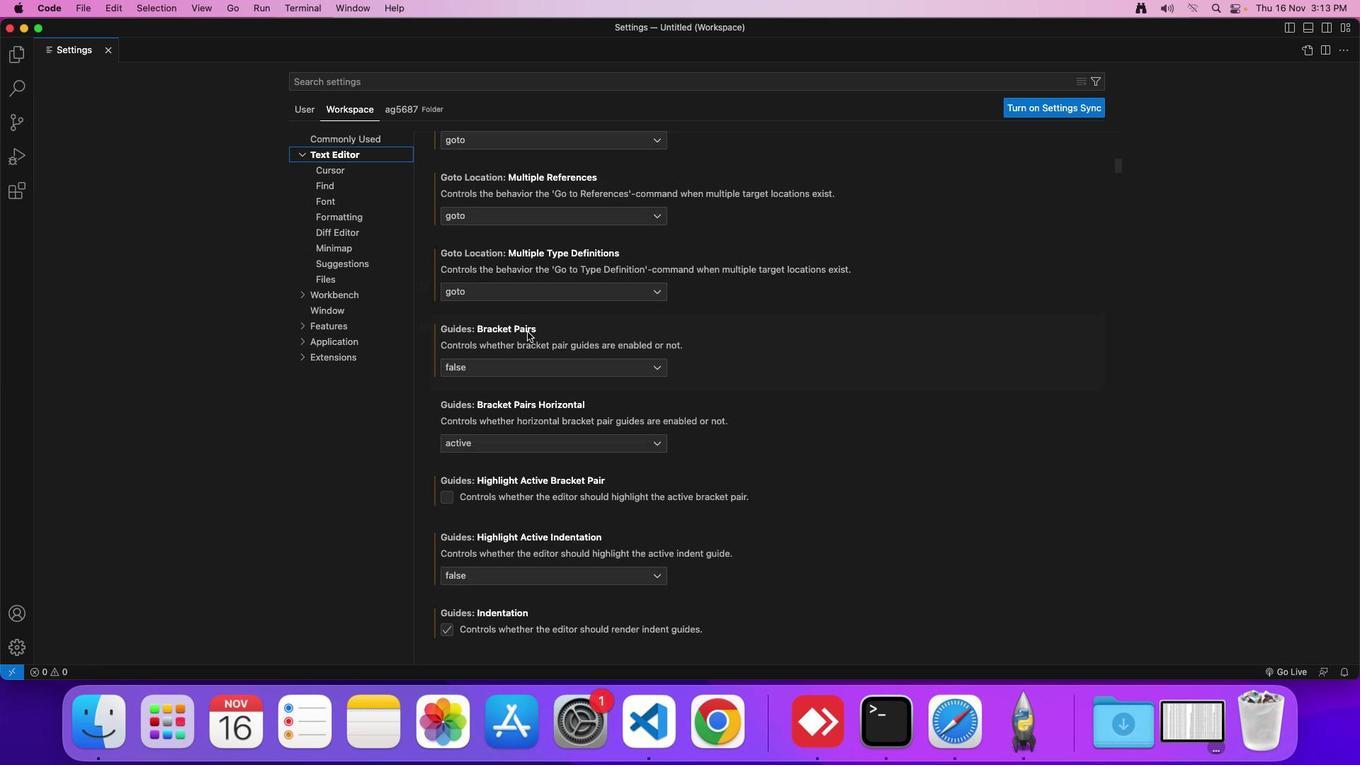 
Action: Mouse scrolled (525, 318) with delta (220, 43)
Screenshot: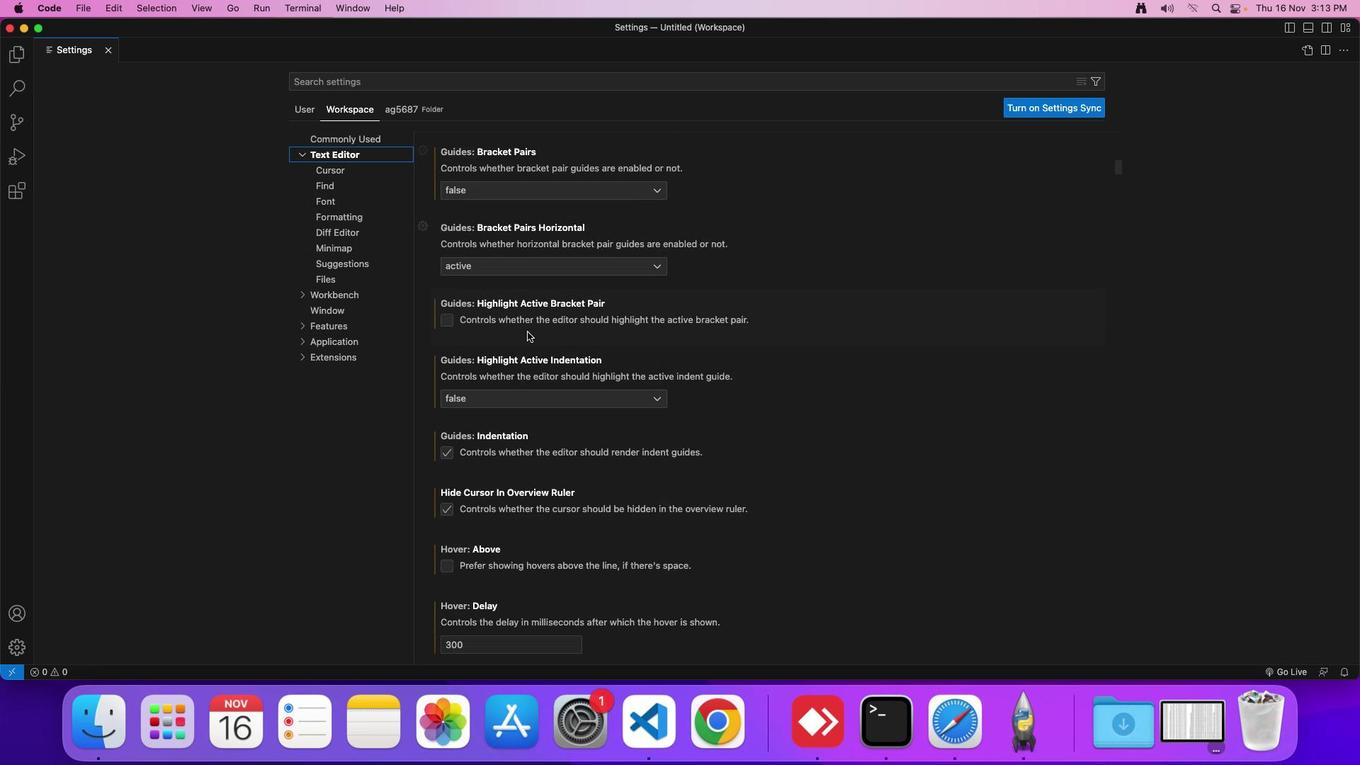 
Action: Mouse scrolled (525, 318) with delta (220, 42)
Screenshot: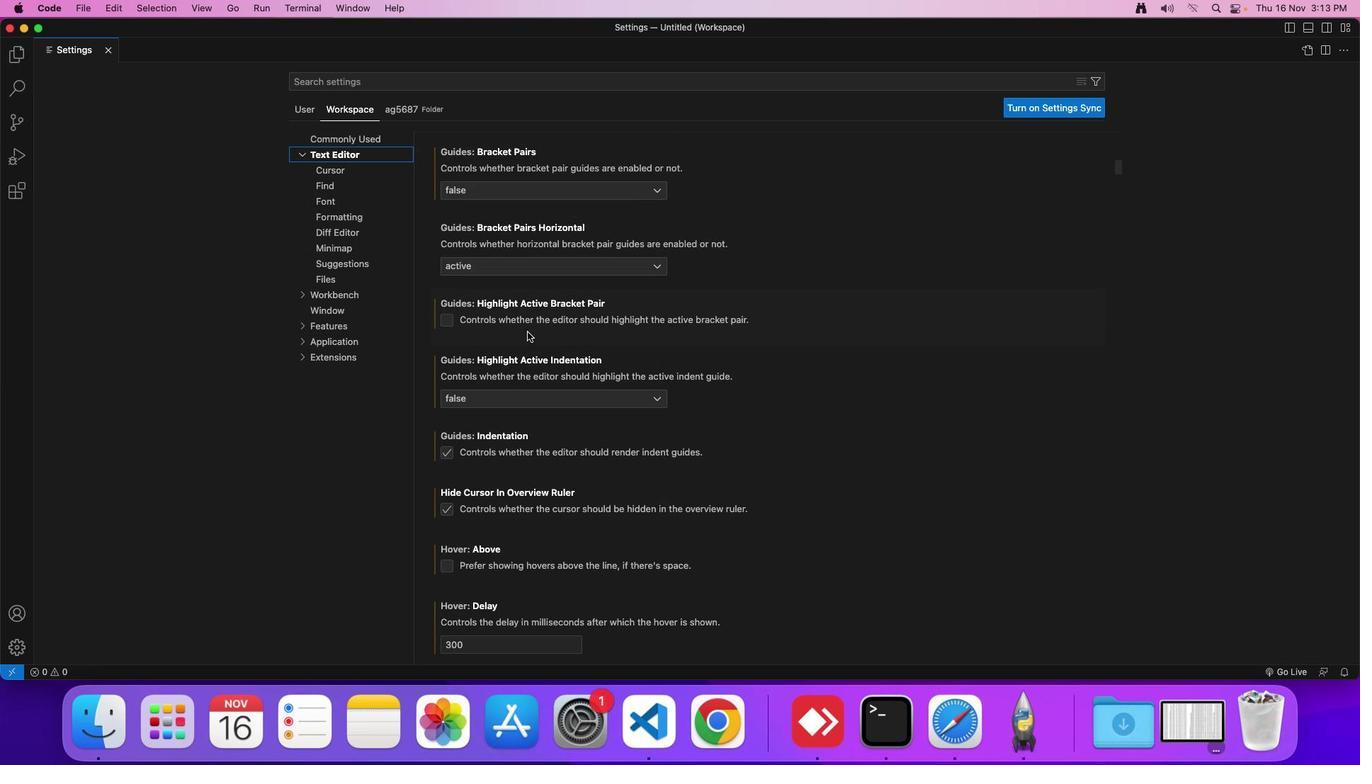 
Action: Mouse moved to (525, 318)
Screenshot: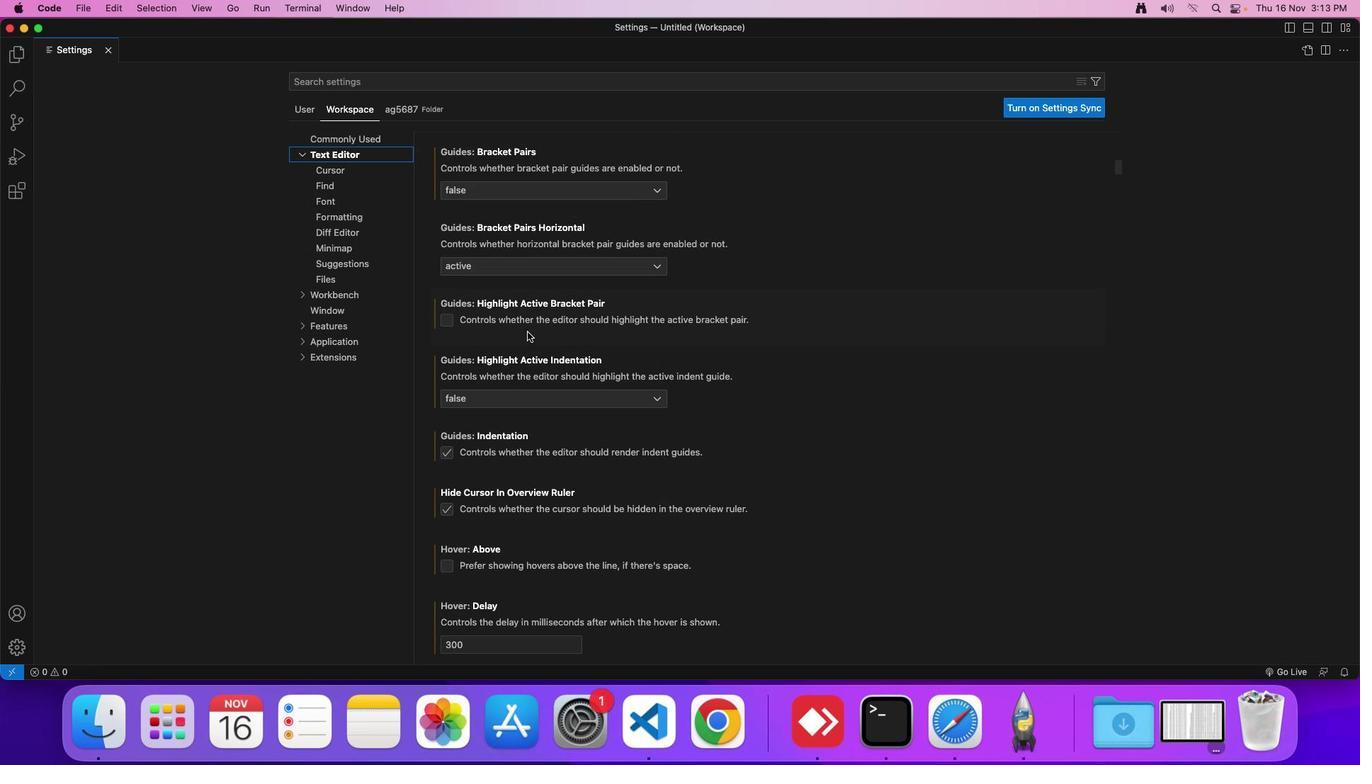 
Action: Mouse scrolled (525, 318) with delta (220, 41)
Screenshot: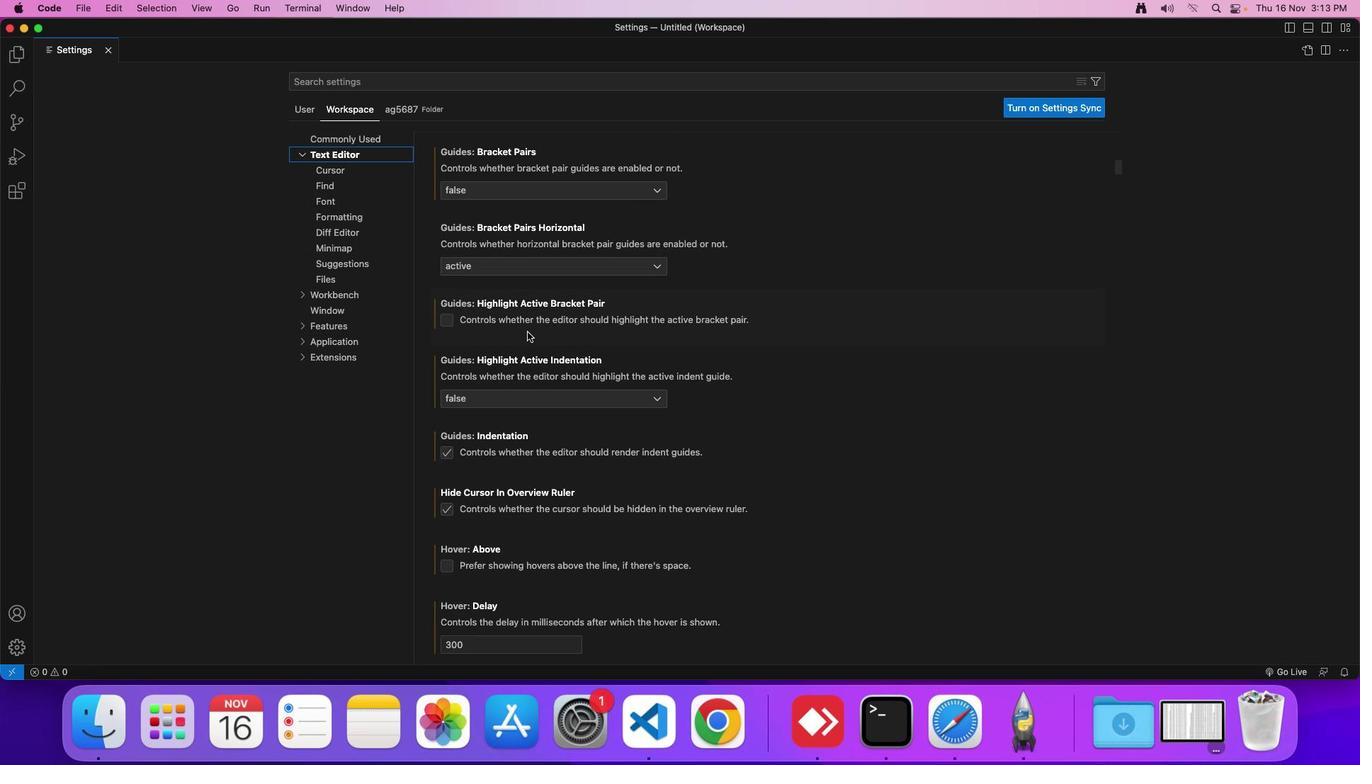 
Action: Mouse scrolled (525, 318) with delta (220, 43)
Screenshot: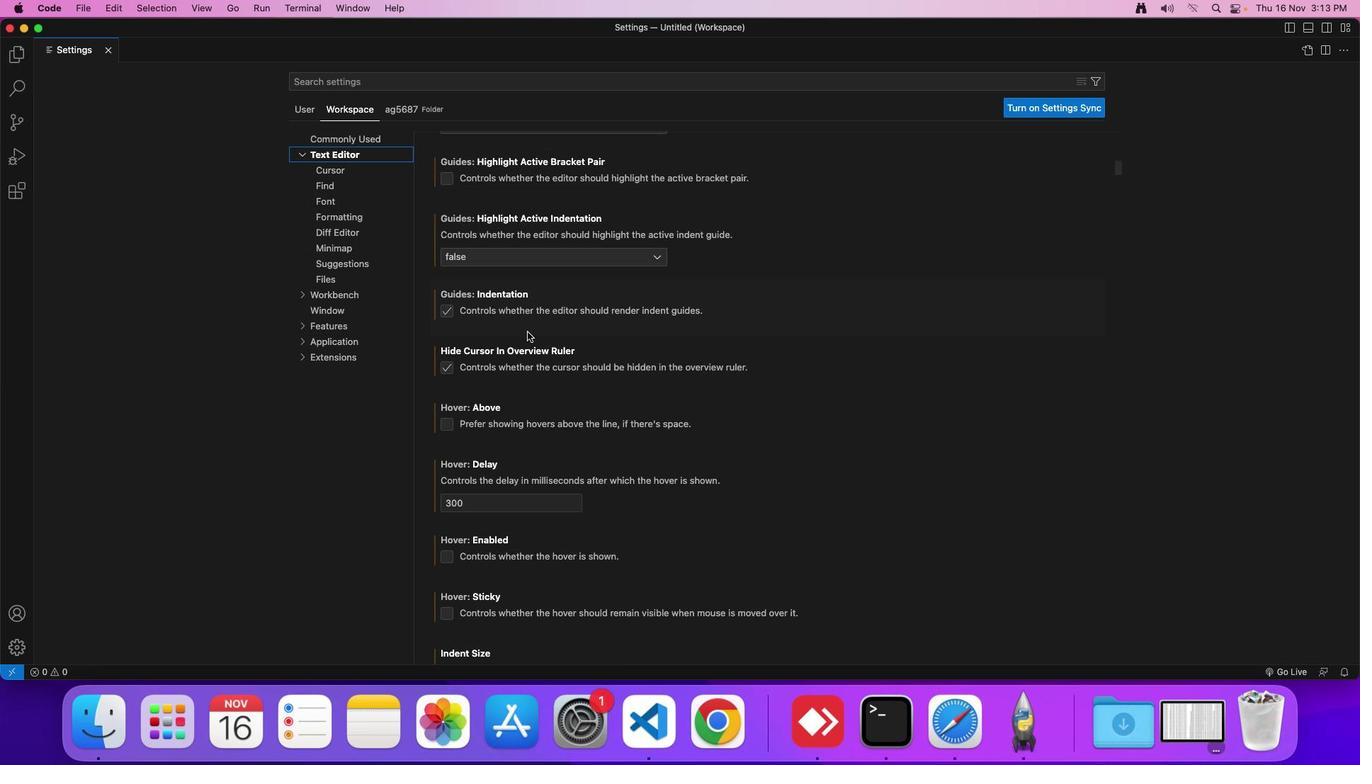 
Action: Mouse scrolled (525, 318) with delta (220, 43)
Screenshot: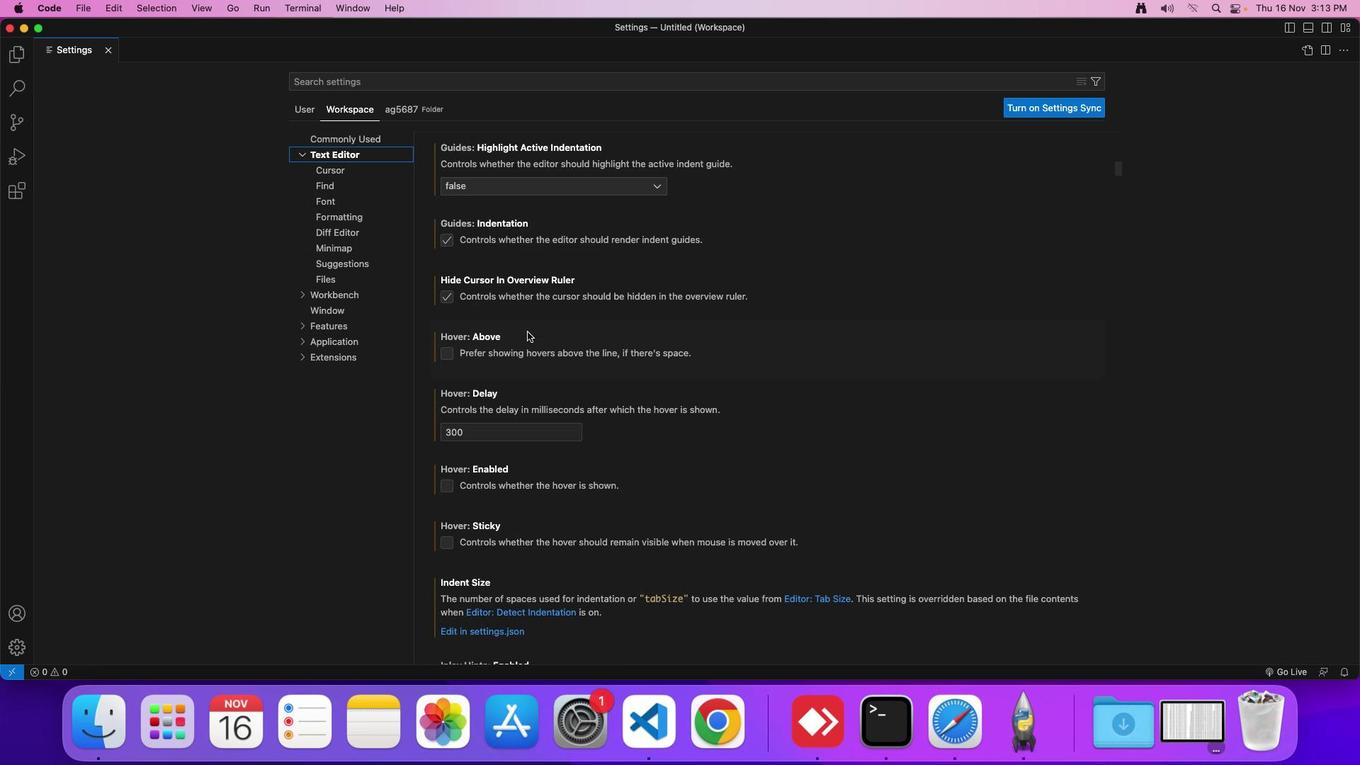 
Action: Mouse scrolled (525, 318) with delta (220, 42)
Screenshot: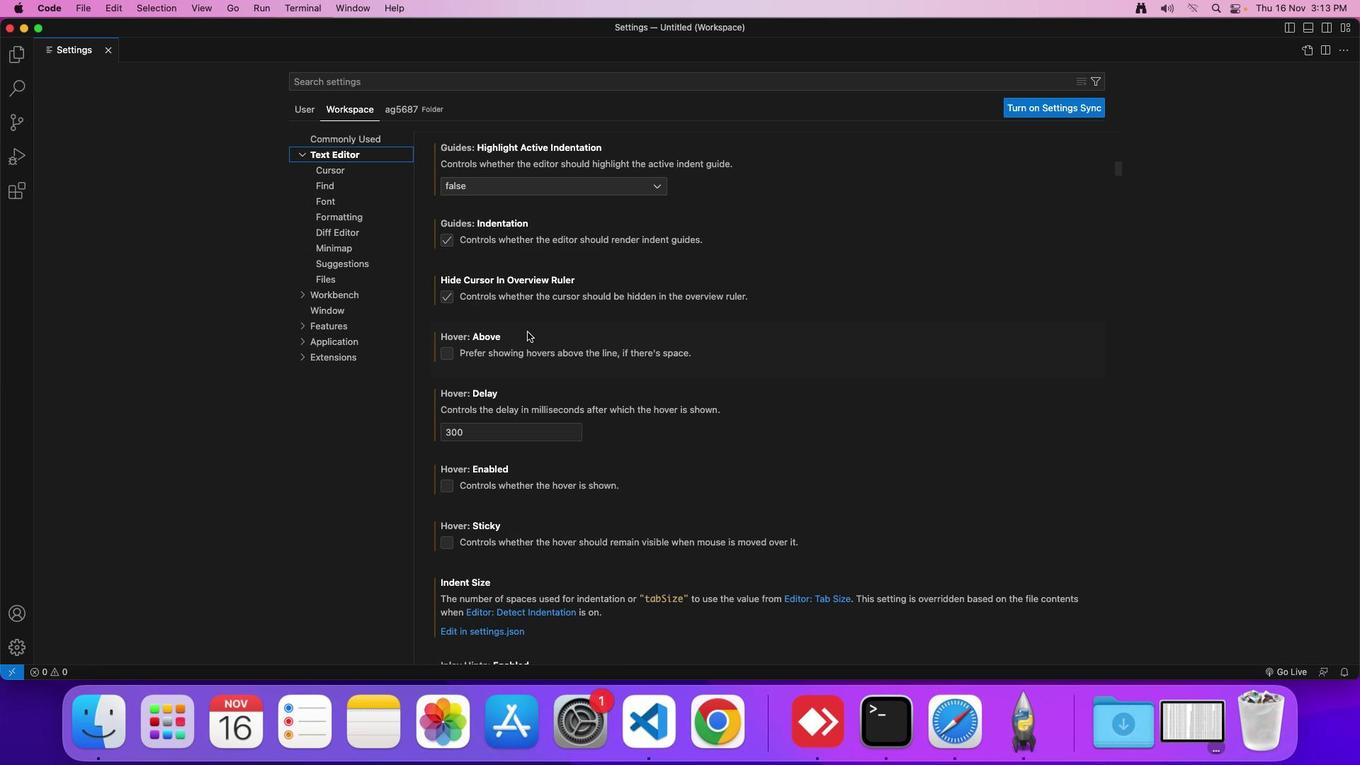 
Action: Mouse scrolled (525, 318) with delta (220, 42)
Screenshot: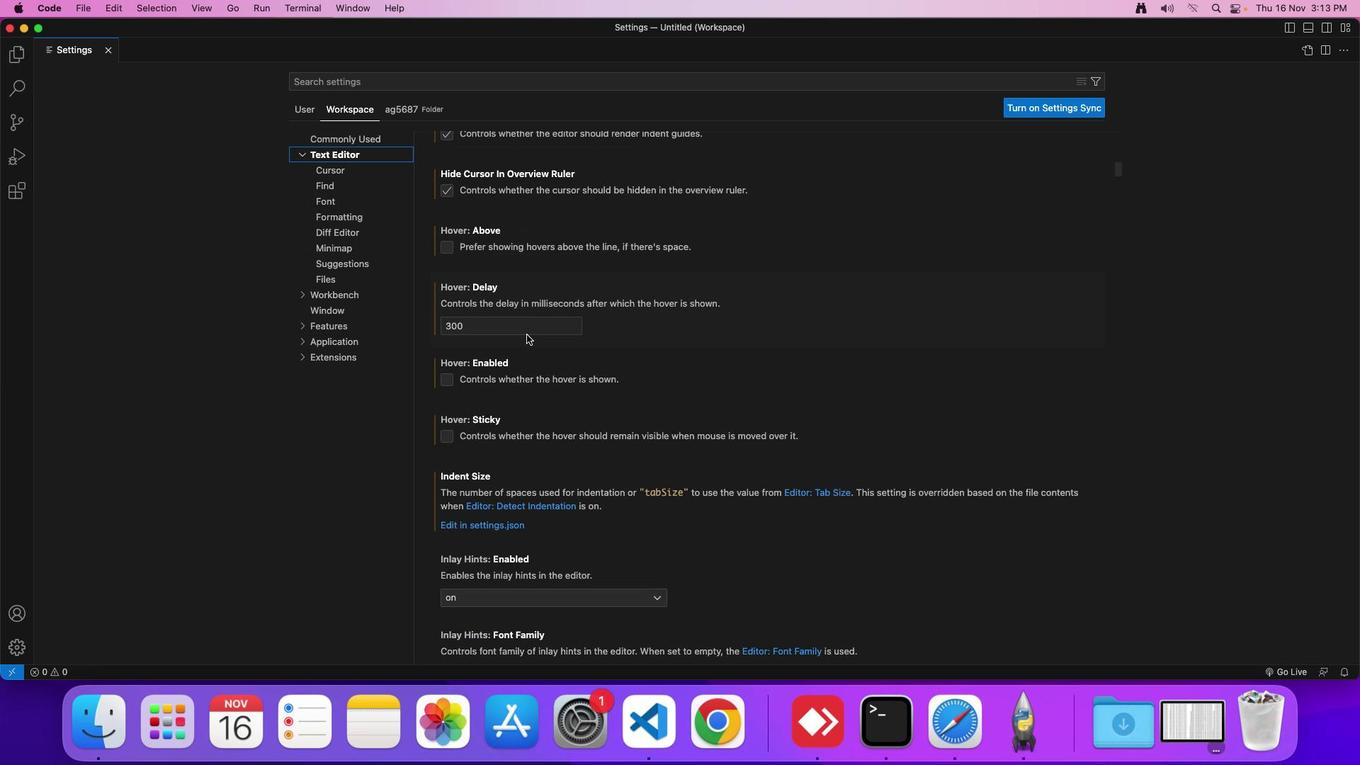 
Action: Mouse scrolled (525, 318) with delta (220, 41)
Screenshot: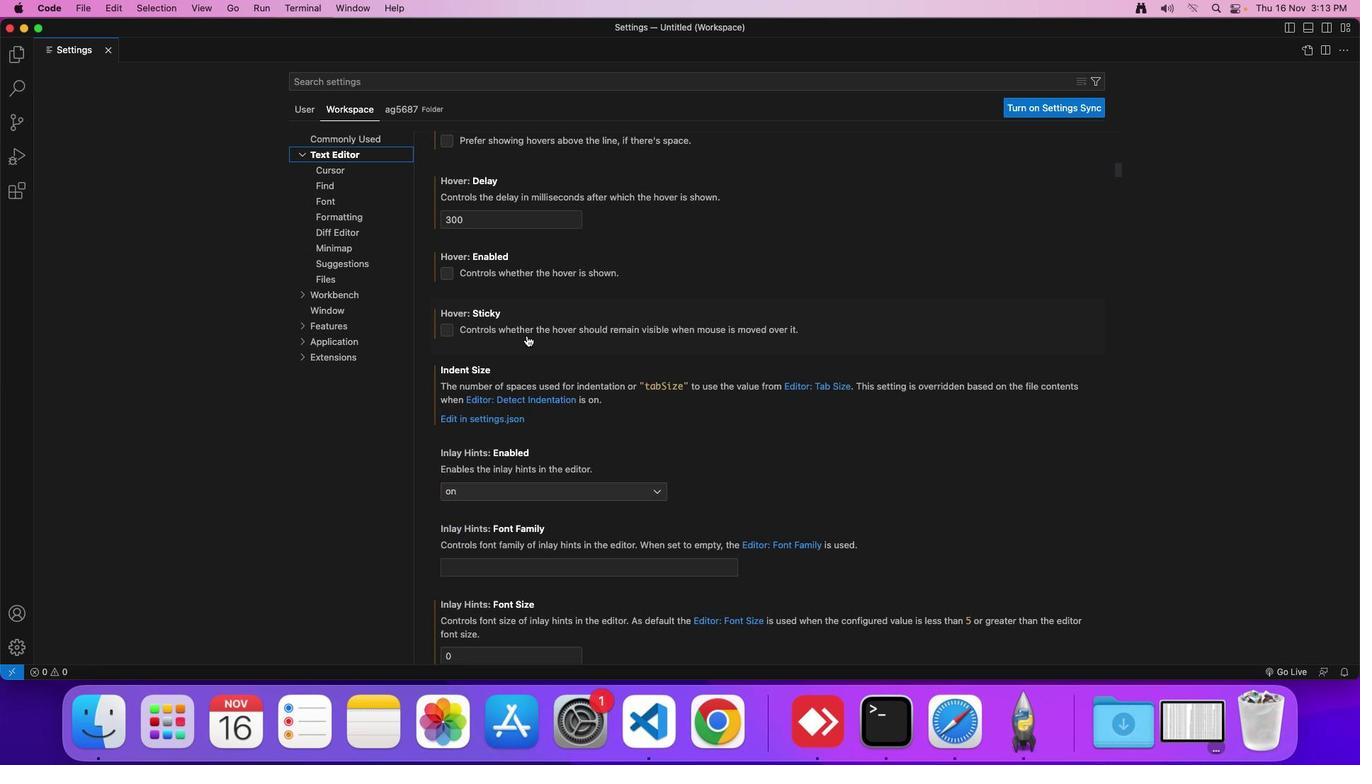 
Action: Mouse moved to (525, 321)
Screenshot: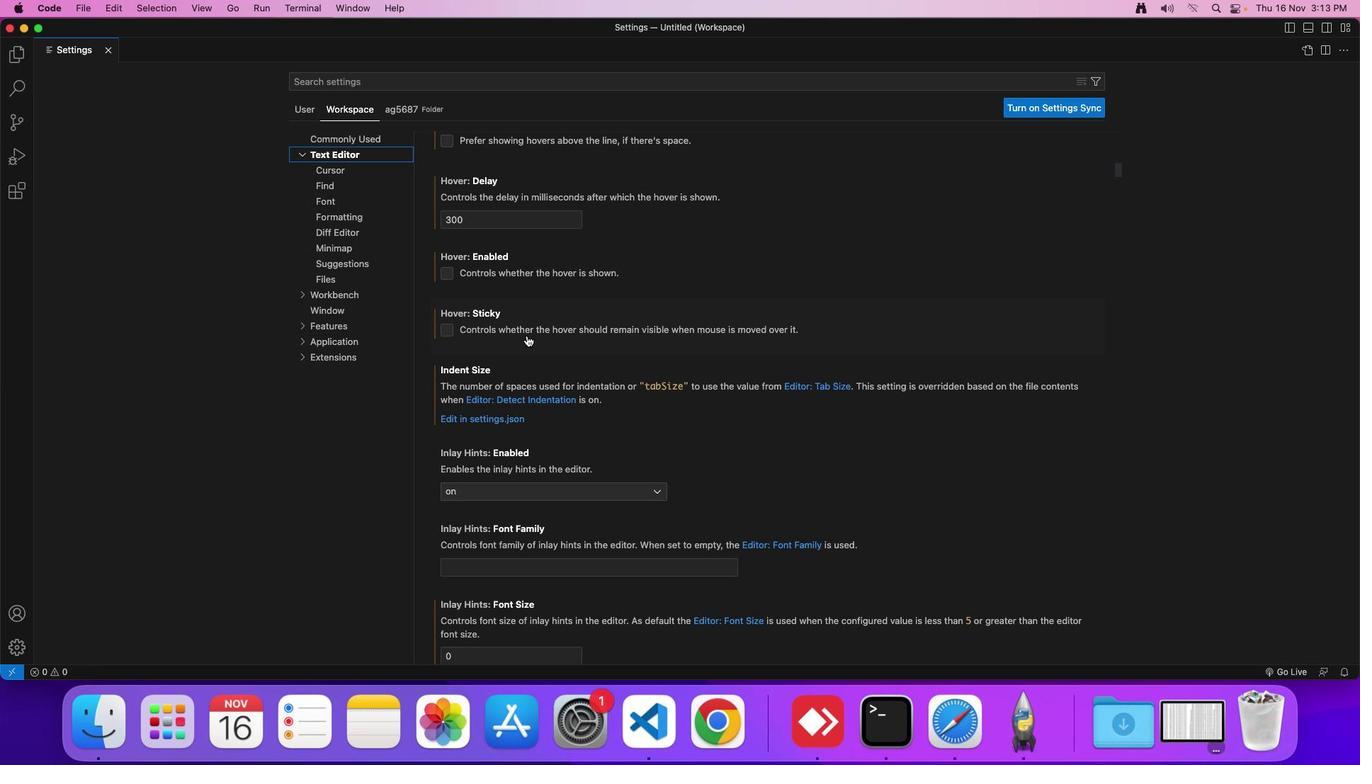 
Action: Mouse scrolled (525, 321) with delta (220, 41)
Screenshot: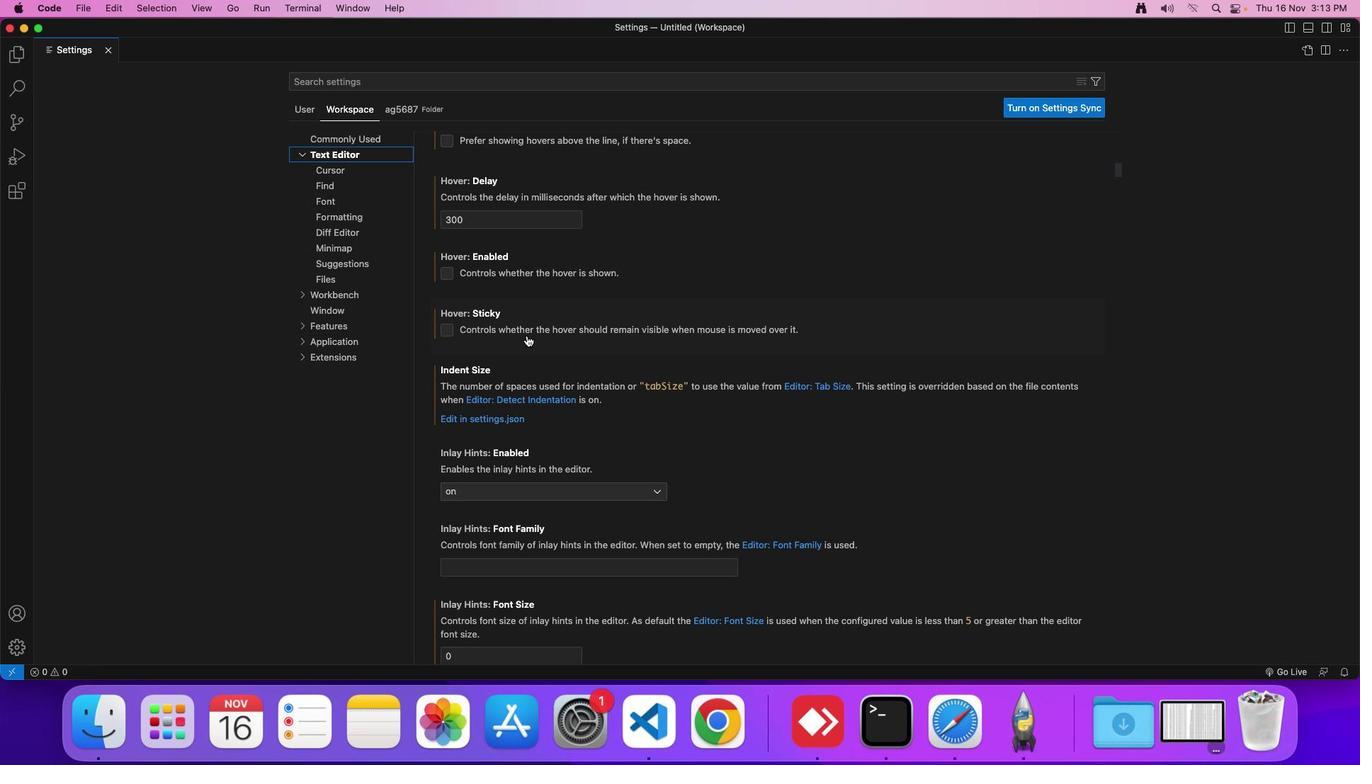 
Action: Mouse moved to (525, 321)
Screenshot: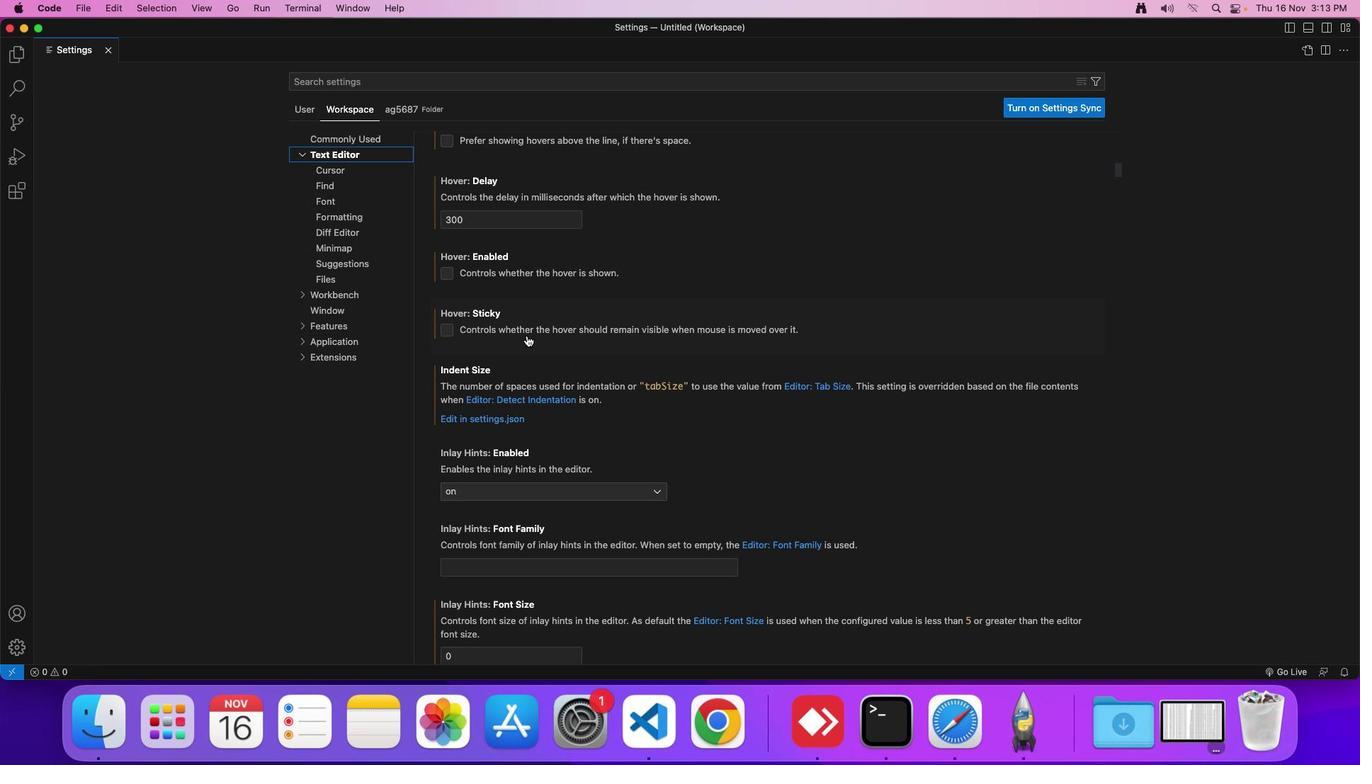 
Action: Mouse scrolled (525, 321) with delta (220, 43)
Screenshot: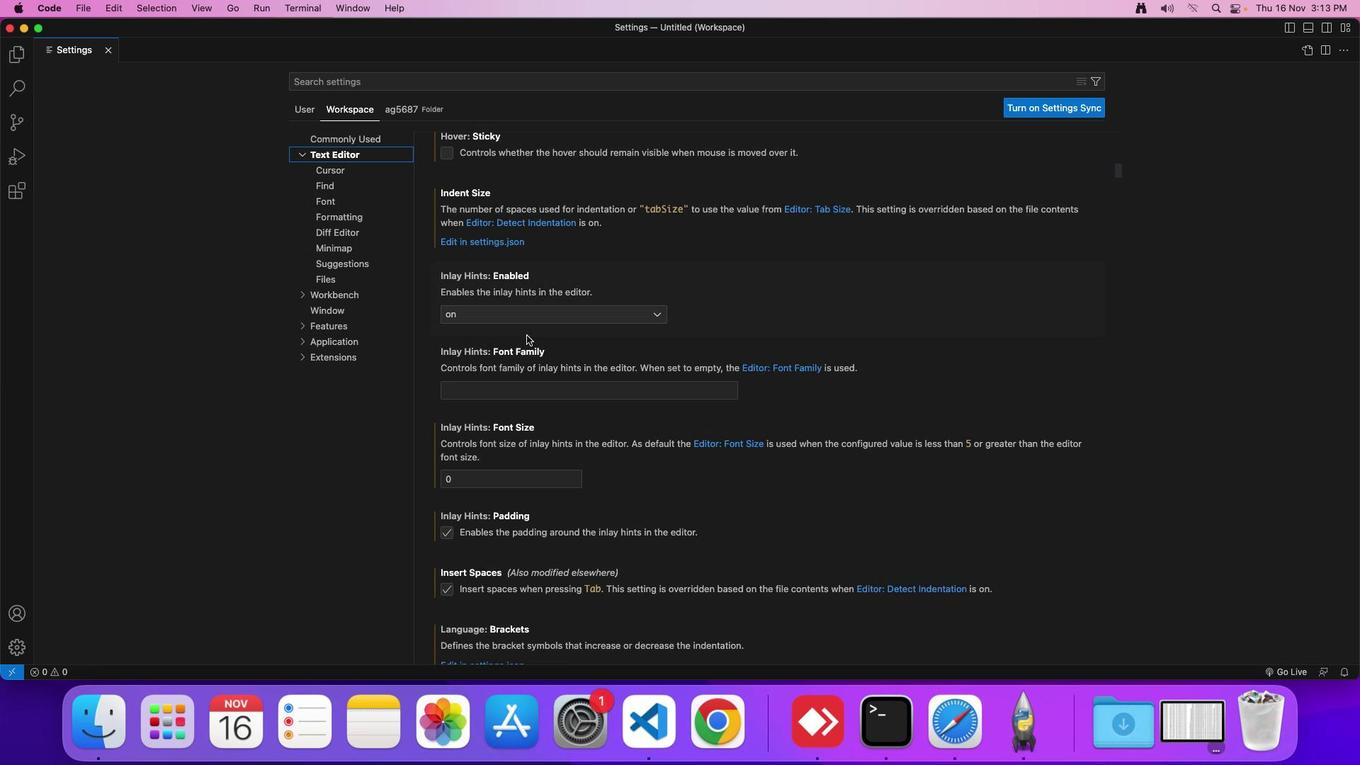 
Action: Mouse scrolled (525, 321) with delta (220, 43)
Screenshot: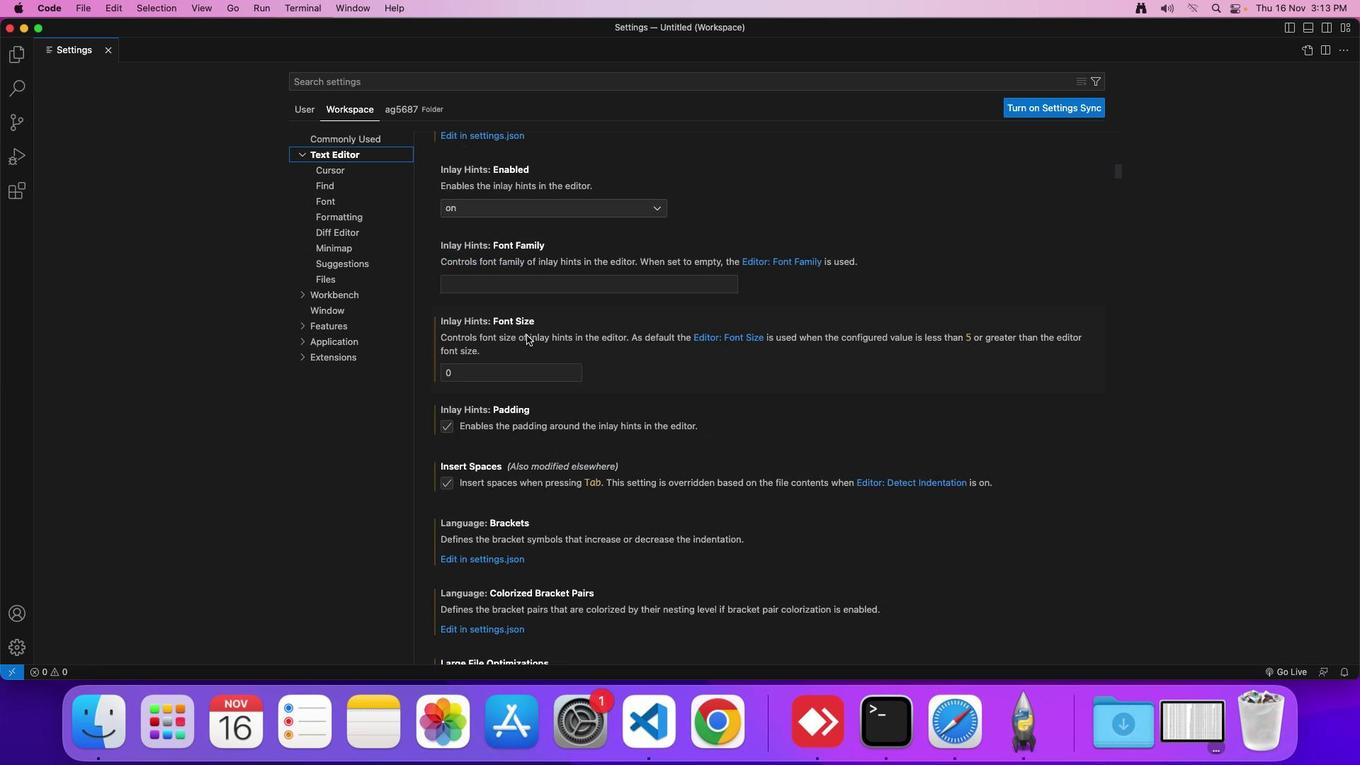 
Action: Mouse scrolled (525, 321) with delta (220, 41)
Screenshot: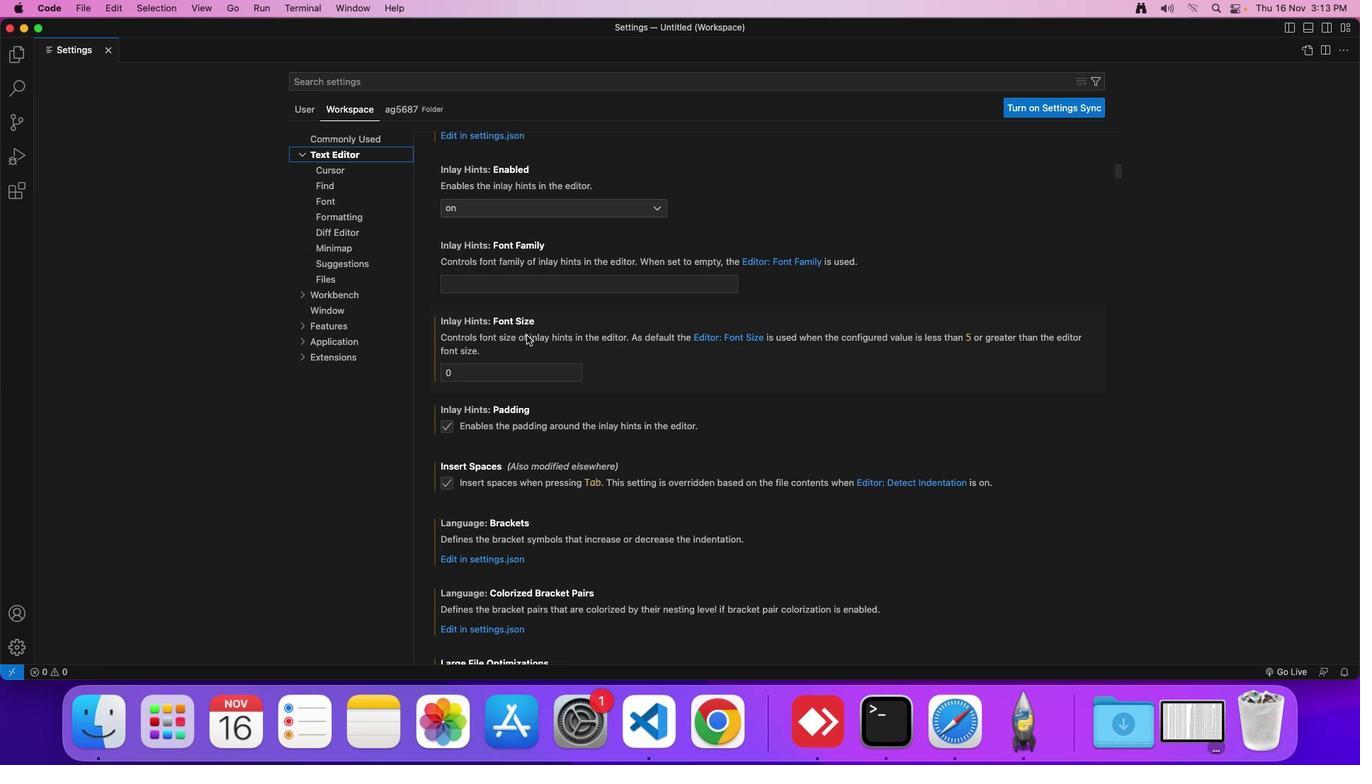 
Action: Mouse scrolled (525, 321) with delta (220, 41)
Screenshot: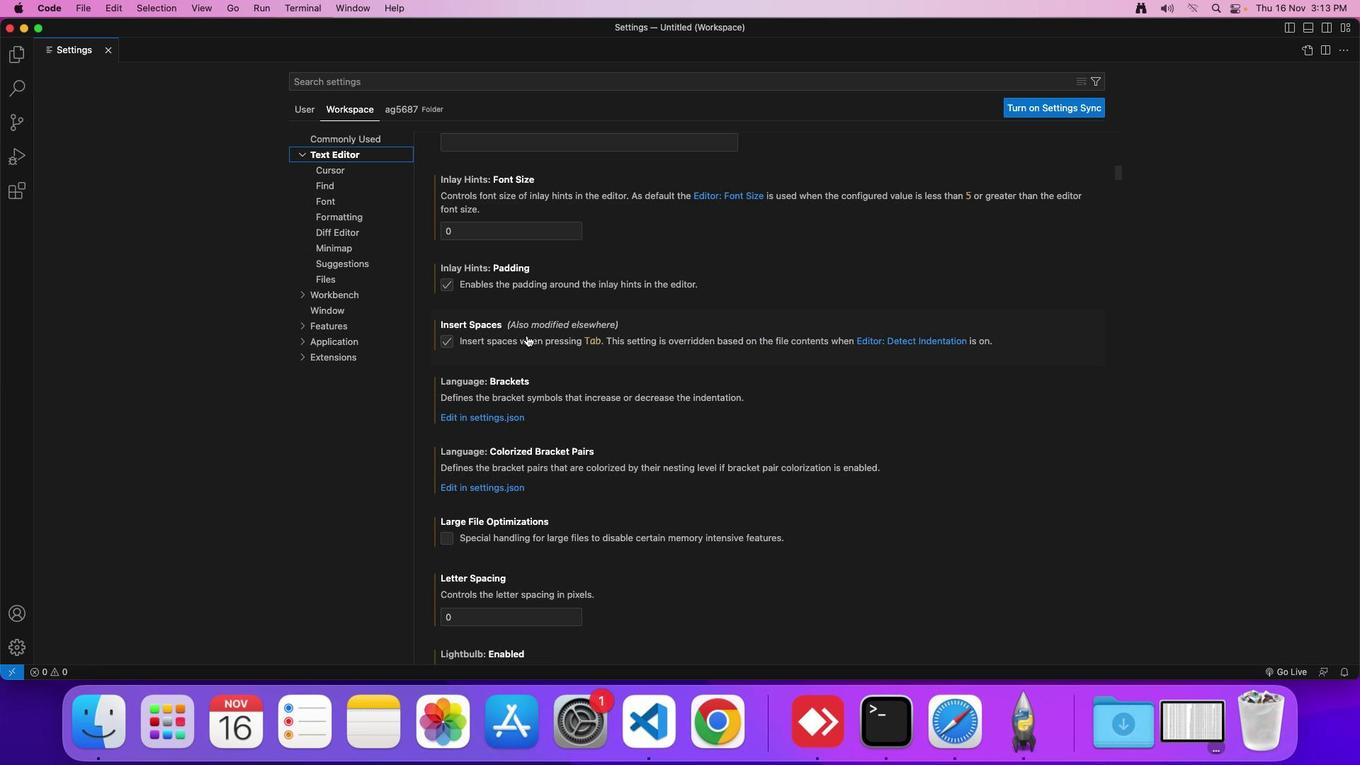 
Action: Mouse scrolled (525, 321) with delta (220, 41)
Screenshot: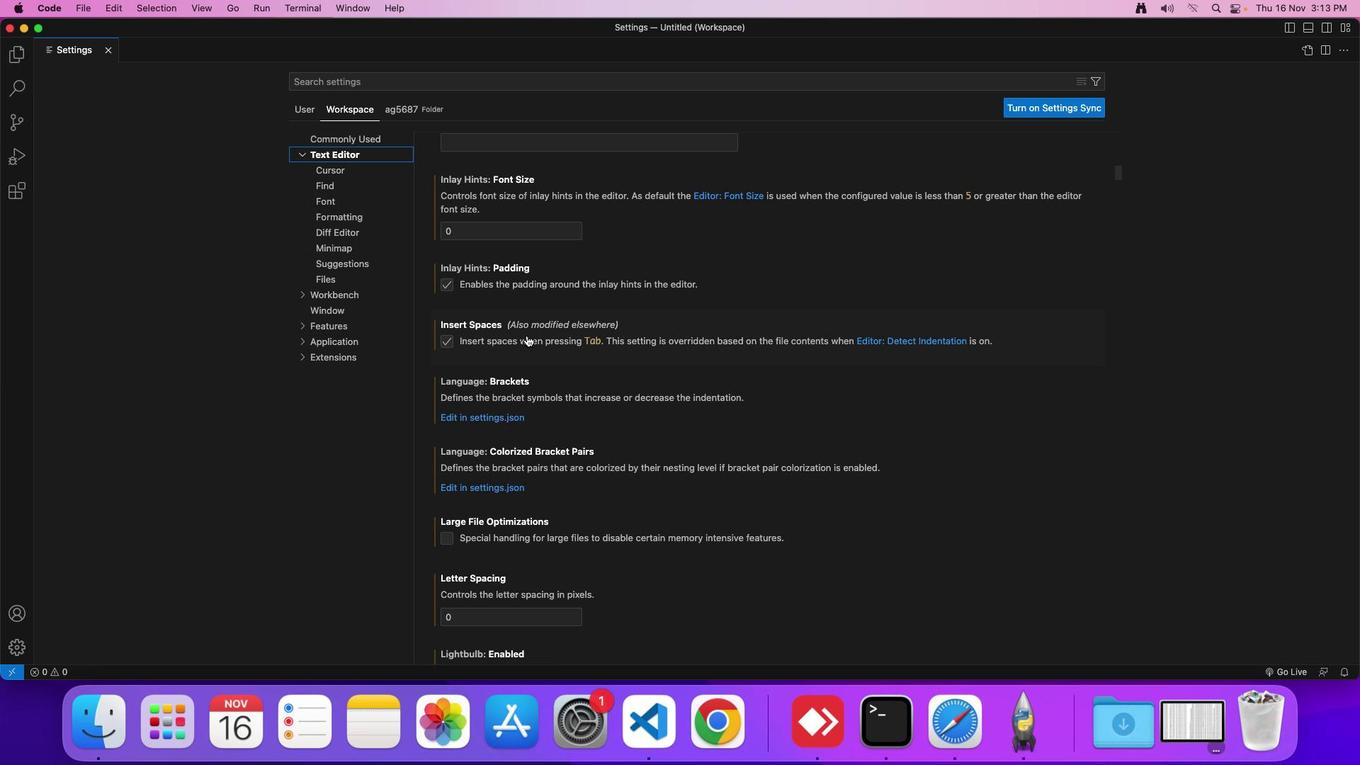 
Action: Mouse scrolled (525, 321) with delta (220, 43)
Screenshot: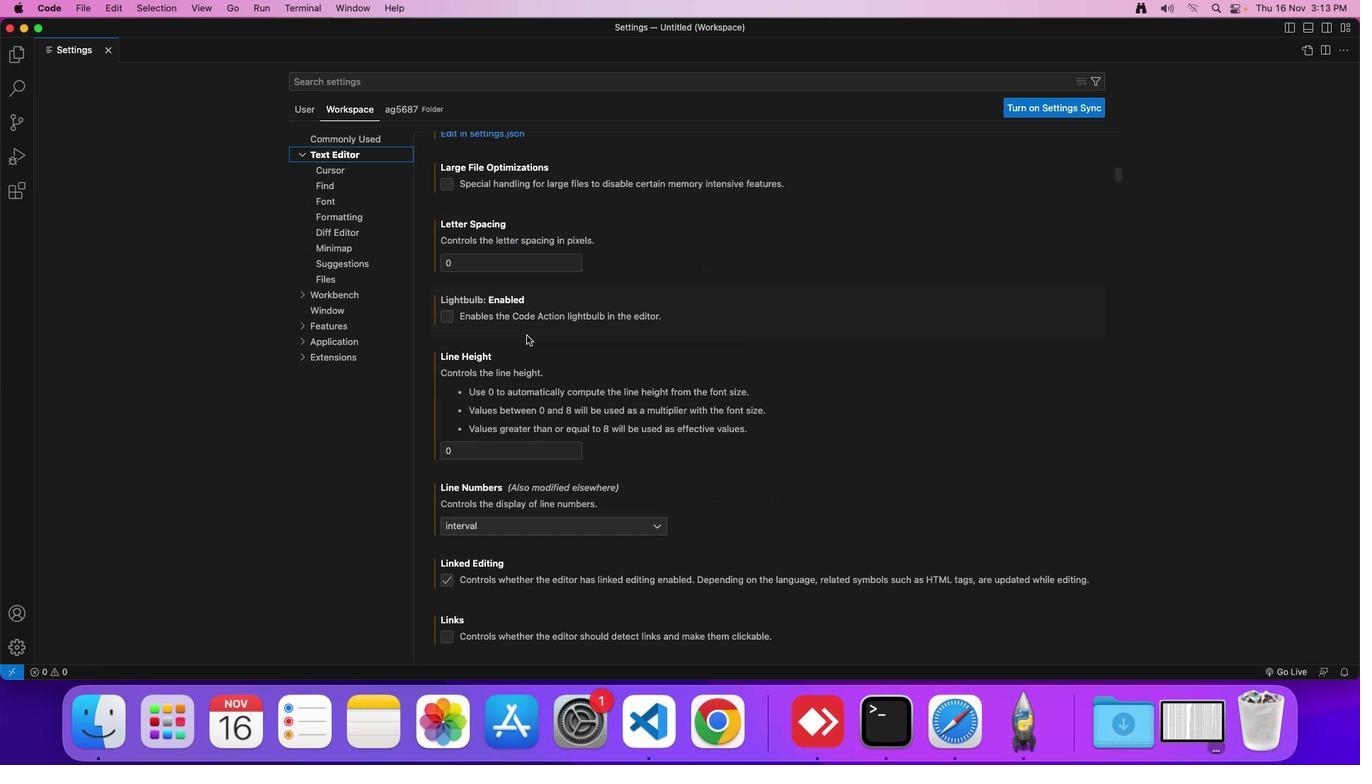 
Action: Mouse scrolled (525, 321) with delta (220, 43)
Screenshot: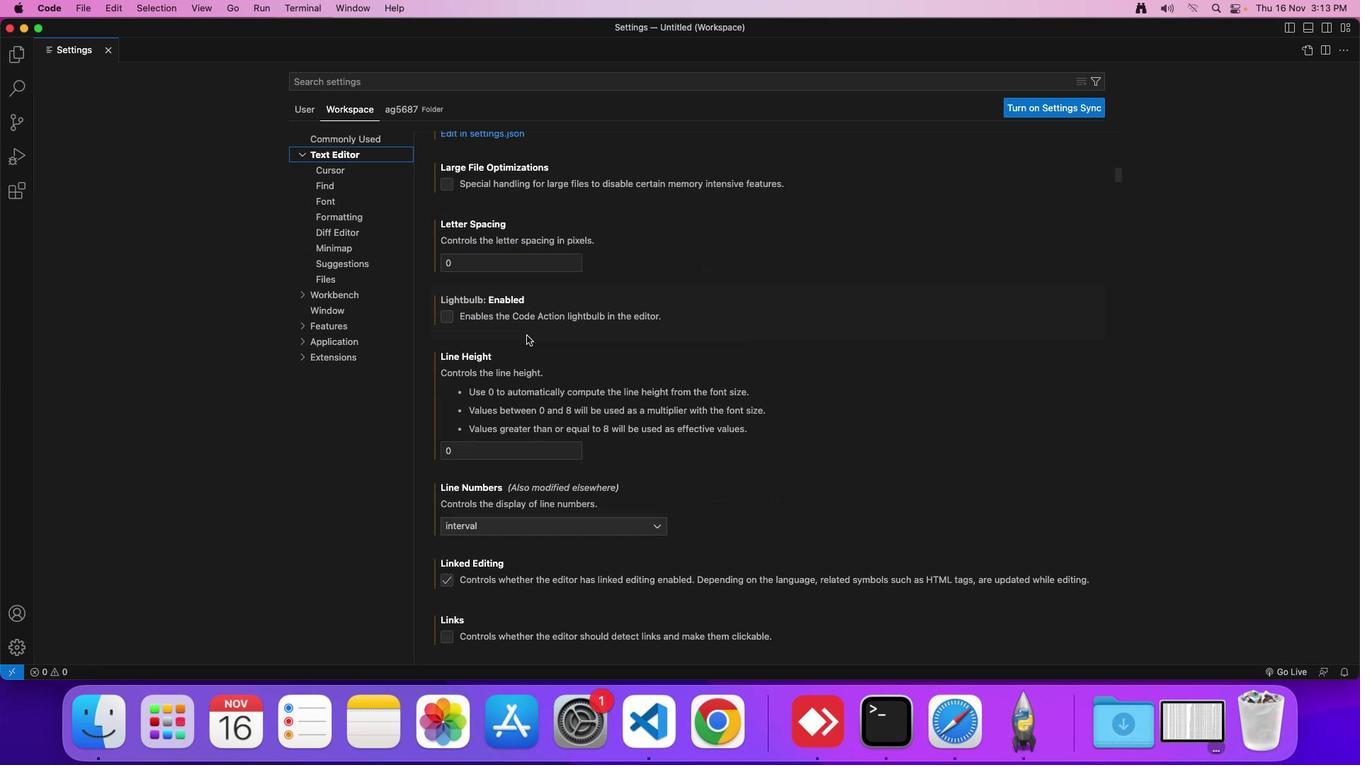 
Action: Mouse scrolled (525, 321) with delta (220, 41)
Screenshot: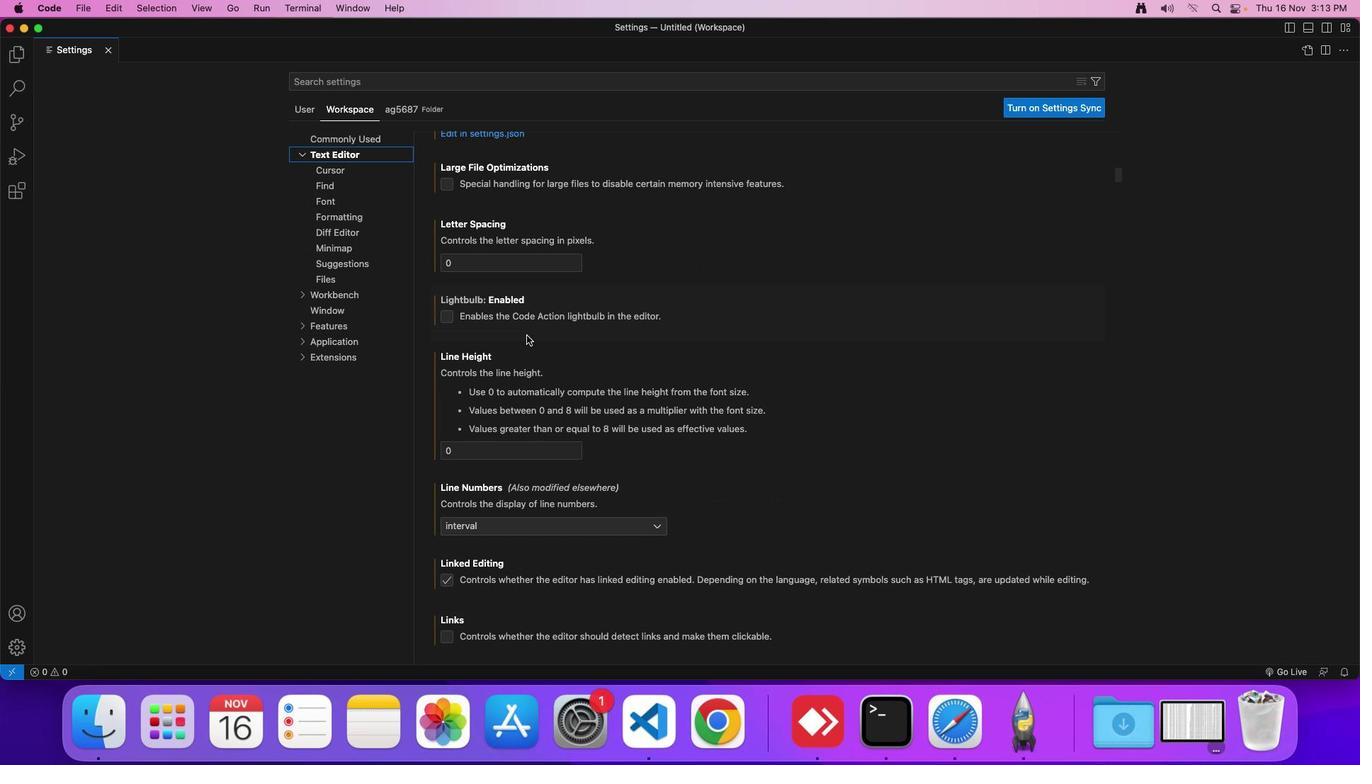 
Action: Mouse scrolled (525, 321) with delta (220, 40)
Screenshot: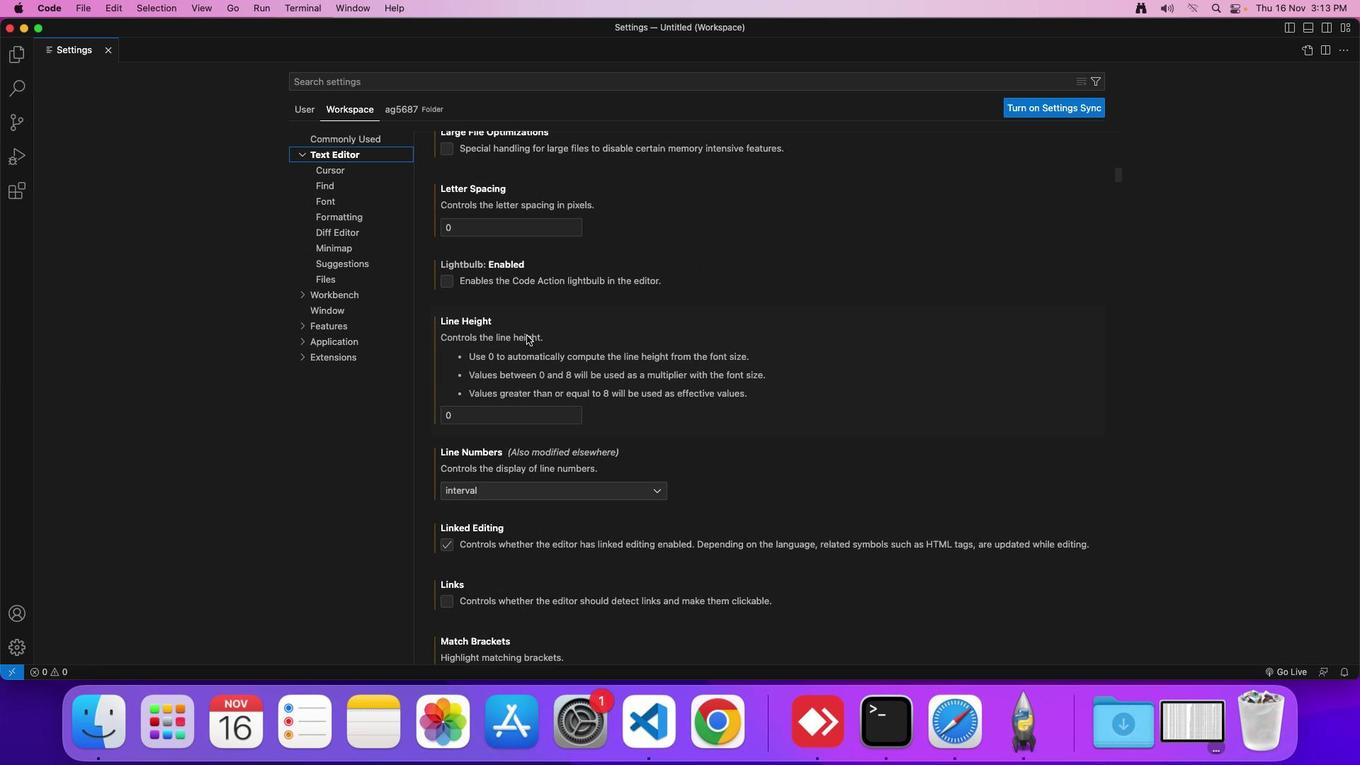 
Action: Mouse scrolled (525, 321) with delta (220, 43)
Screenshot: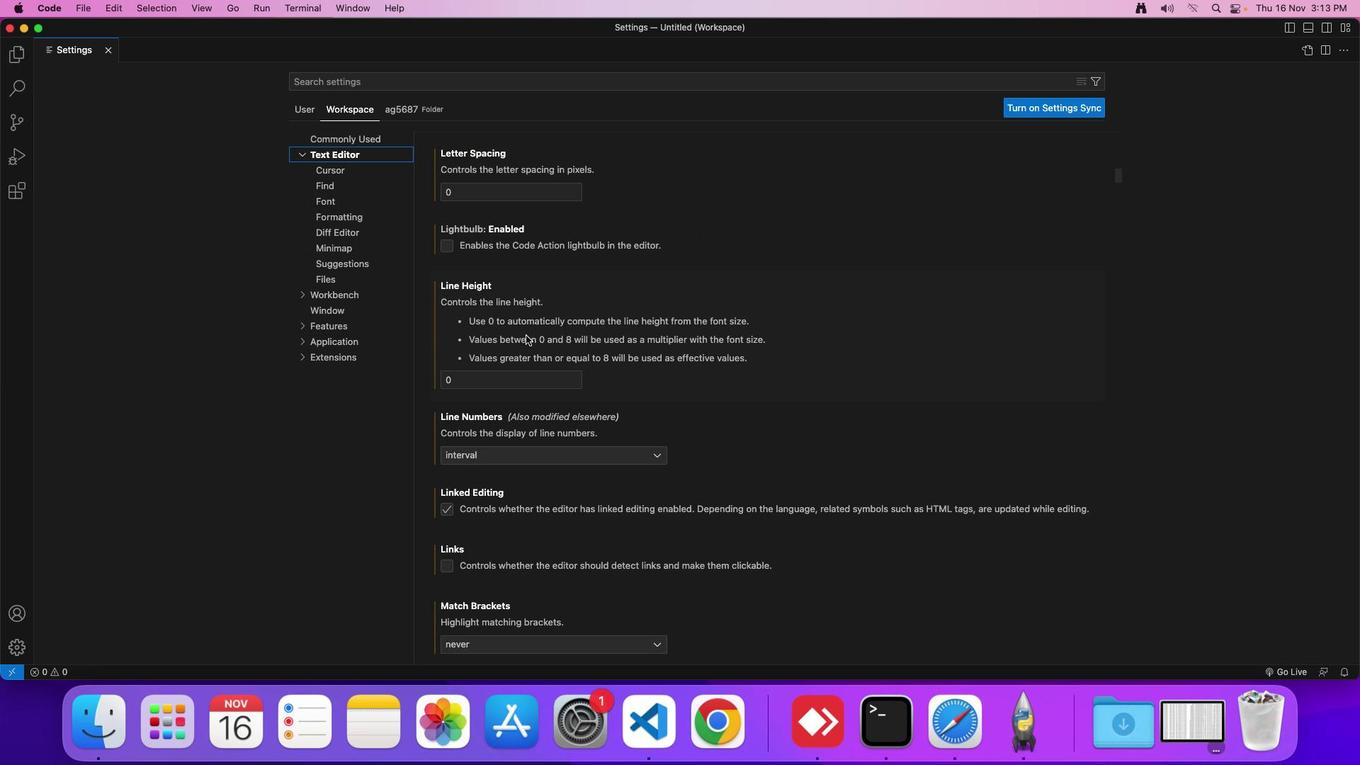 
Action: Mouse moved to (525, 321)
Screenshot: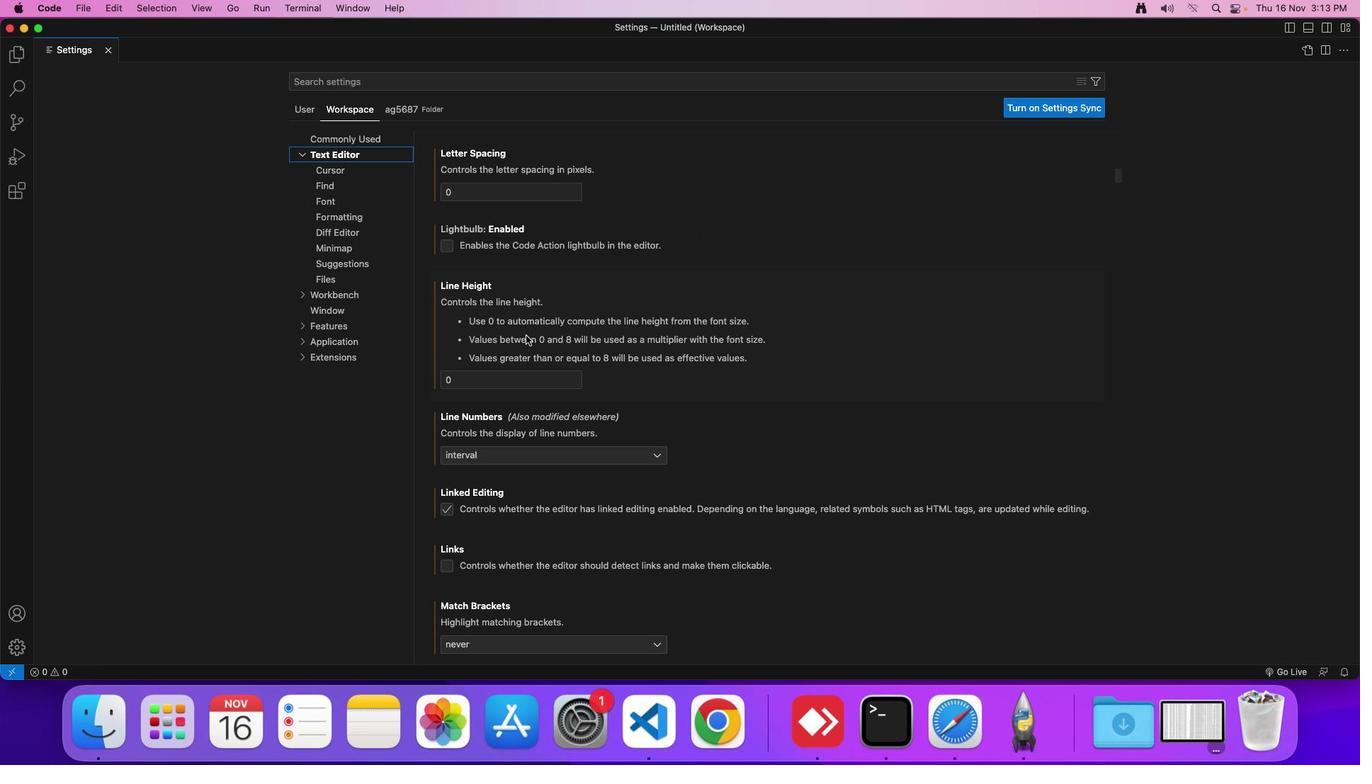 
Action: Mouse scrolled (525, 321) with delta (220, 43)
Screenshot: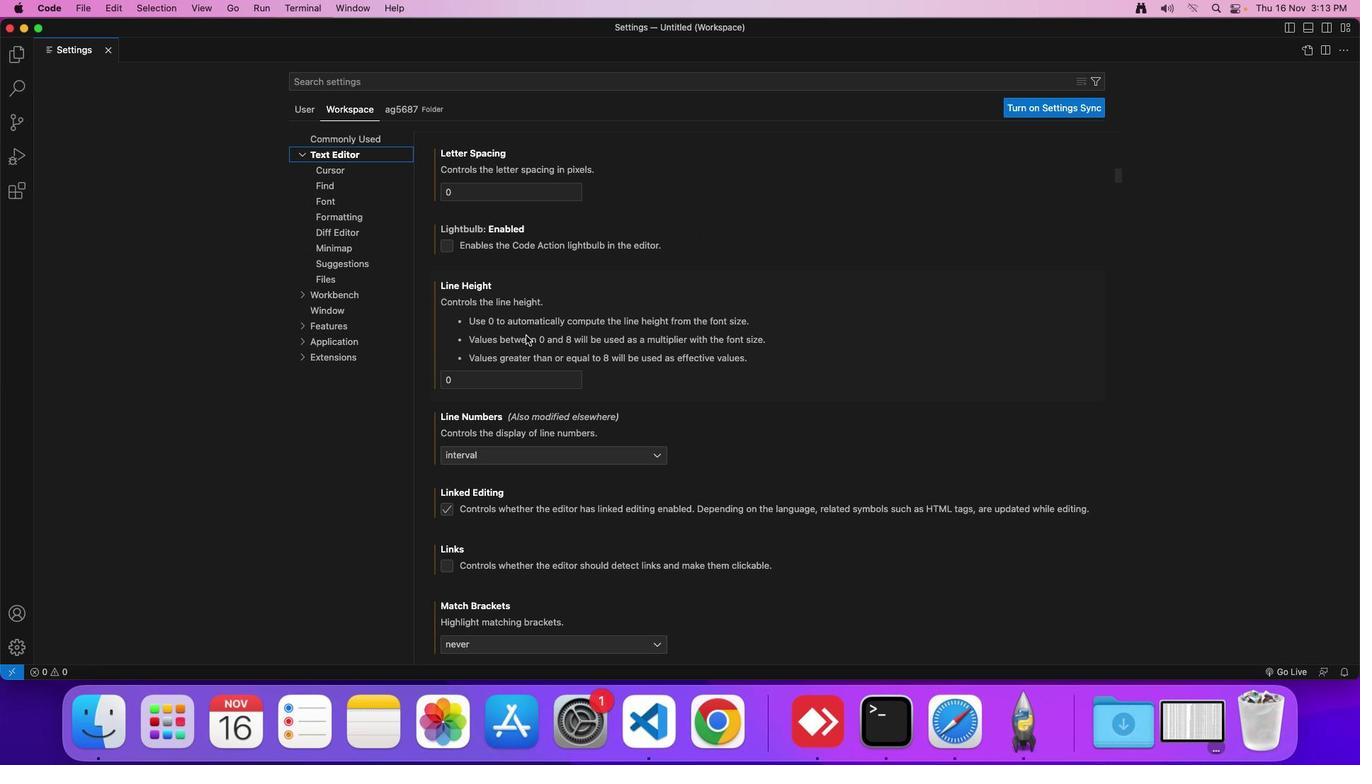 
Action: Mouse scrolled (525, 321) with delta (220, 43)
Screenshot: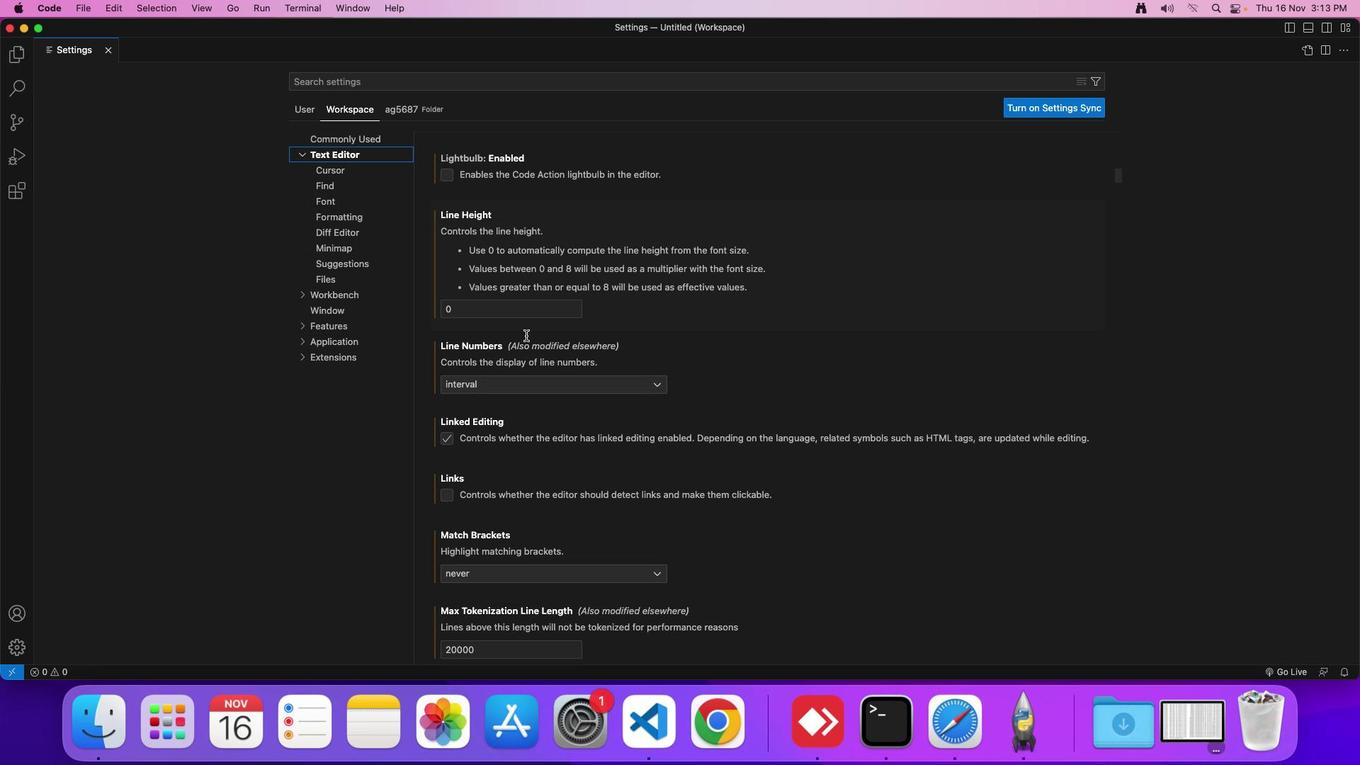 
Action: Mouse scrolled (525, 321) with delta (220, 43)
Screenshot: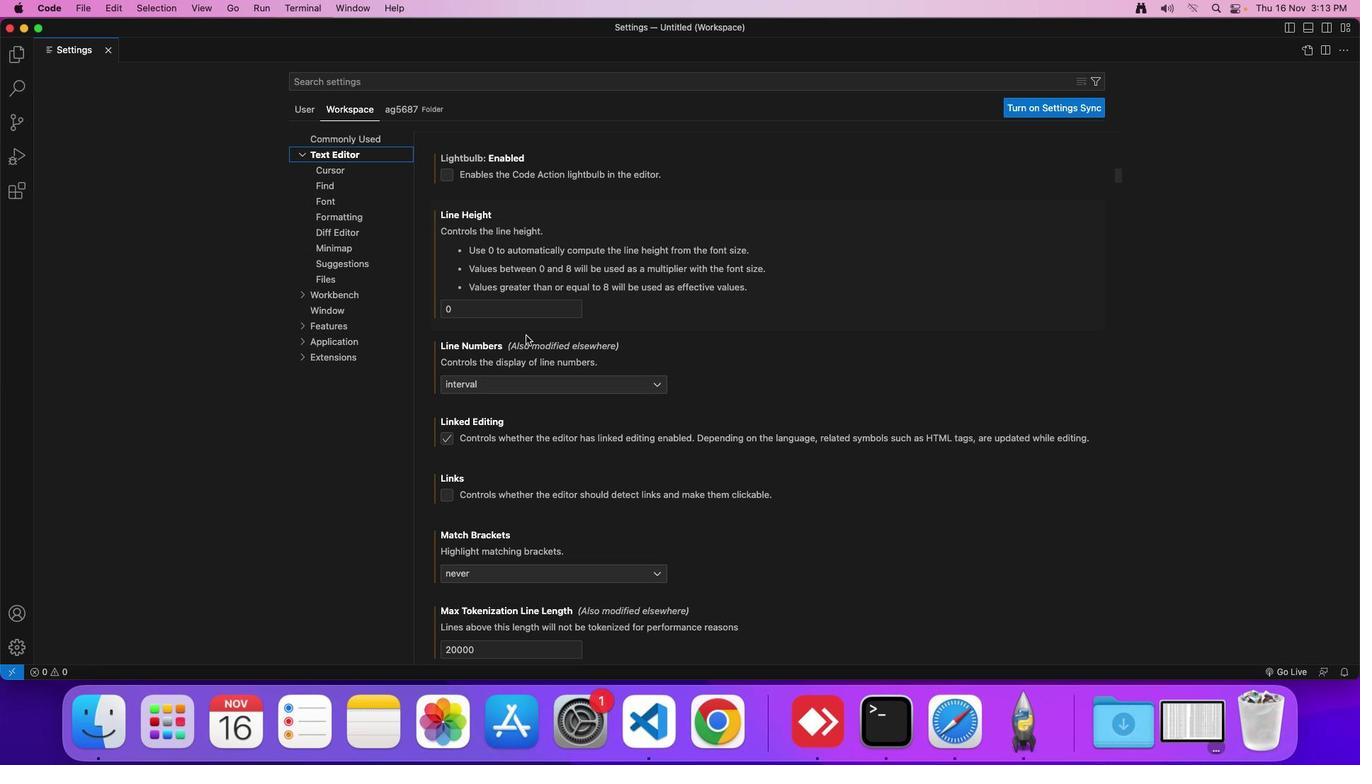 
Action: Mouse scrolled (525, 321) with delta (220, 43)
Screenshot: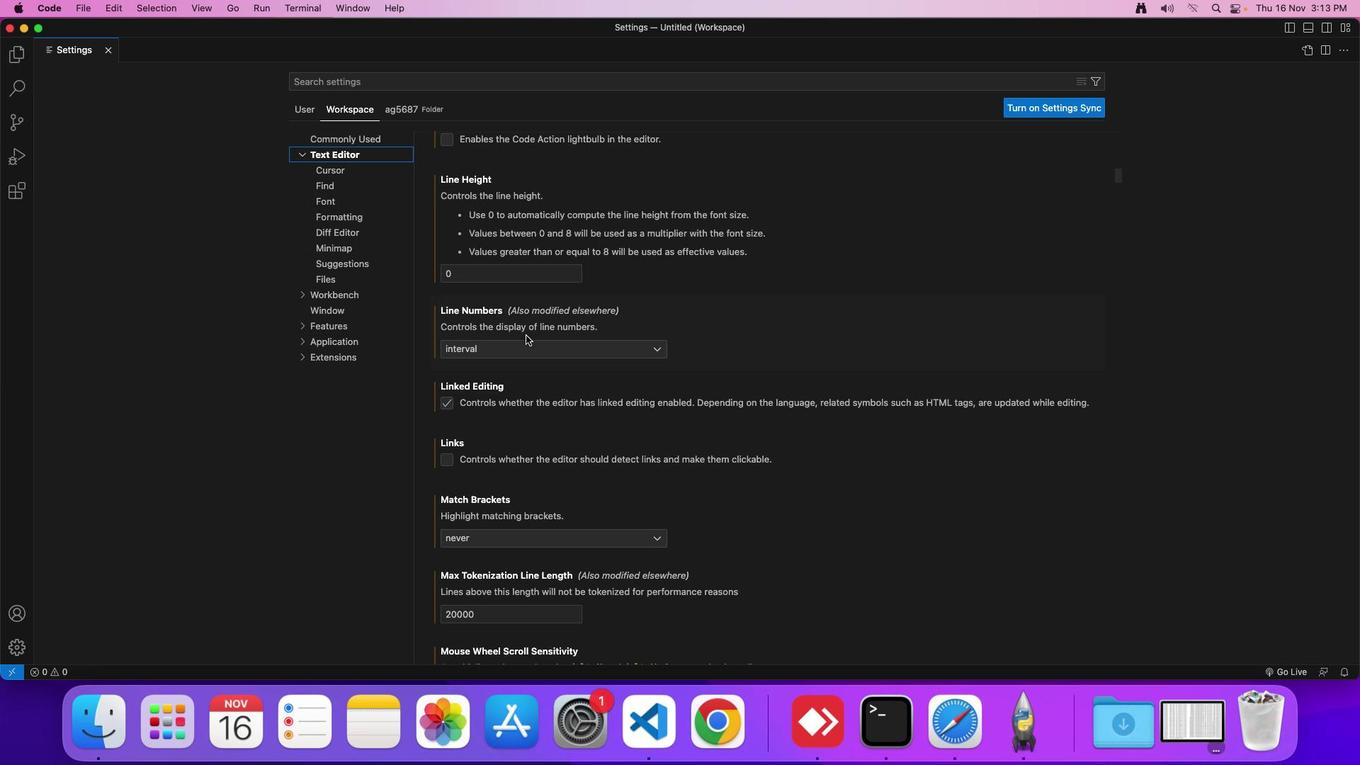 
Action: Mouse scrolled (525, 321) with delta (220, 43)
Screenshot: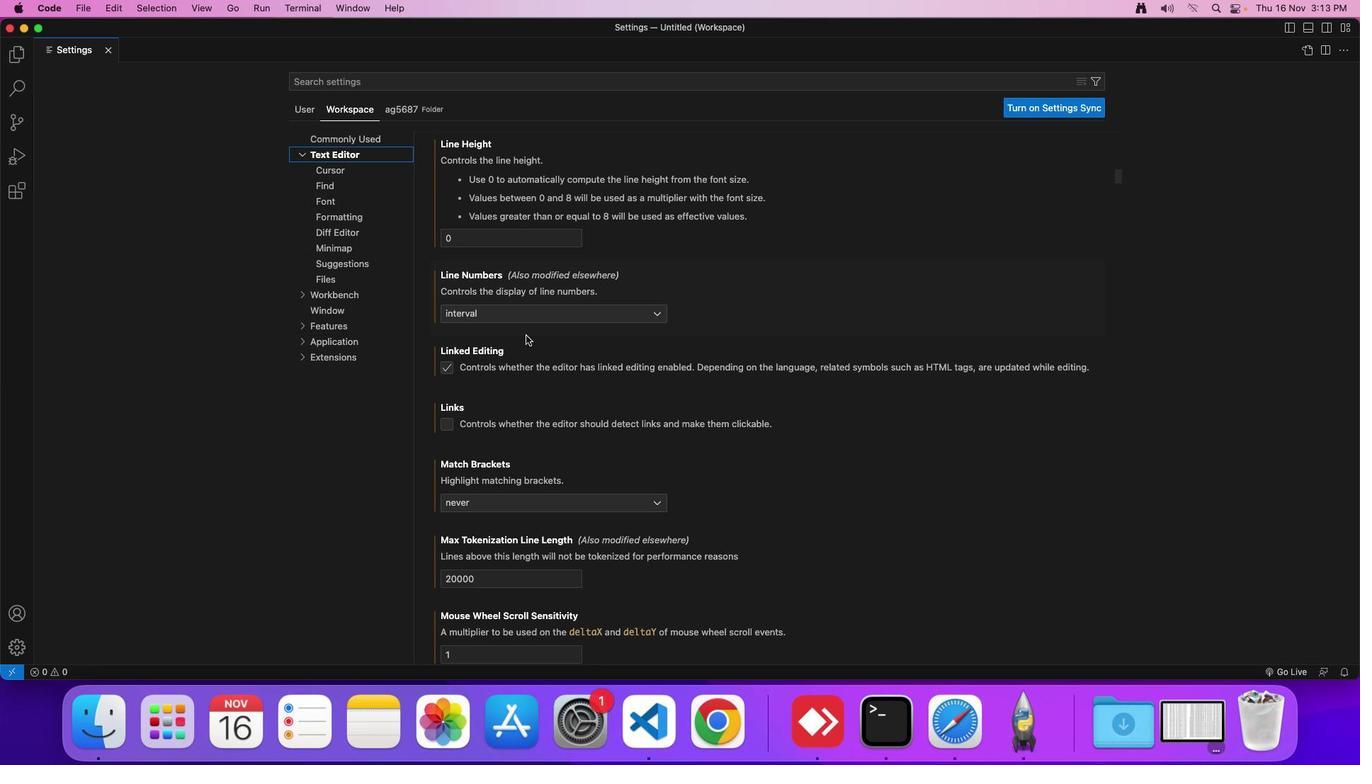 
Action: Mouse scrolled (525, 321) with delta (220, 43)
Screenshot: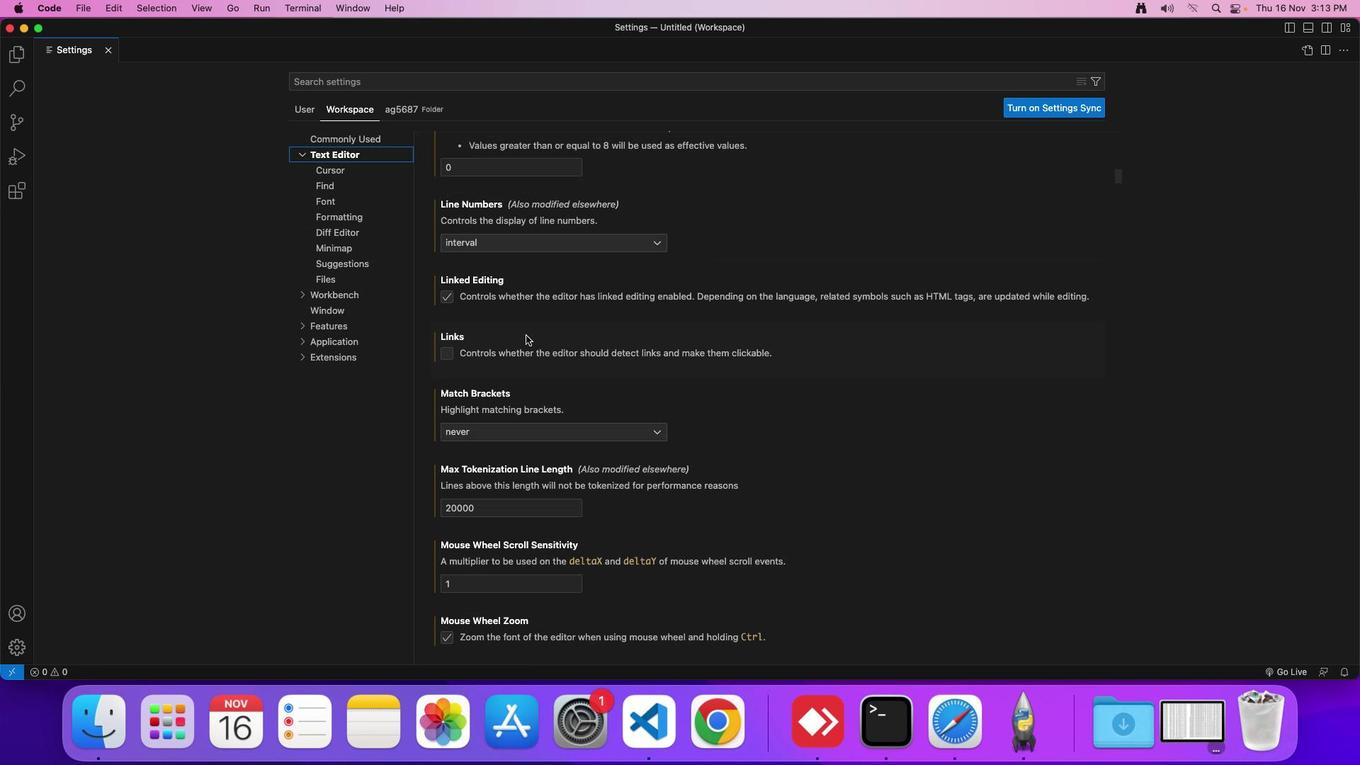 
Action: Mouse scrolled (525, 321) with delta (220, 43)
Screenshot: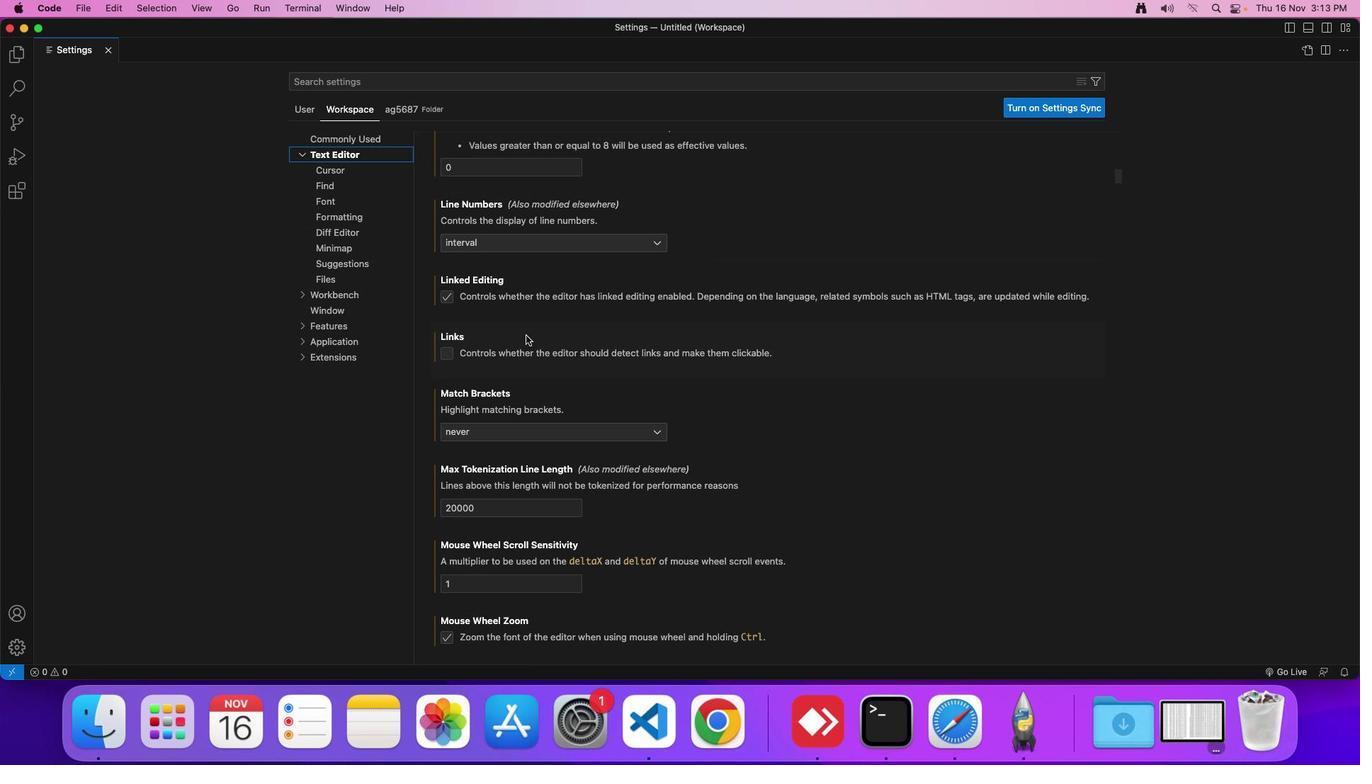 
Action: Mouse scrolled (525, 321) with delta (220, 43)
Screenshot: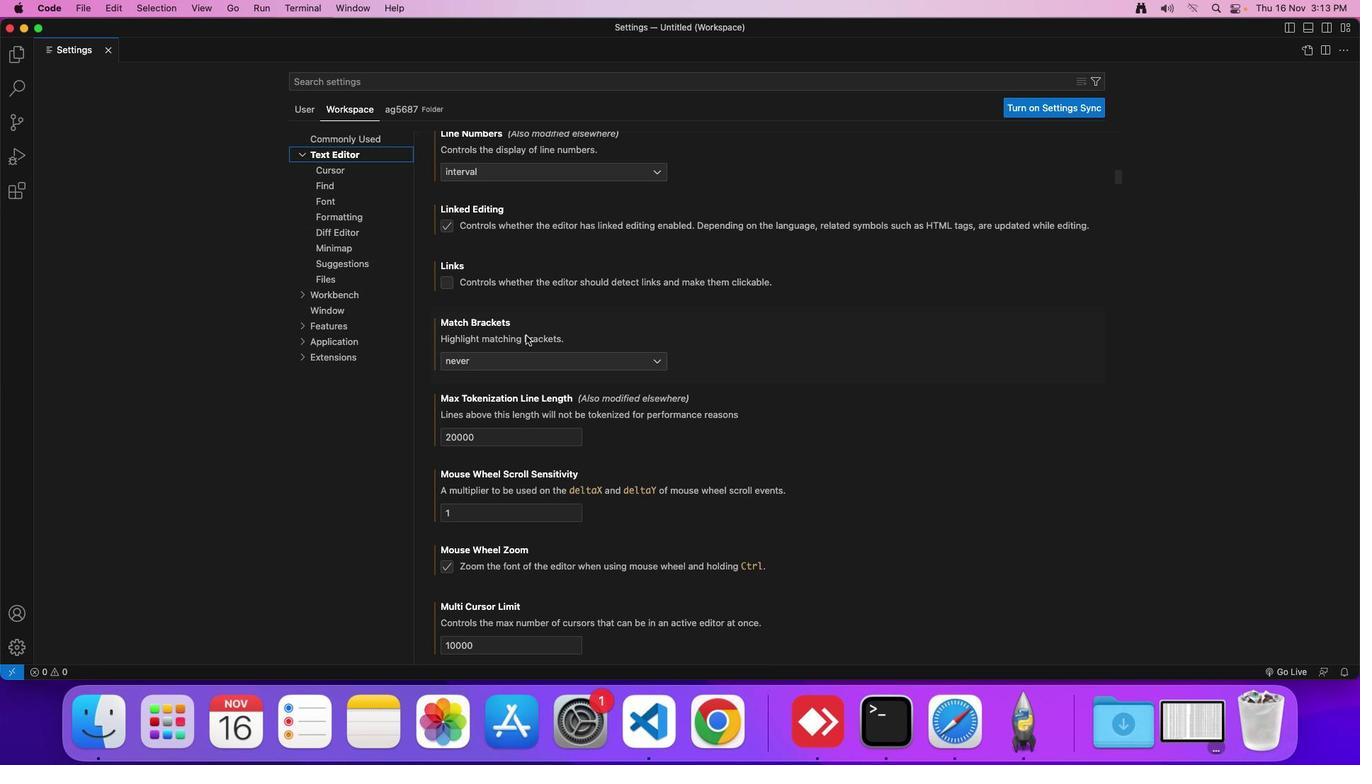 
Action: Mouse scrolled (525, 321) with delta (220, 43)
Screenshot: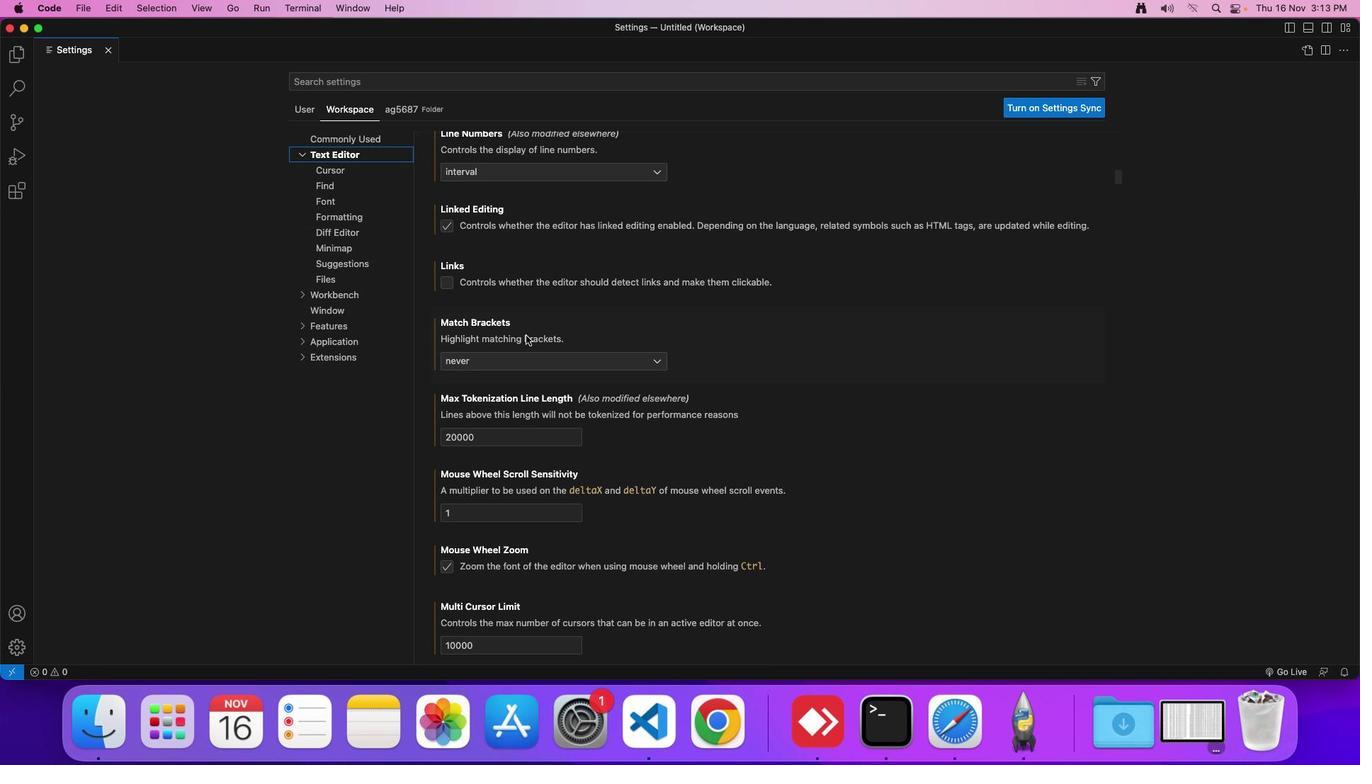 
Action: Mouse scrolled (525, 321) with delta (220, 43)
Screenshot: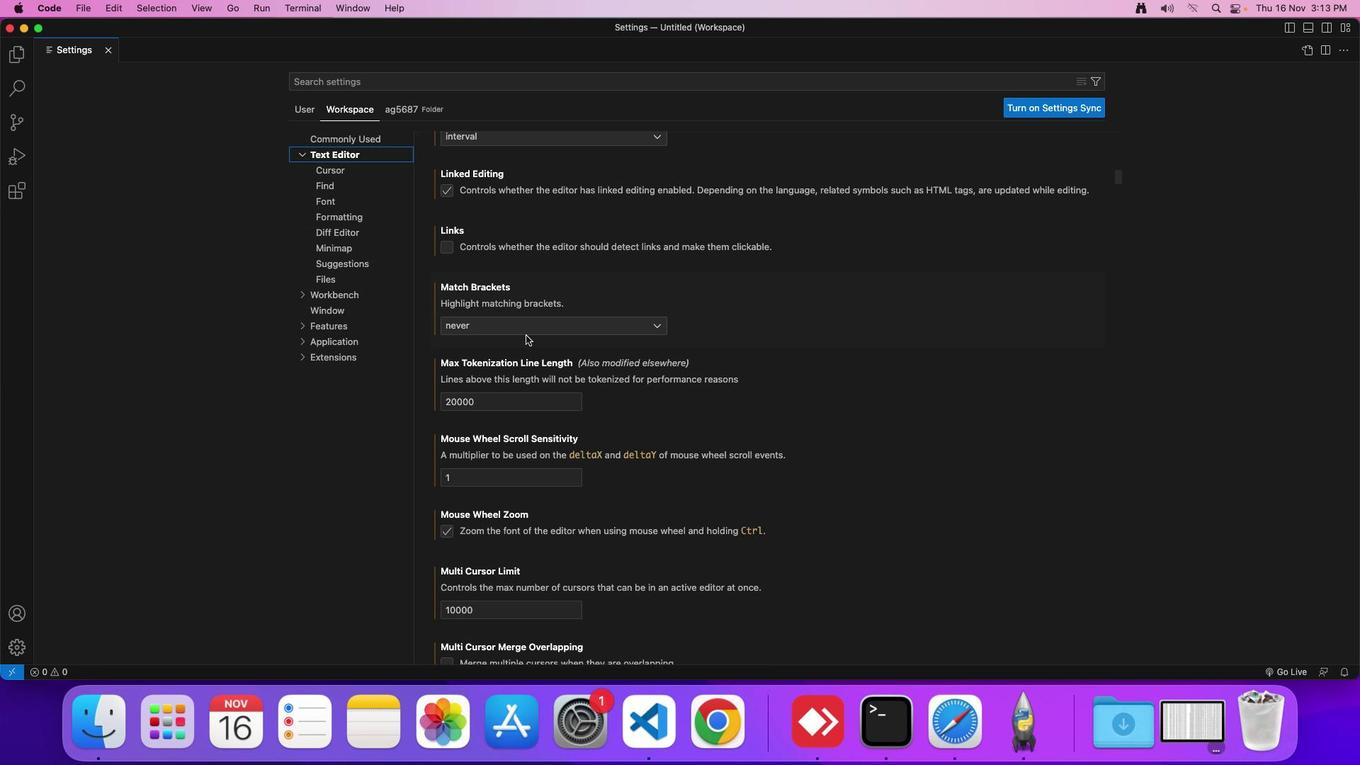 
Action: Mouse scrolled (525, 321) with delta (220, 43)
Screenshot: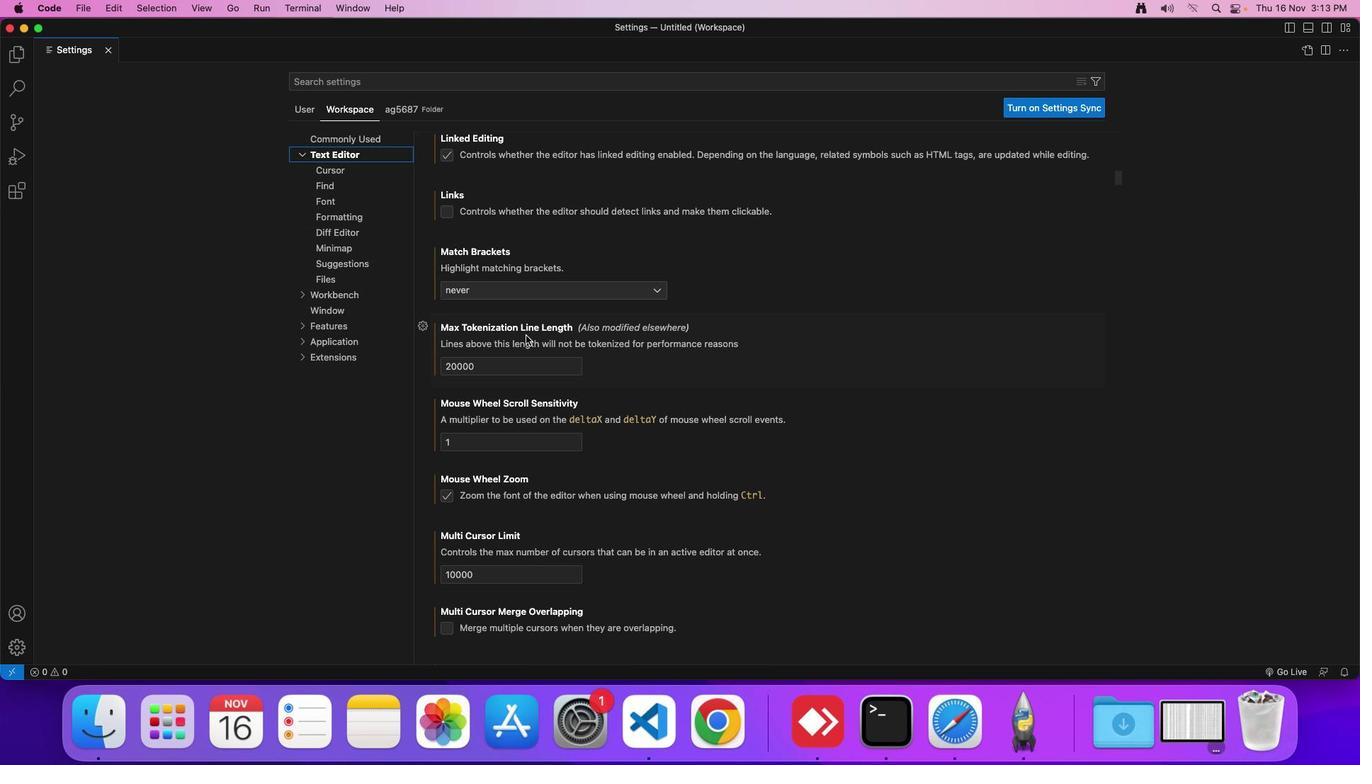 
Action: Mouse moved to (515, 327)
Screenshot: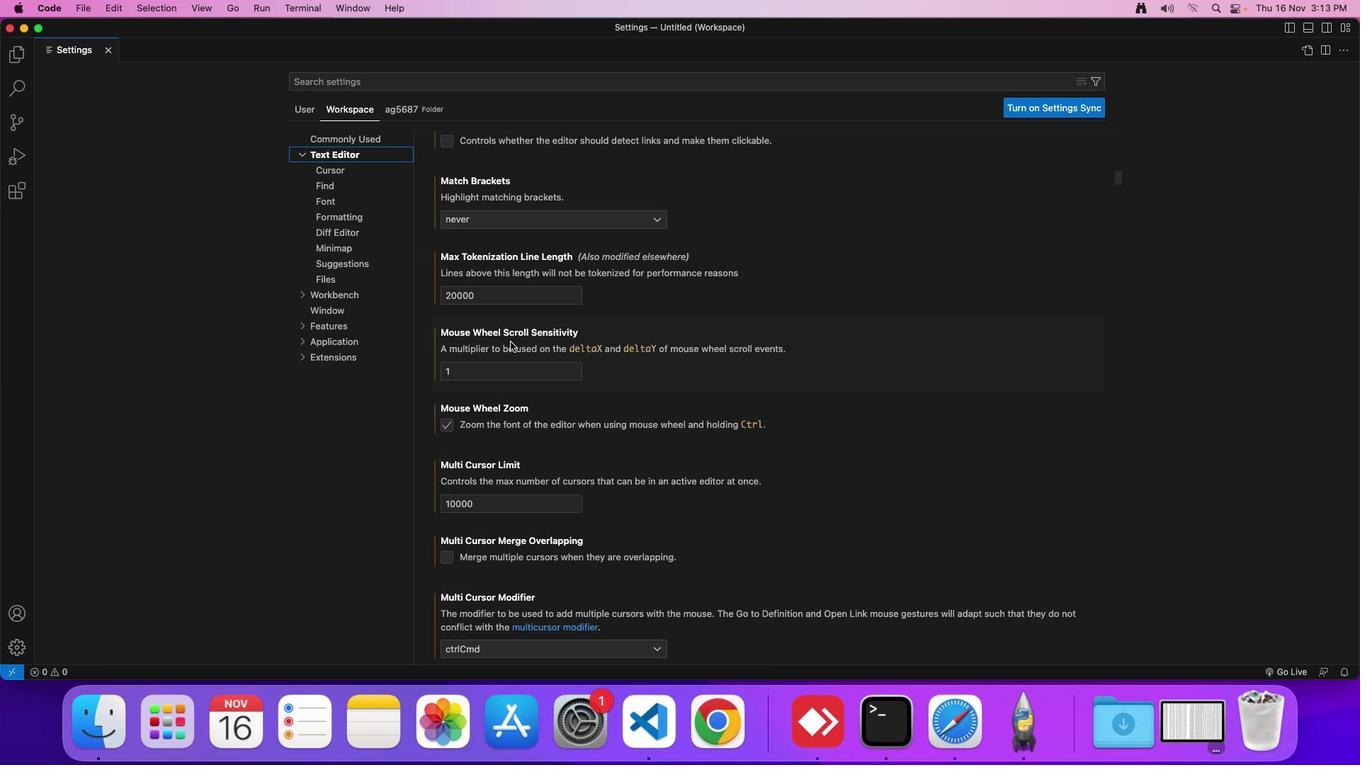 
Action: Mouse scrolled (515, 327) with delta (220, 43)
Screenshot: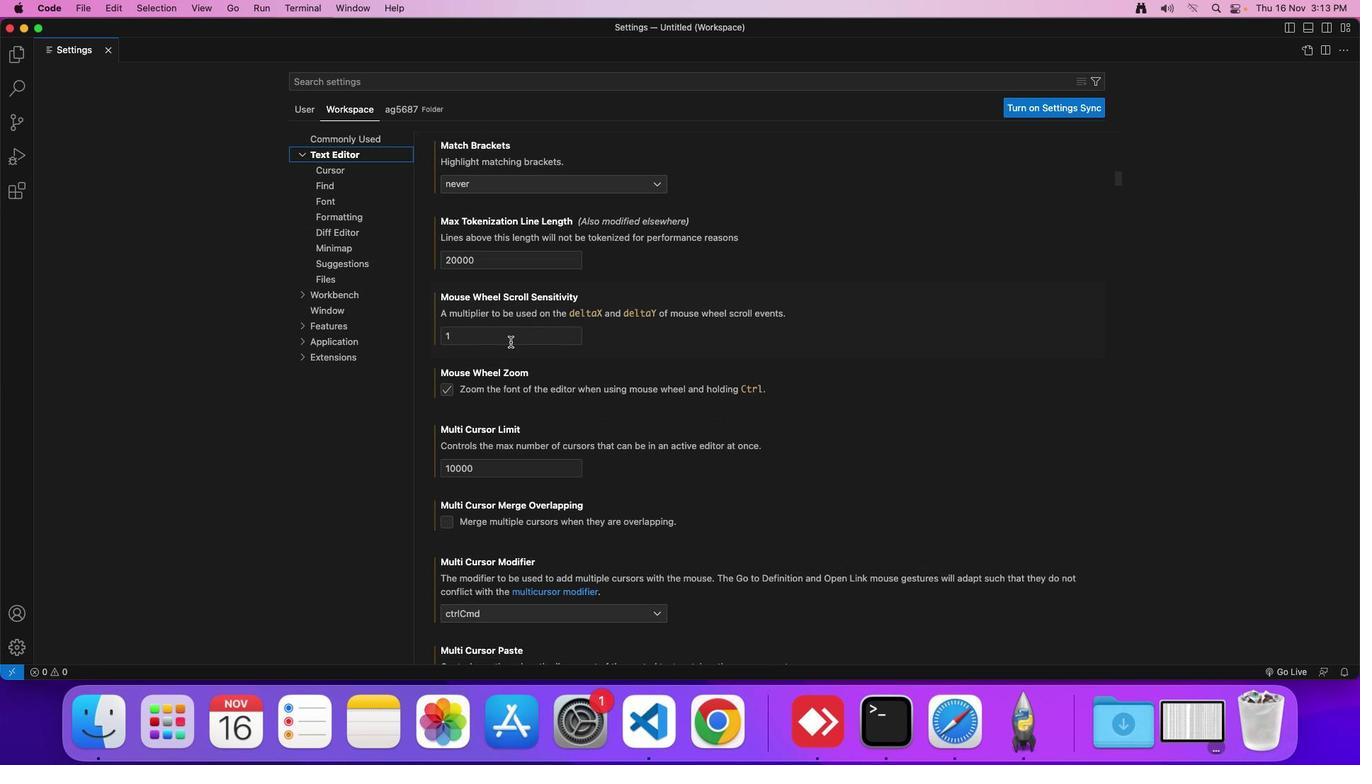 
Action: Mouse scrolled (515, 327) with delta (220, 43)
Screenshot: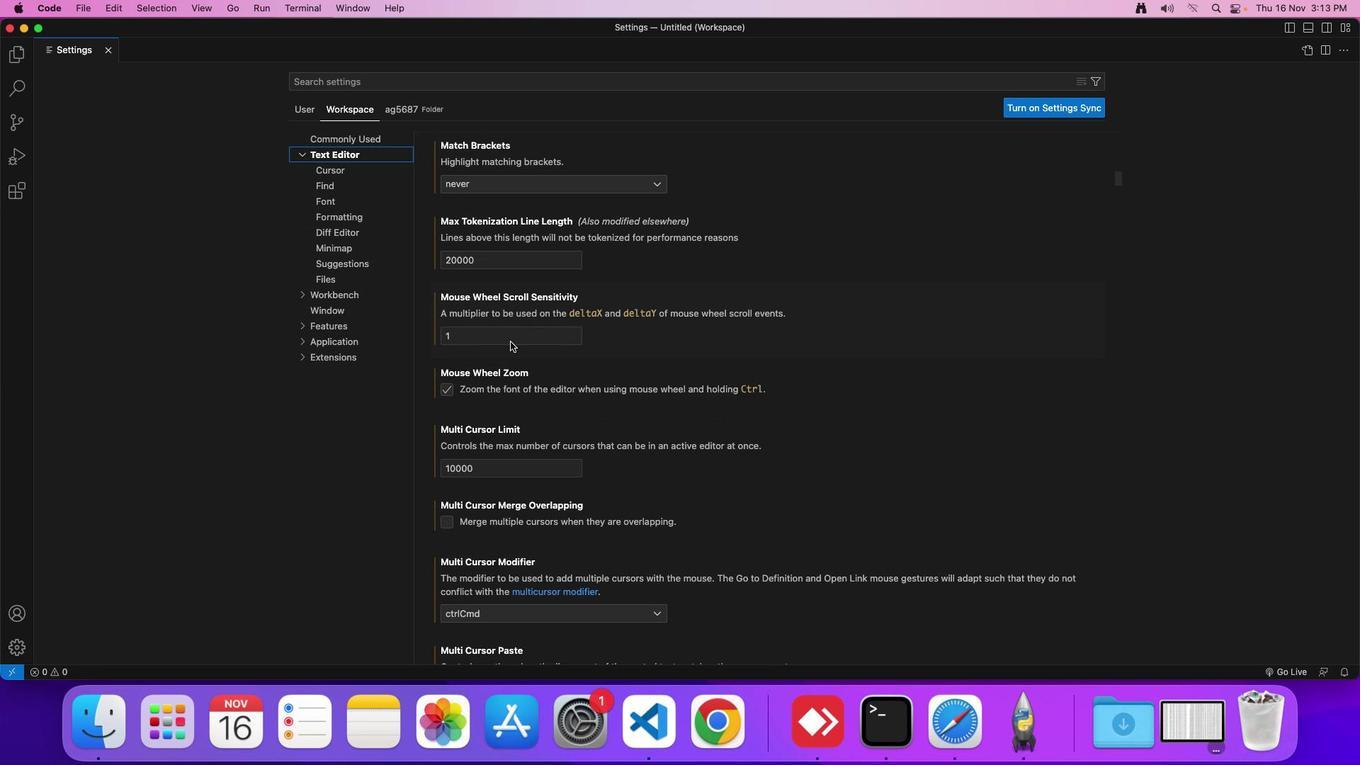 
Action: Mouse scrolled (515, 327) with delta (220, 43)
Screenshot: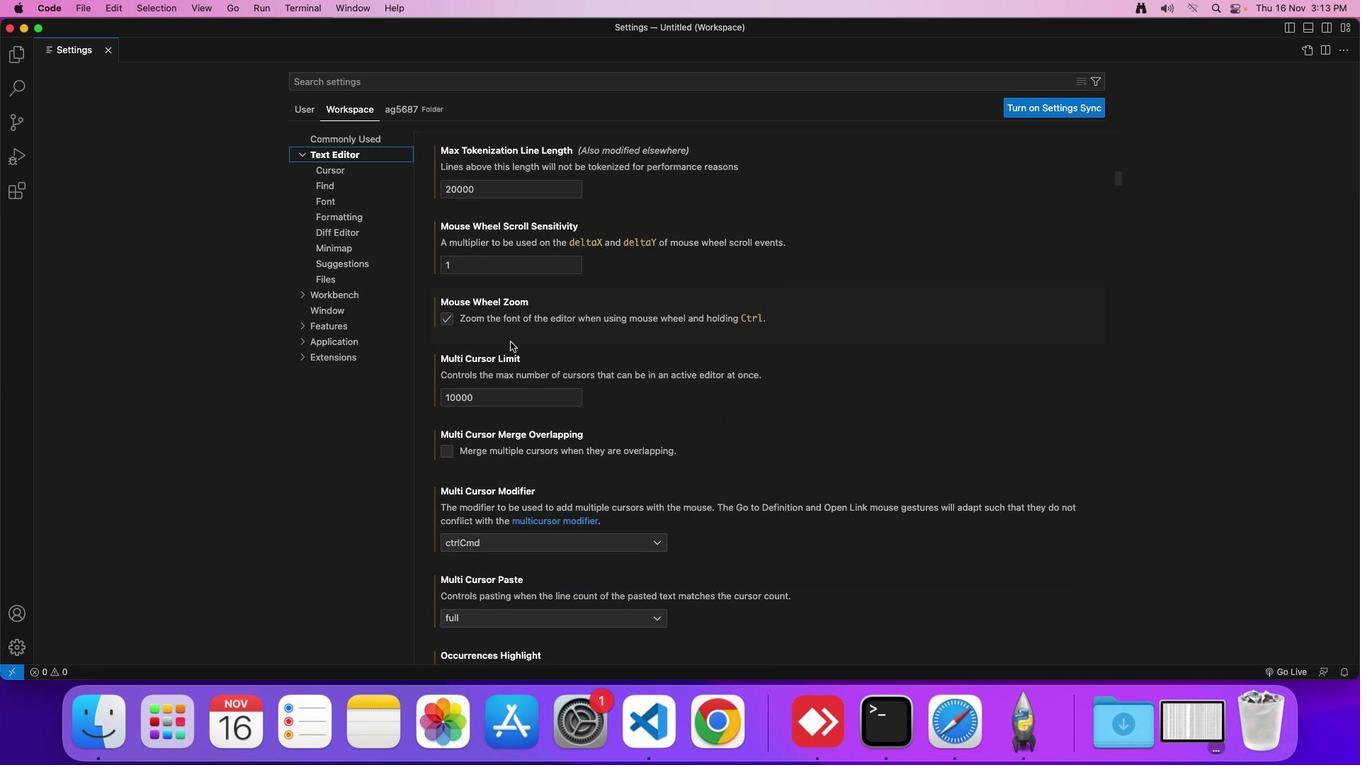 
Action: Mouse scrolled (515, 327) with delta (220, 42)
Screenshot: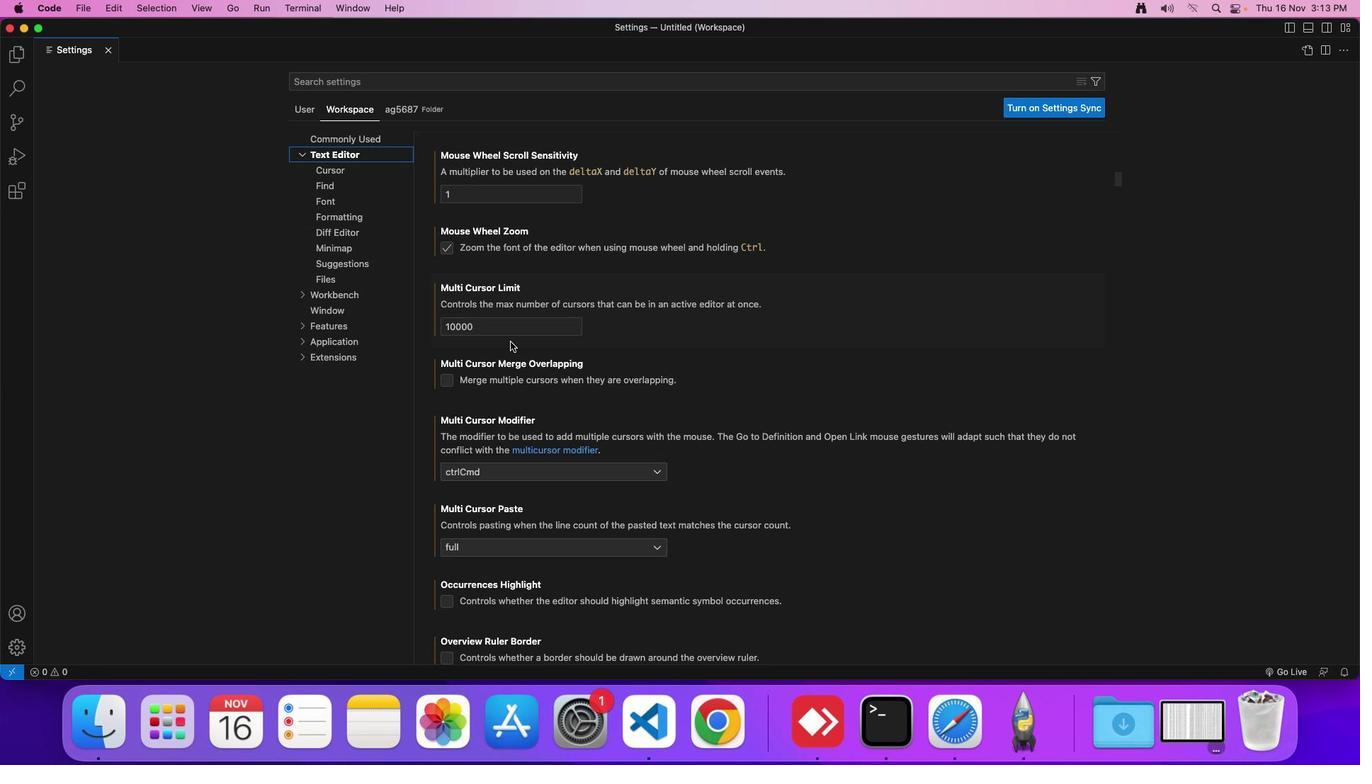 
Action: Mouse scrolled (515, 327) with delta (220, 42)
Screenshot: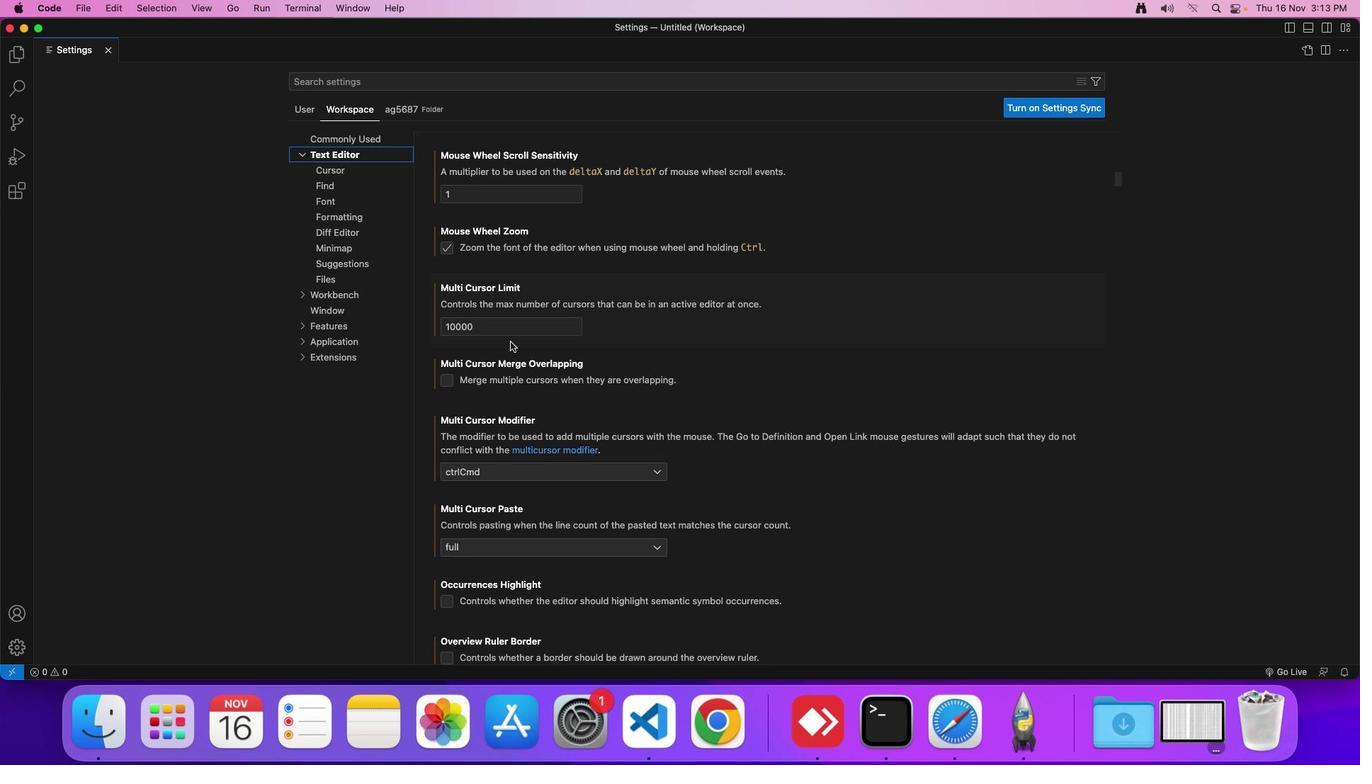 
Action: Mouse scrolled (515, 327) with delta (220, 43)
Screenshot: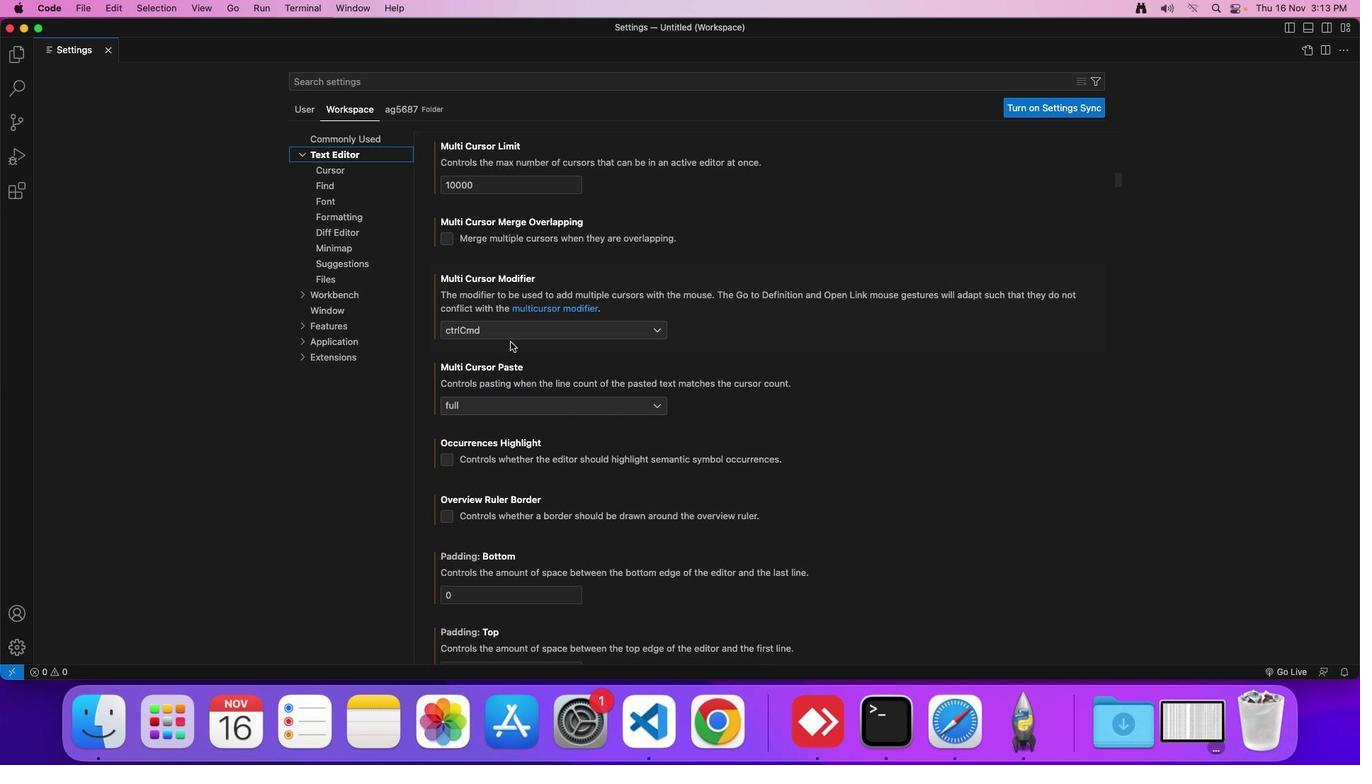 
Action: Mouse scrolled (515, 327) with delta (220, 43)
Screenshot: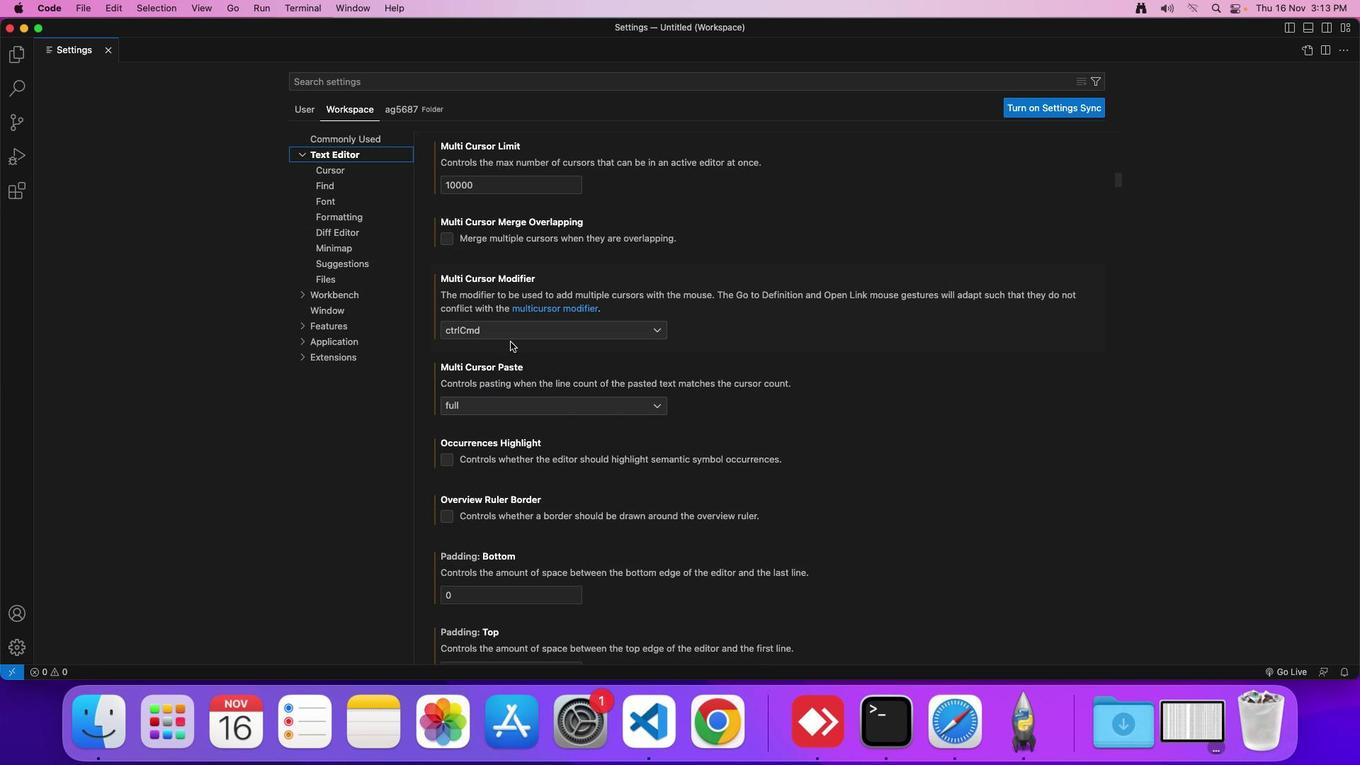 
Action: Mouse scrolled (515, 327) with delta (220, 42)
Screenshot: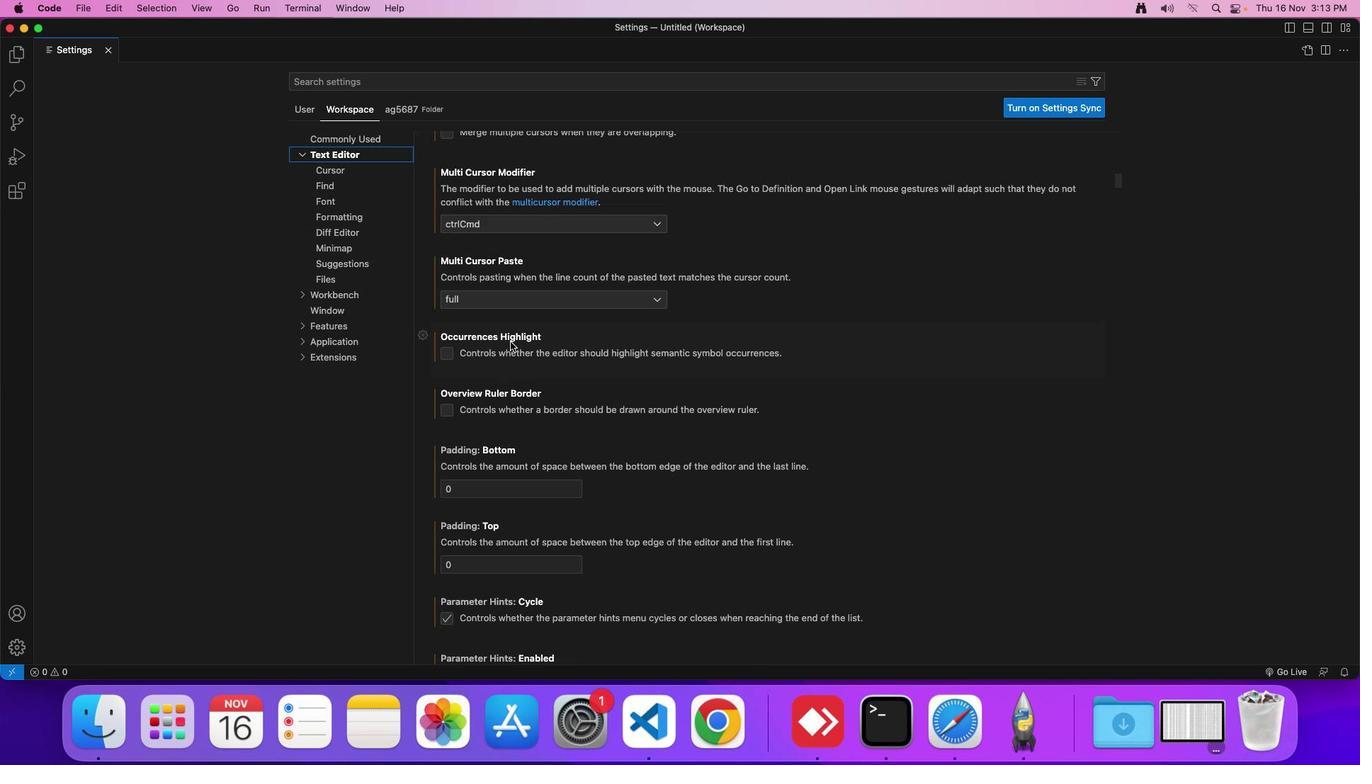 
Action: Mouse scrolled (515, 327) with delta (220, 41)
Screenshot: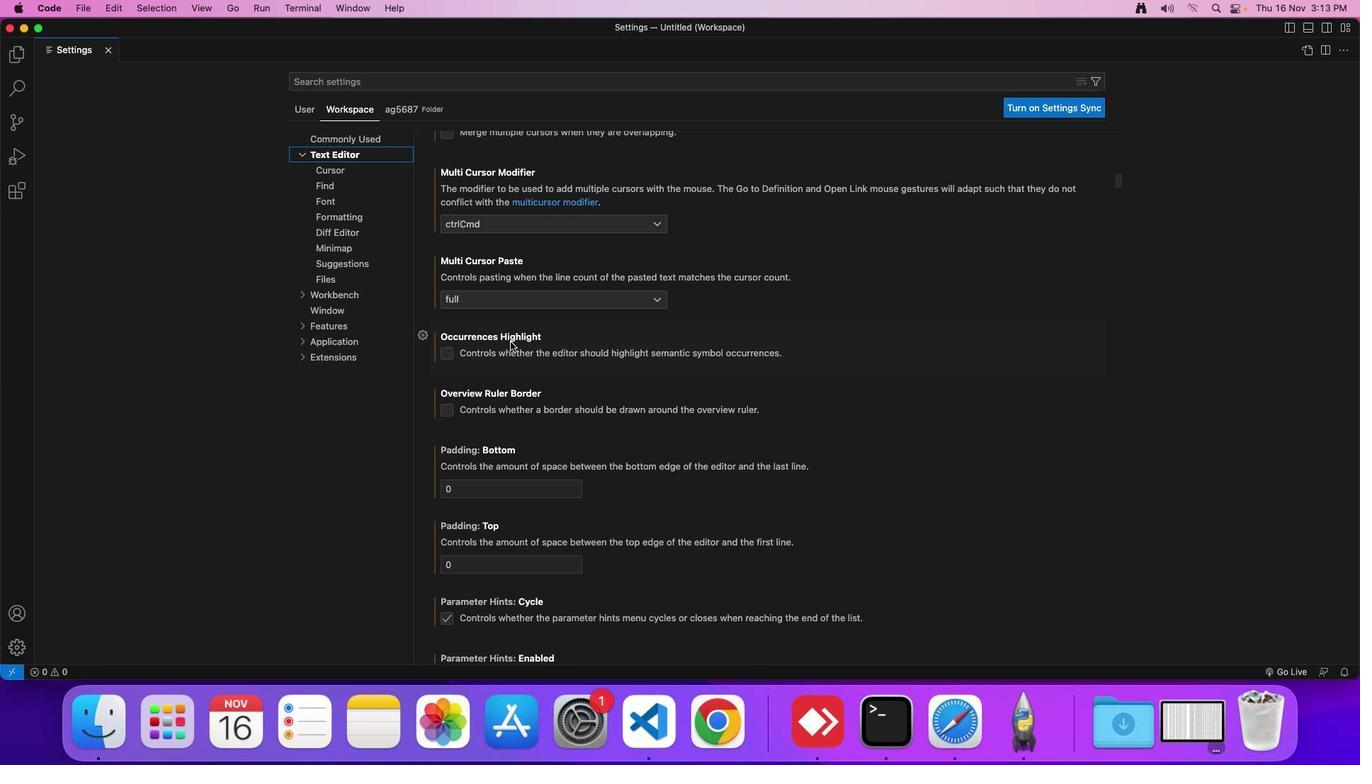 
Action: Mouse scrolled (515, 327) with delta (220, 43)
Screenshot: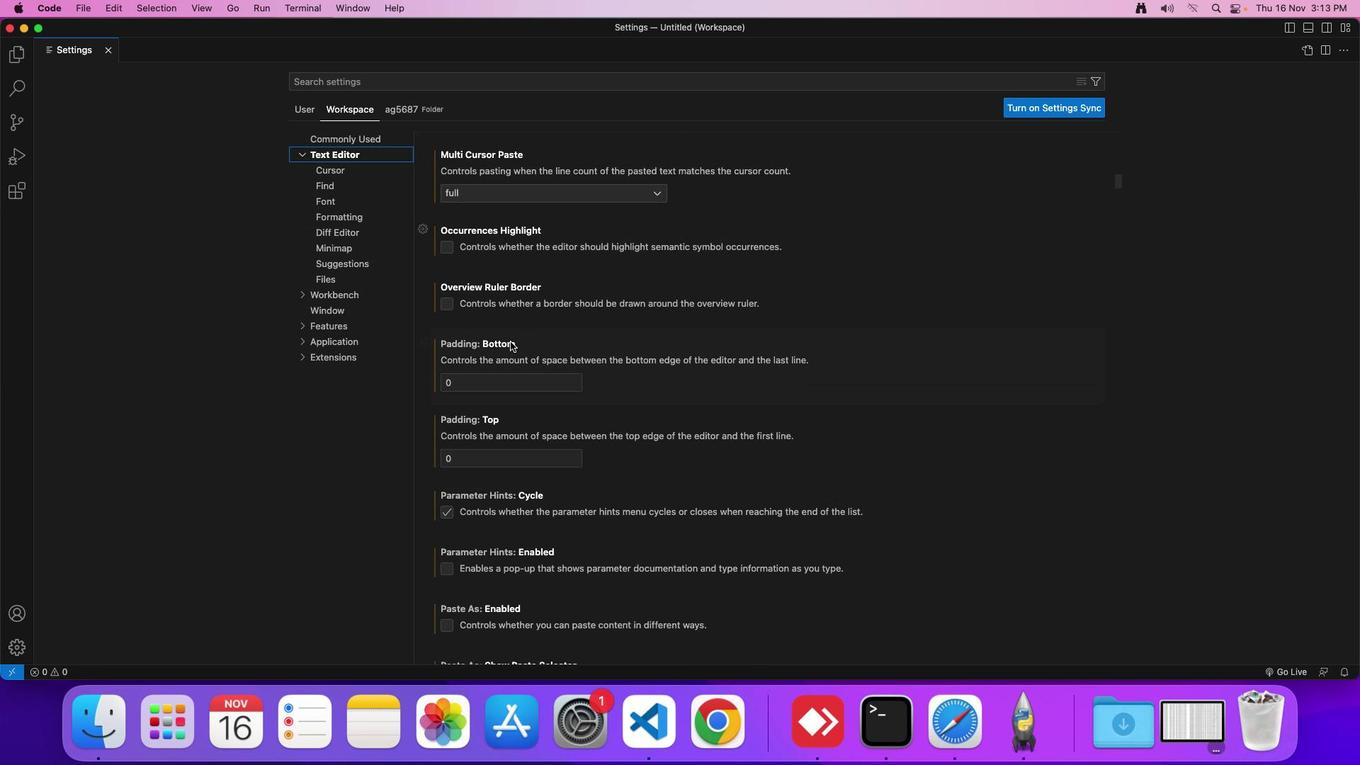 
Action: Mouse scrolled (515, 327) with delta (220, 43)
Screenshot: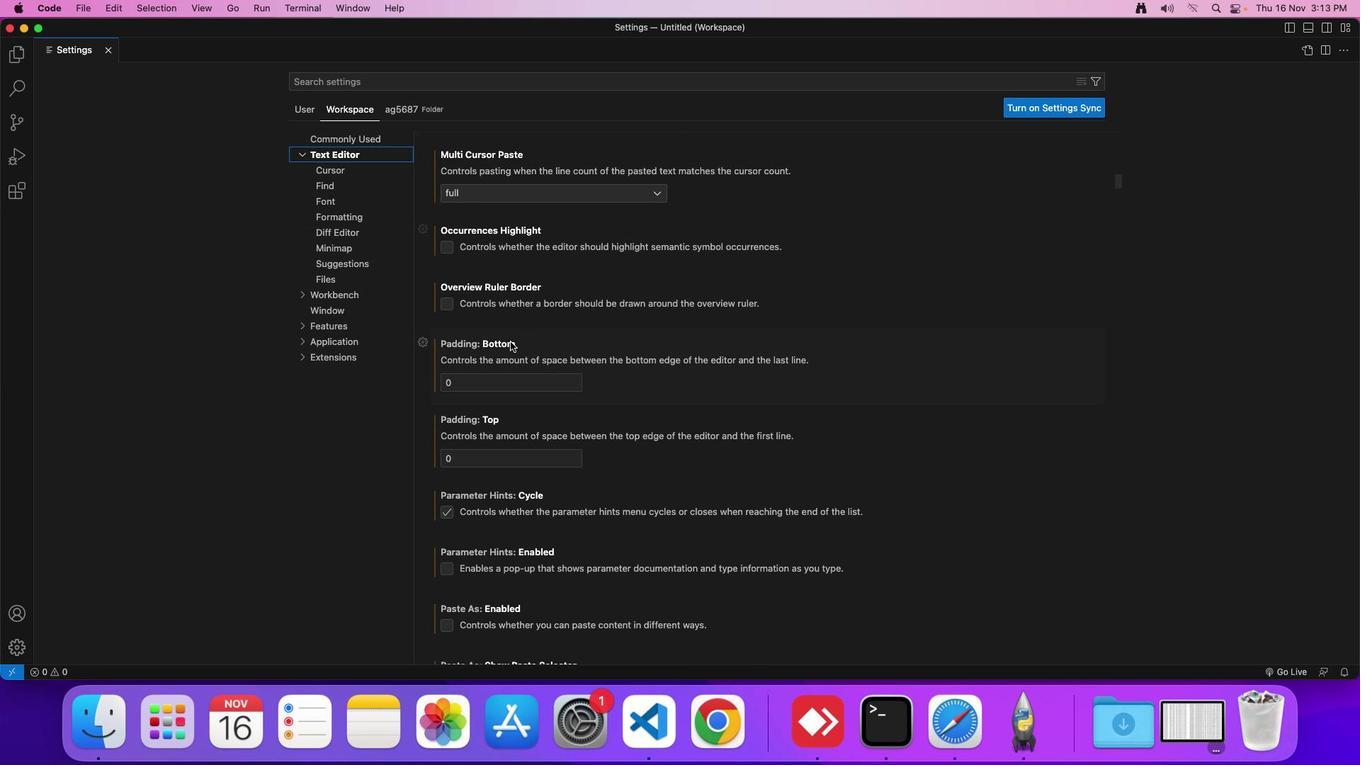 
Action: Mouse scrolled (515, 327) with delta (220, 43)
Screenshot: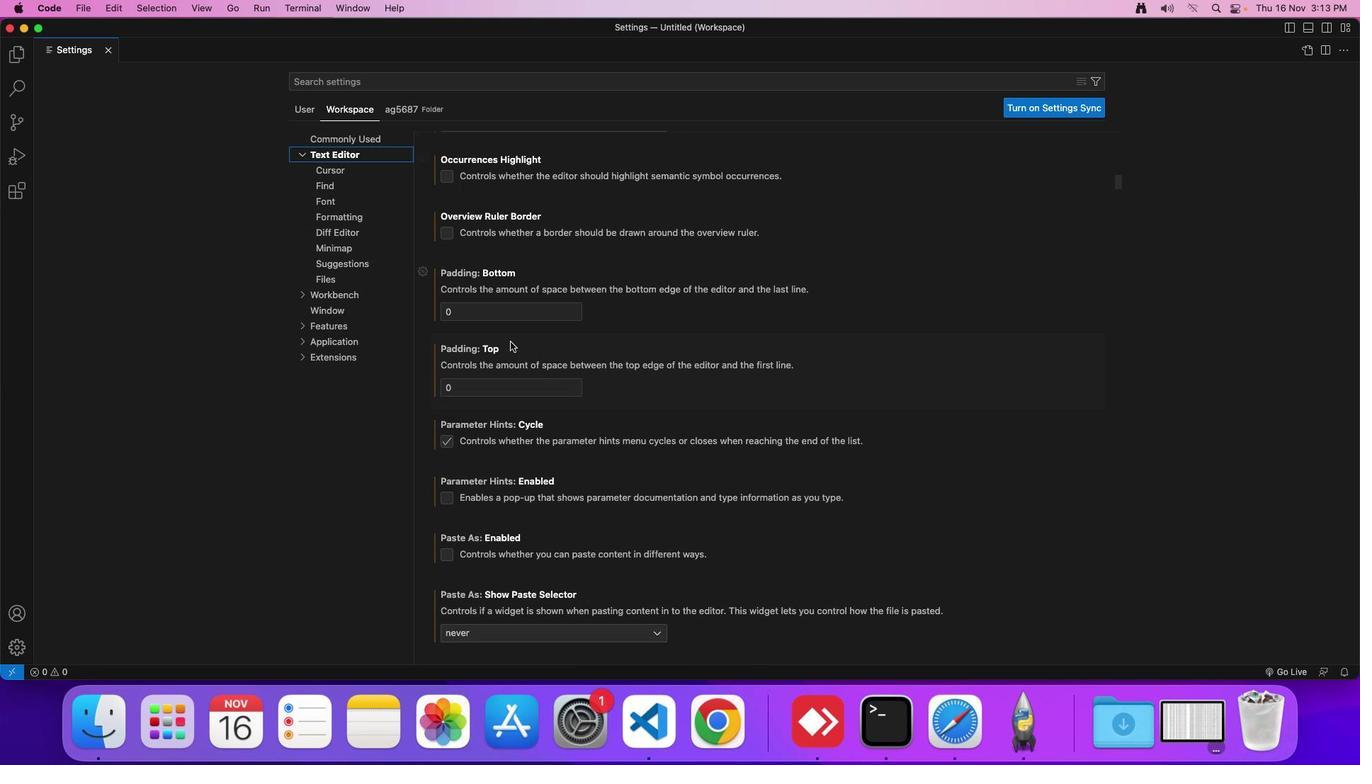 
Action: Mouse scrolled (515, 327) with delta (220, 42)
Screenshot: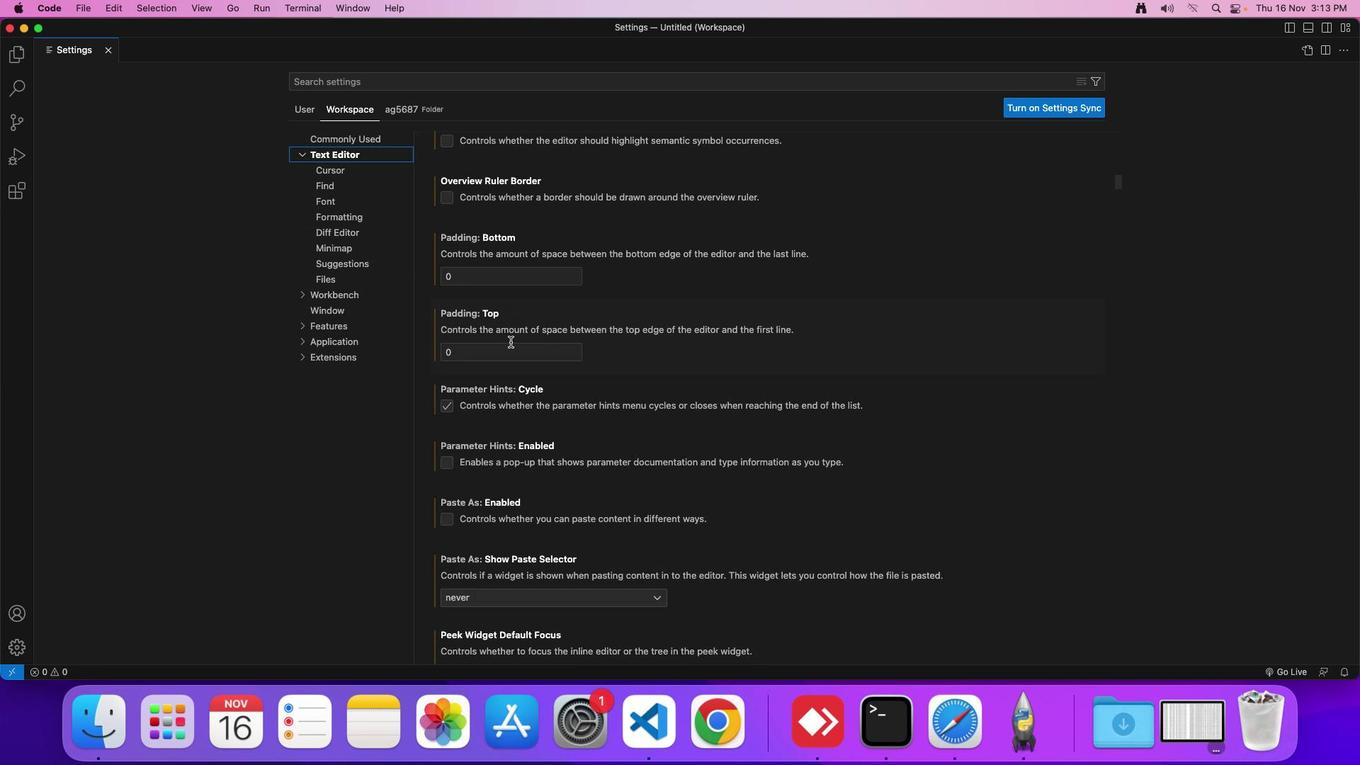 
Action: Mouse scrolled (515, 327) with delta (220, 43)
Screenshot: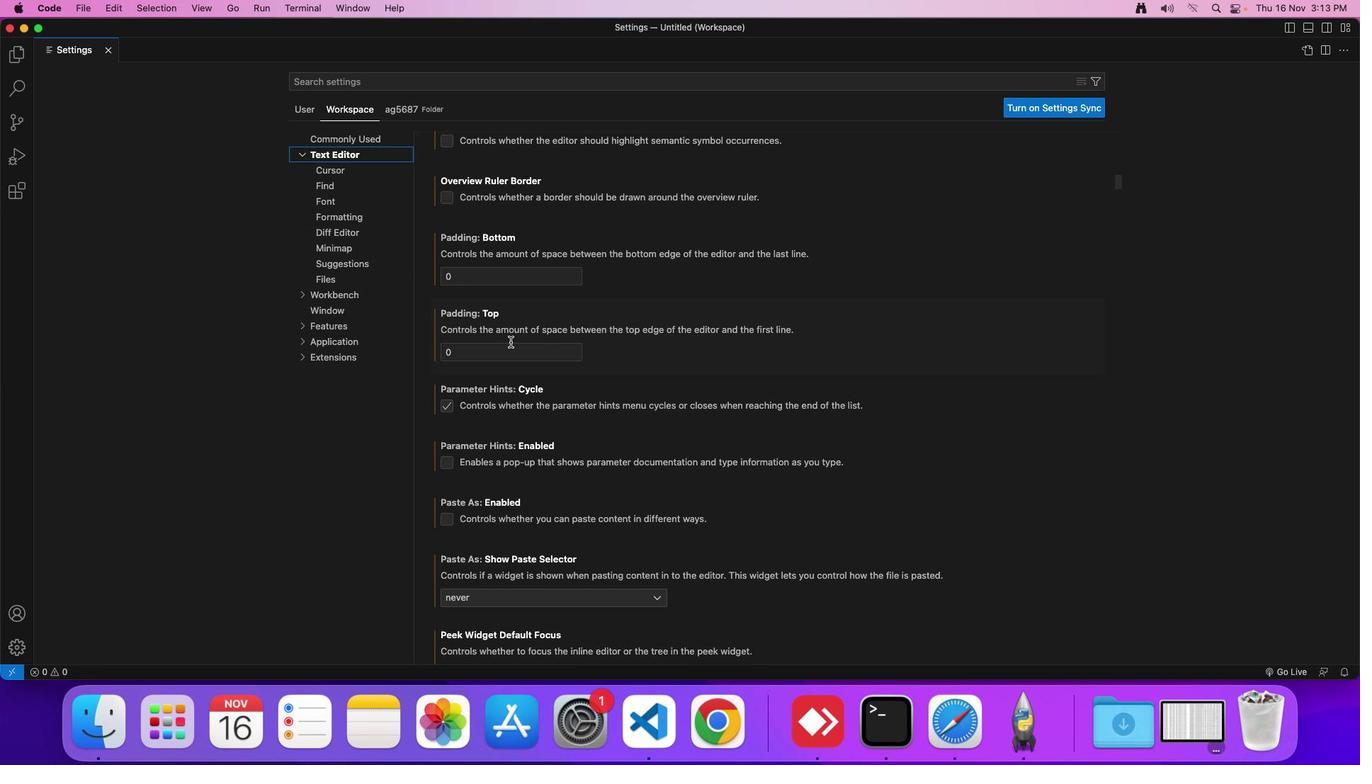 
Action: Mouse scrolled (515, 327) with delta (220, 43)
Screenshot: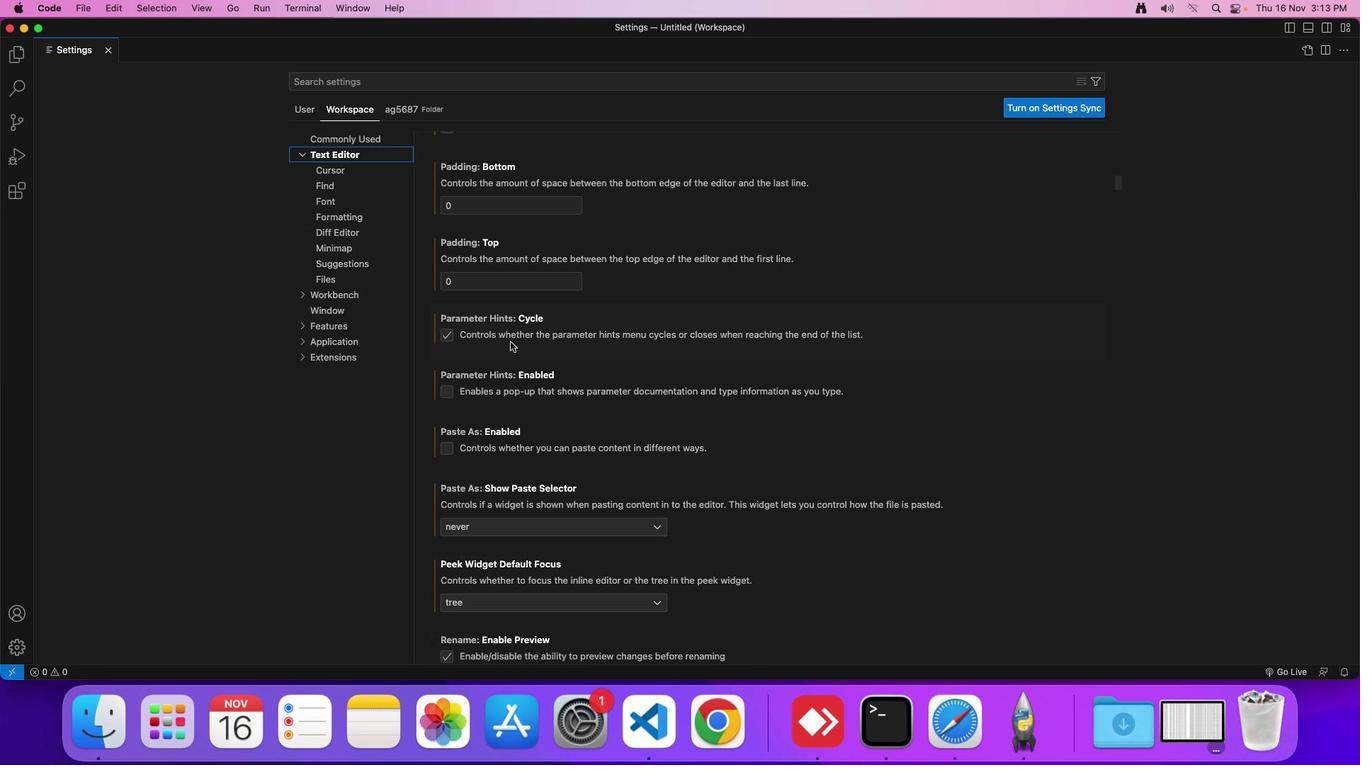 
Action: Mouse scrolled (515, 327) with delta (220, 43)
Screenshot: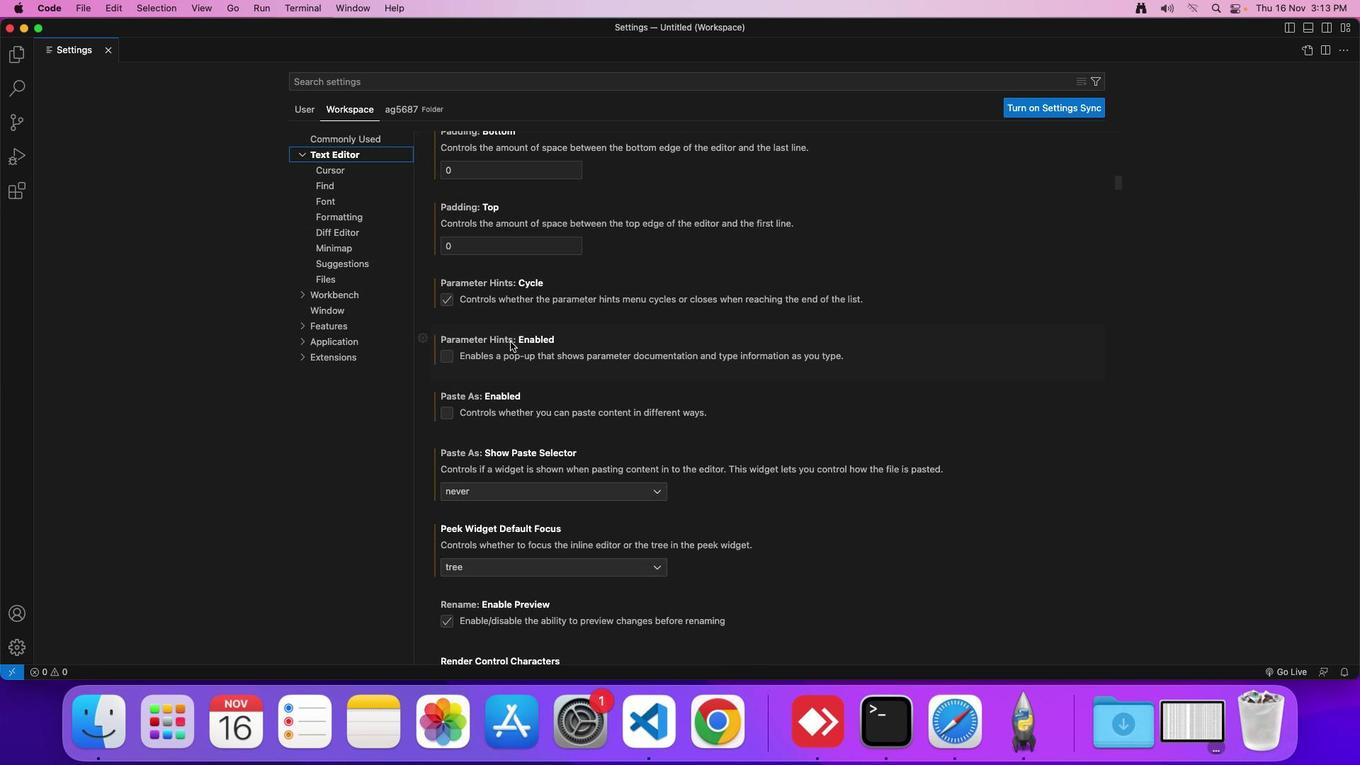 
Action: Mouse scrolled (515, 327) with delta (220, 43)
Screenshot: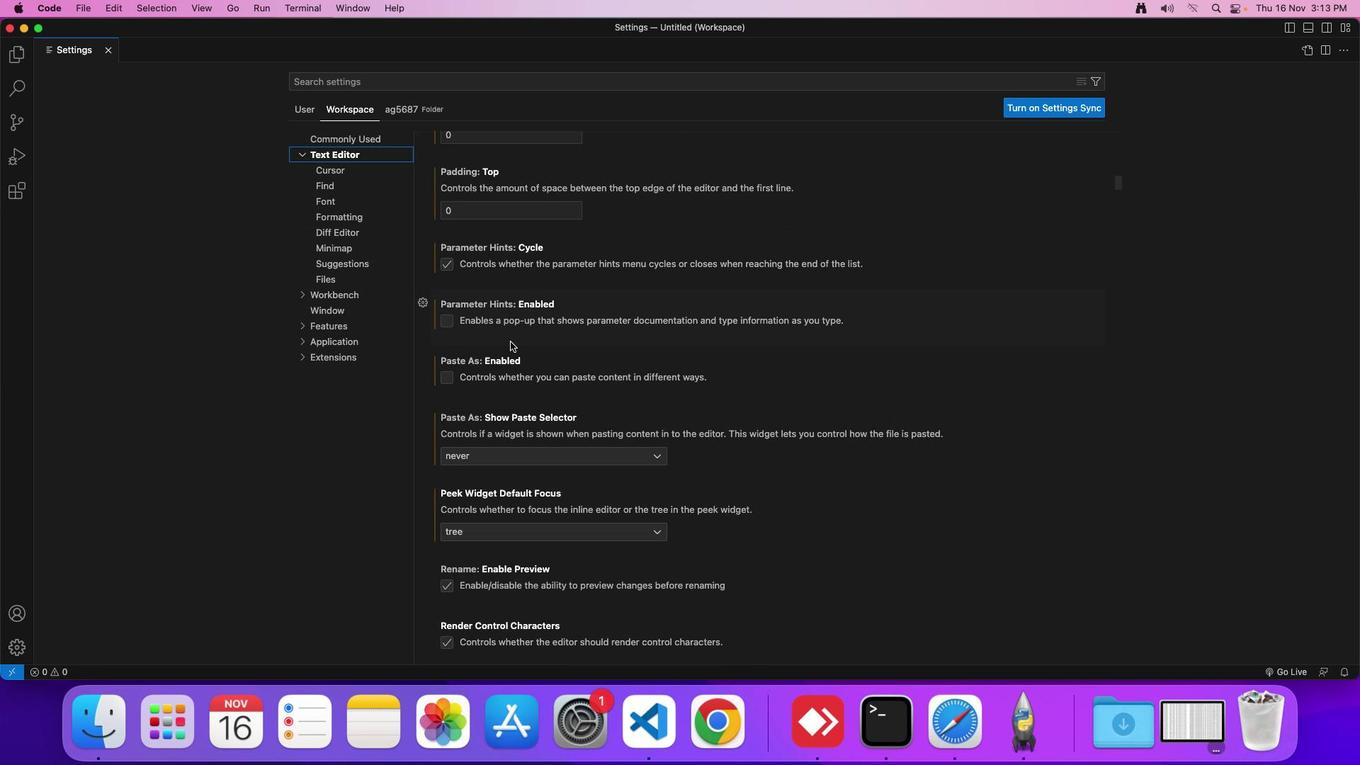 
Action: Mouse scrolled (515, 327) with delta (220, 43)
Screenshot: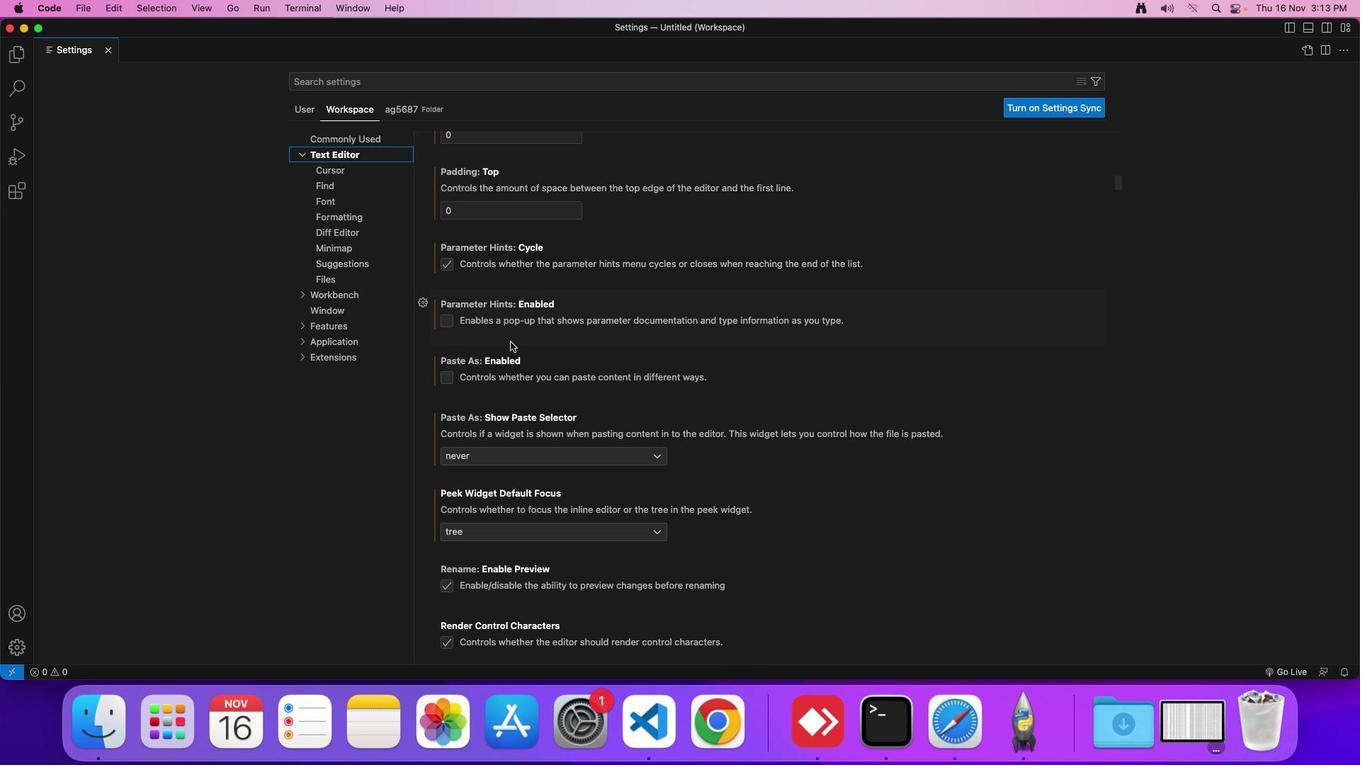 
Action: Mouse scrolled (515, 327) with delta (220, 43)
Screenshot: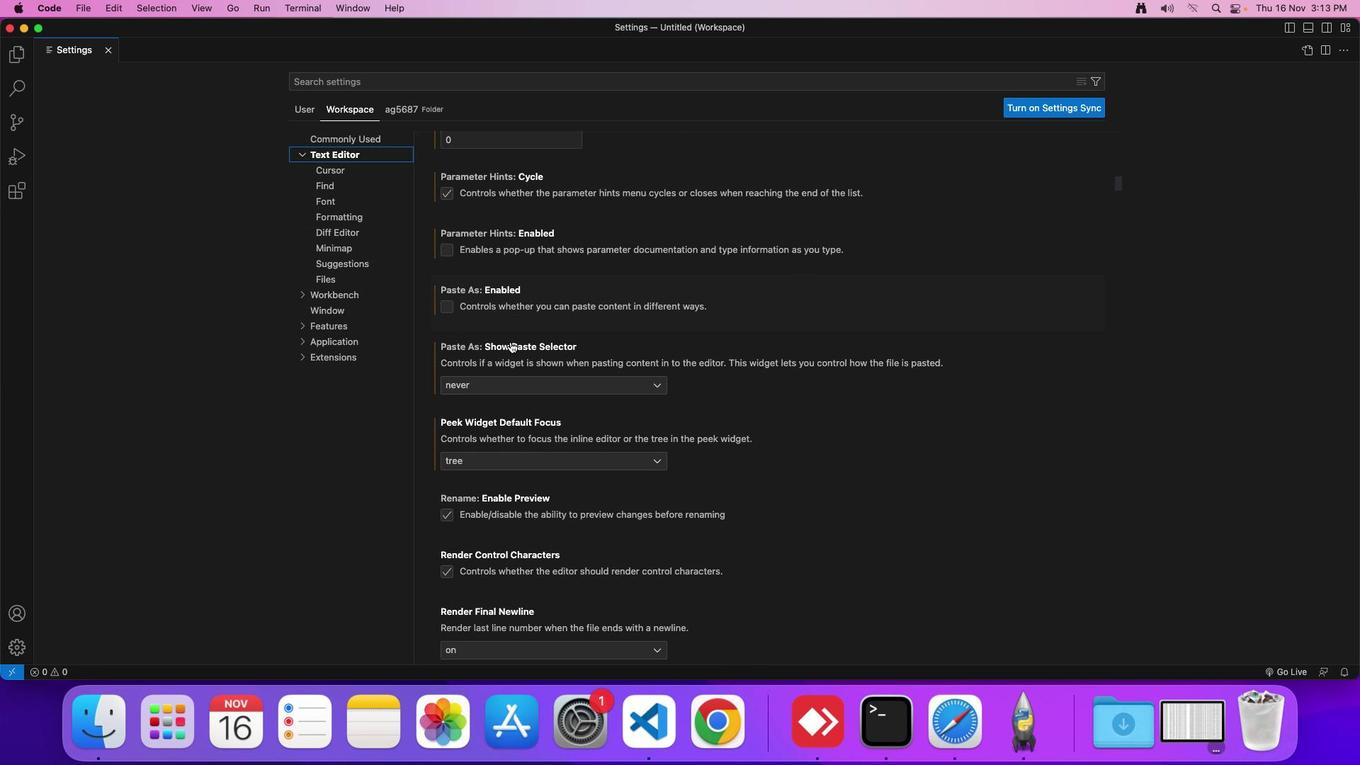 
Action: Mouse scrolled (515, 327) with delta (220, 43)
Screenshot: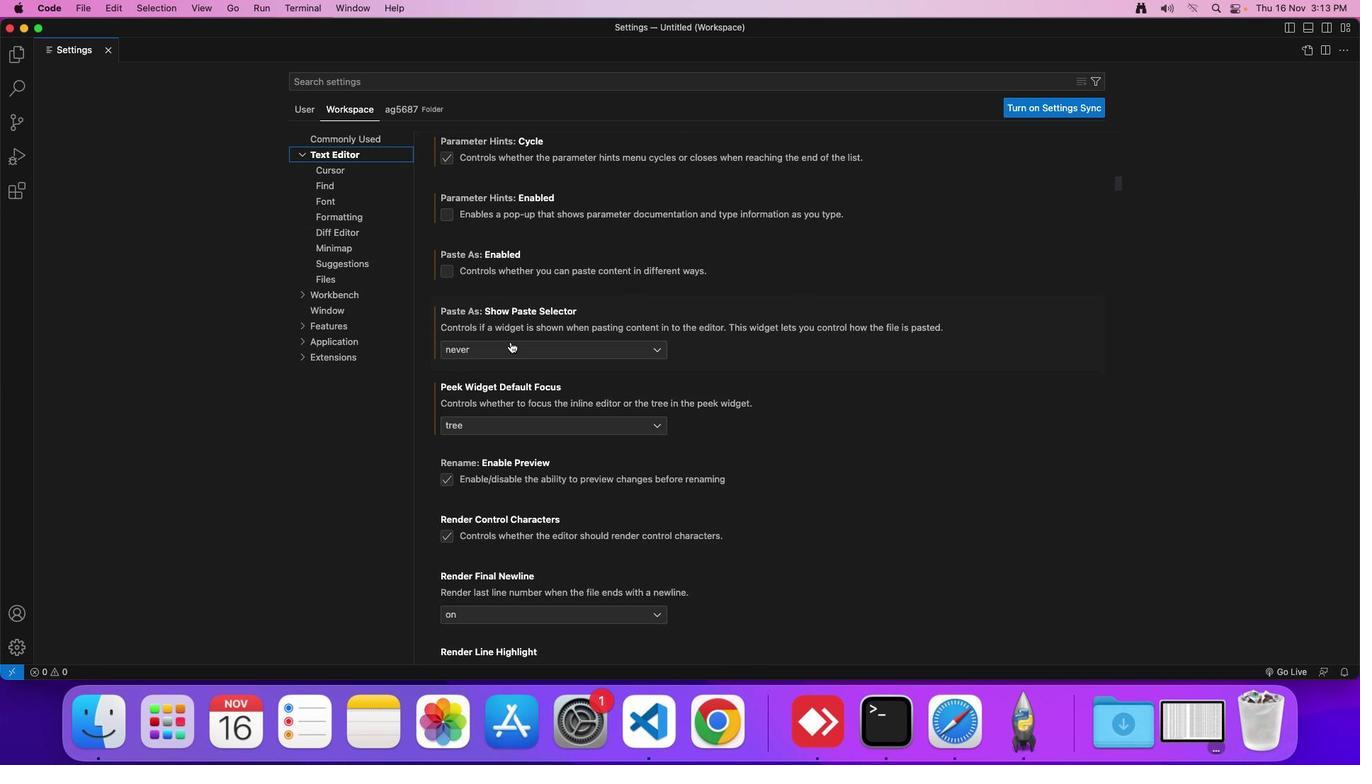 
Action: Mouse scrolled (515, 327) with delta (220, 43)
Screenshot: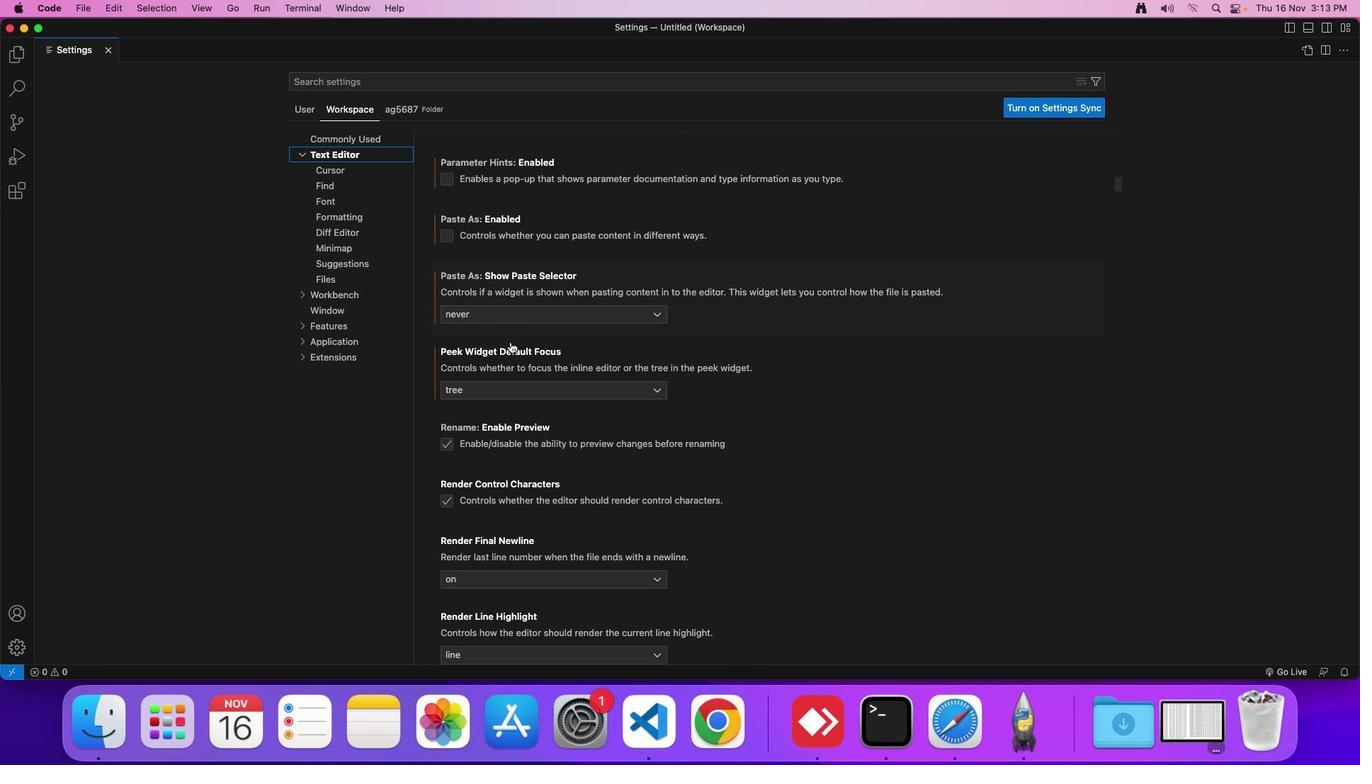 
Action: Mouse scrolled (515, 327) with delta (220, 43)
Screenshot: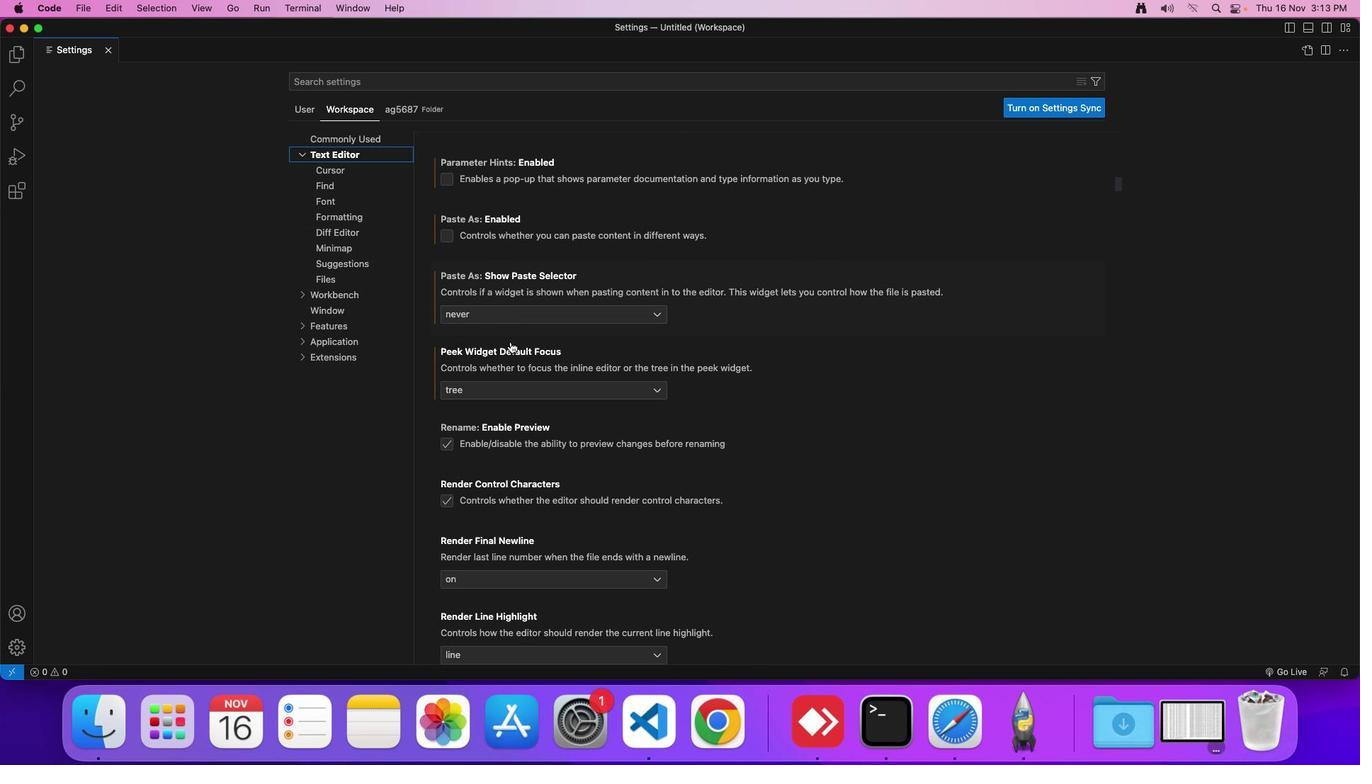 
Action: Mouse moved to (520, 325)
Screenshot: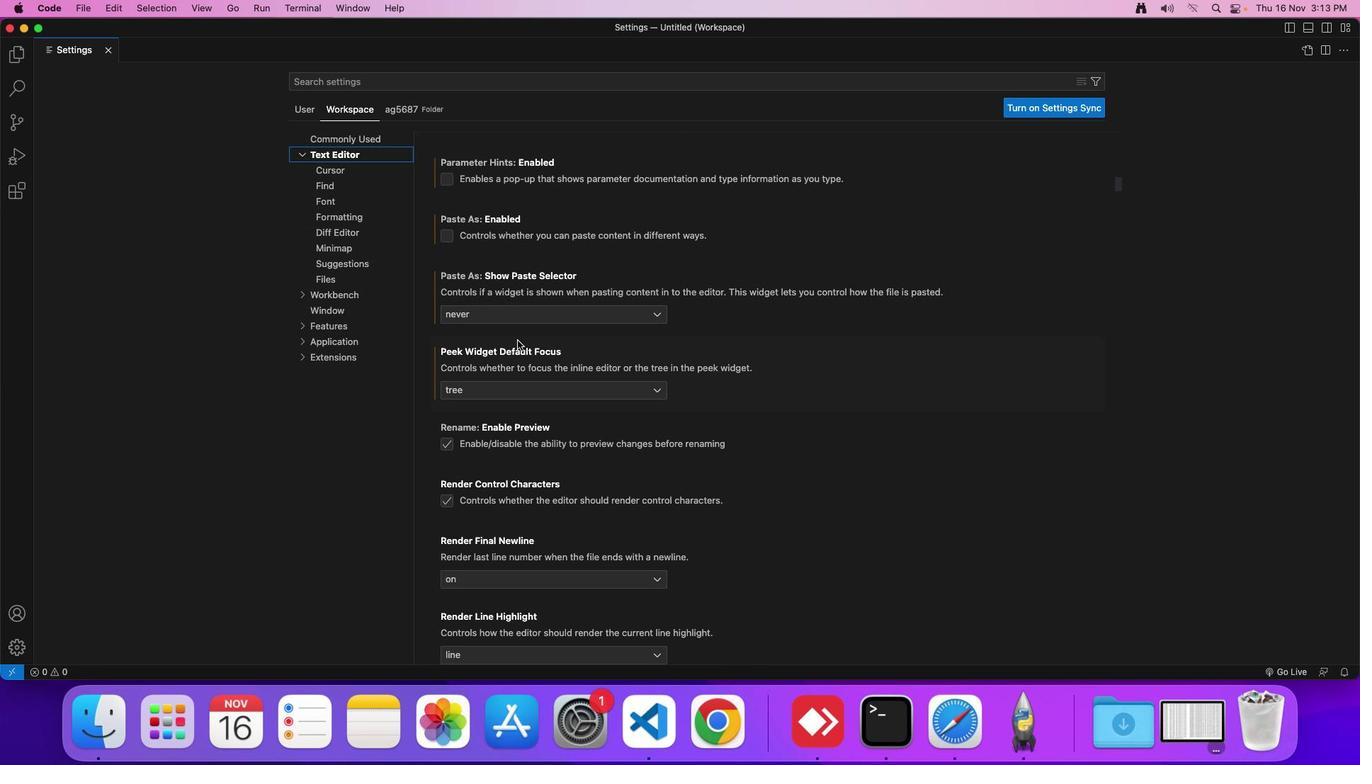 
Action: Mouse scrolled (520, 325) with delta (220, 43)
Screenshot: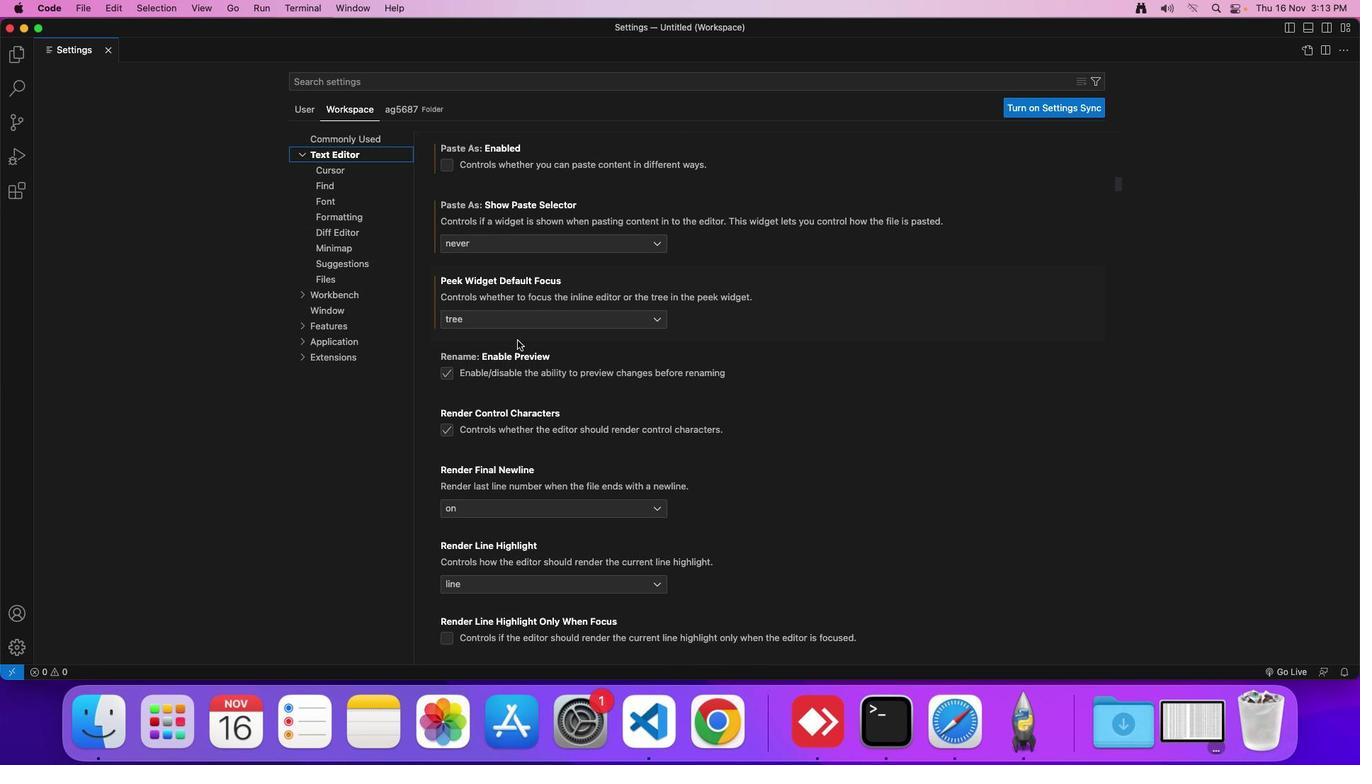 
Action: Mouse scrolled (520, 325) with delta (220, 43)
Screenshot: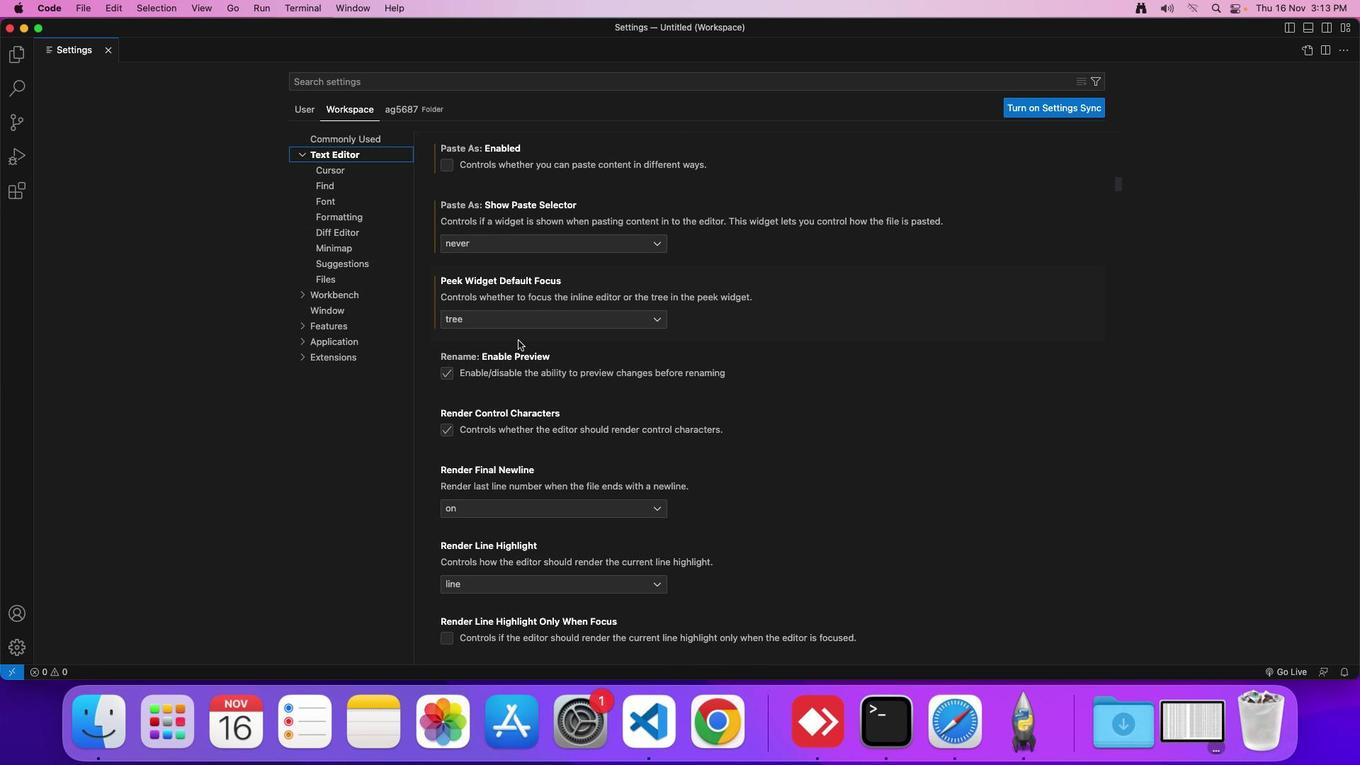 
Action: Mouse moved to (521, 312)
Screenshot: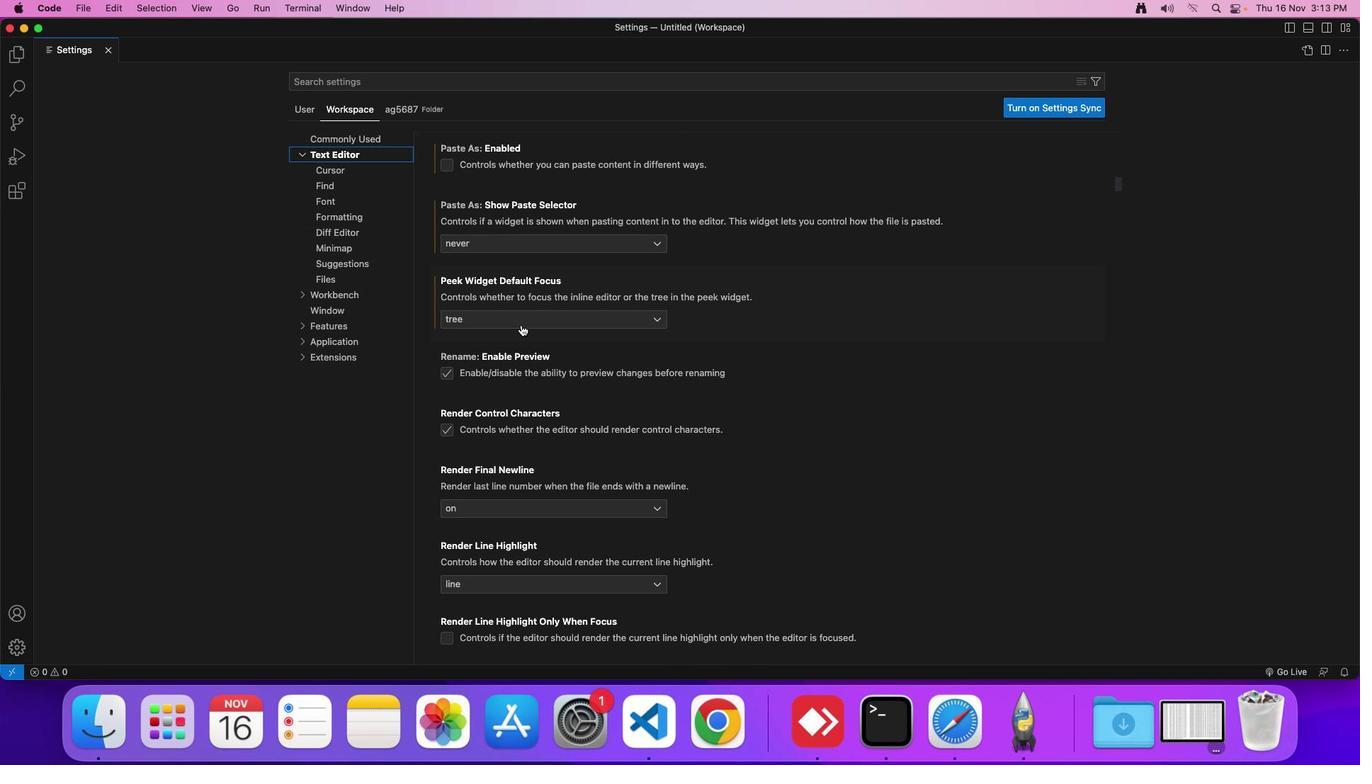 
Action: Mouse pressed left at (521, 312)
Screenshot: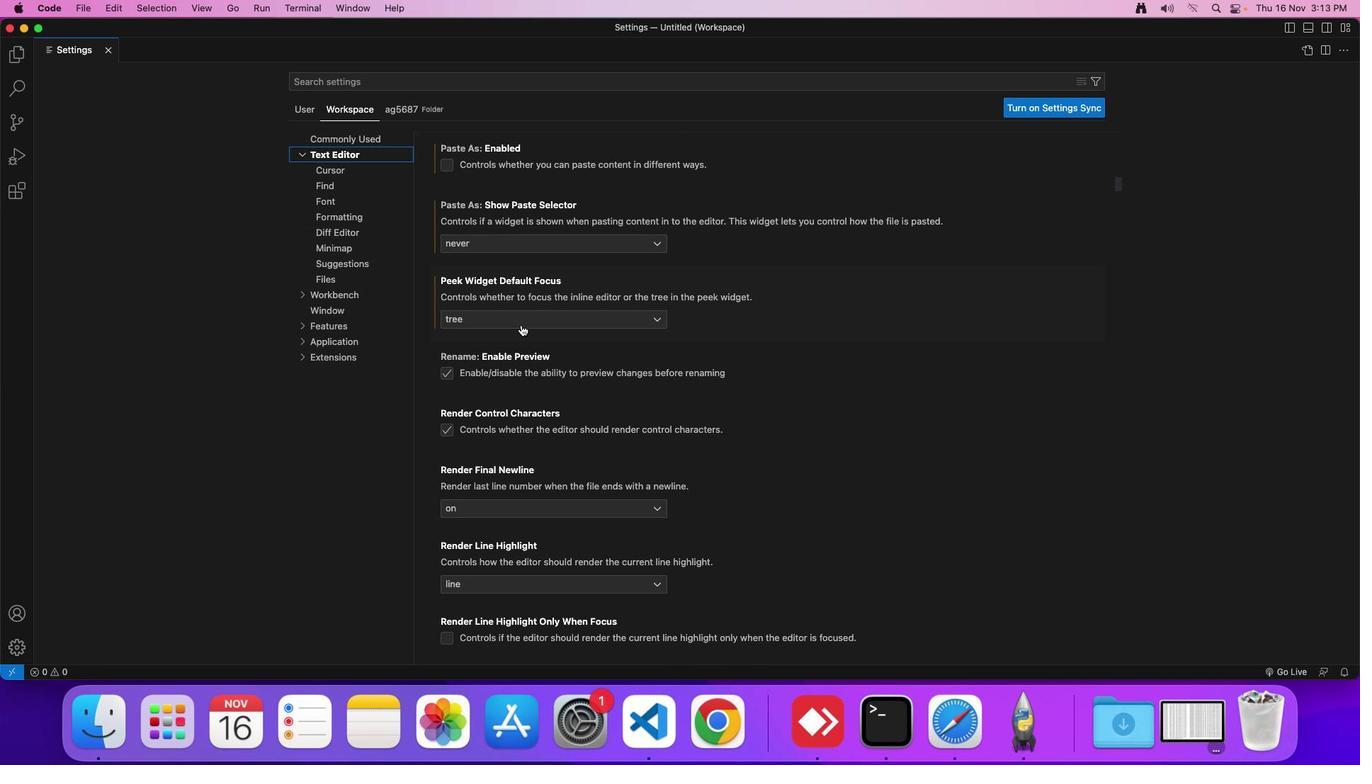 
Action: Mouse moved to (505, 332)
Screenshot: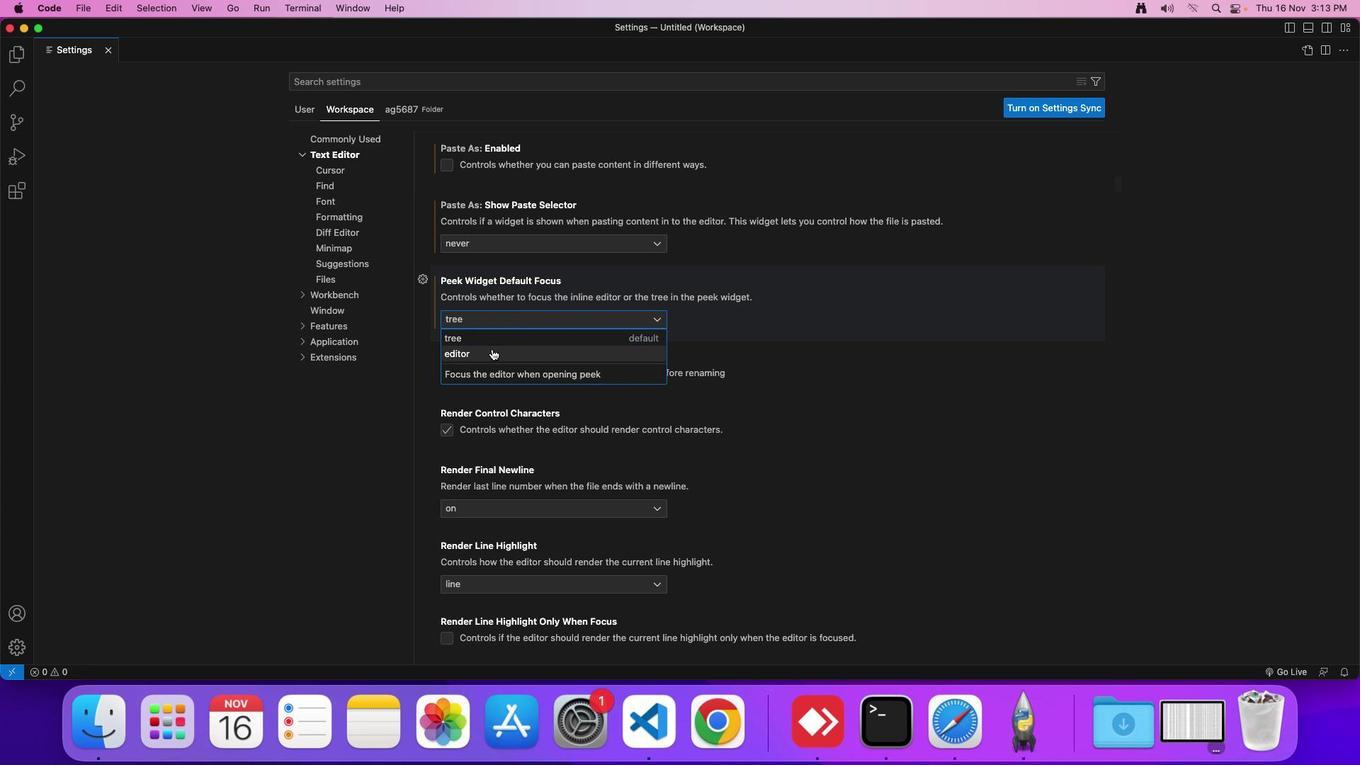 
Action: Mouse pressed left at (505, 332)
Screenshot: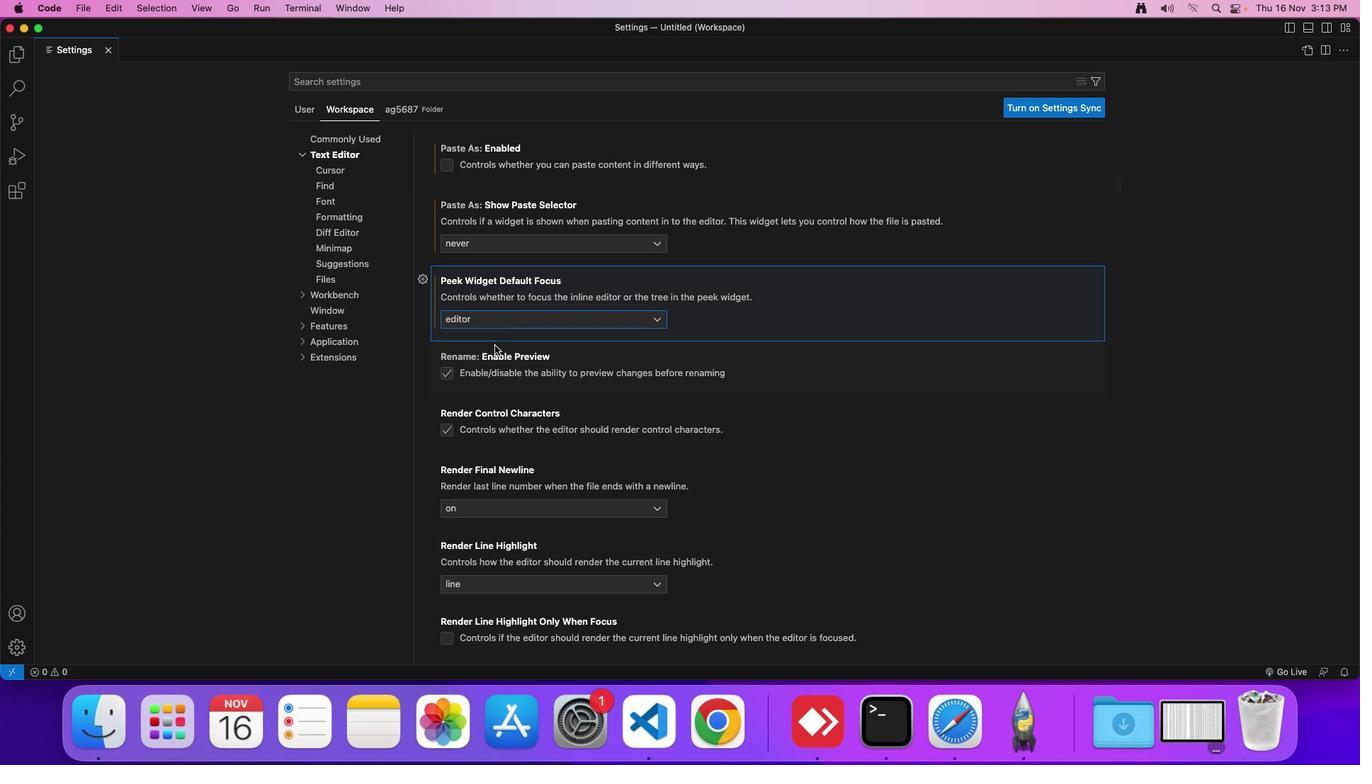 
Action: Mouse moved to (513, 318)
Screenshot: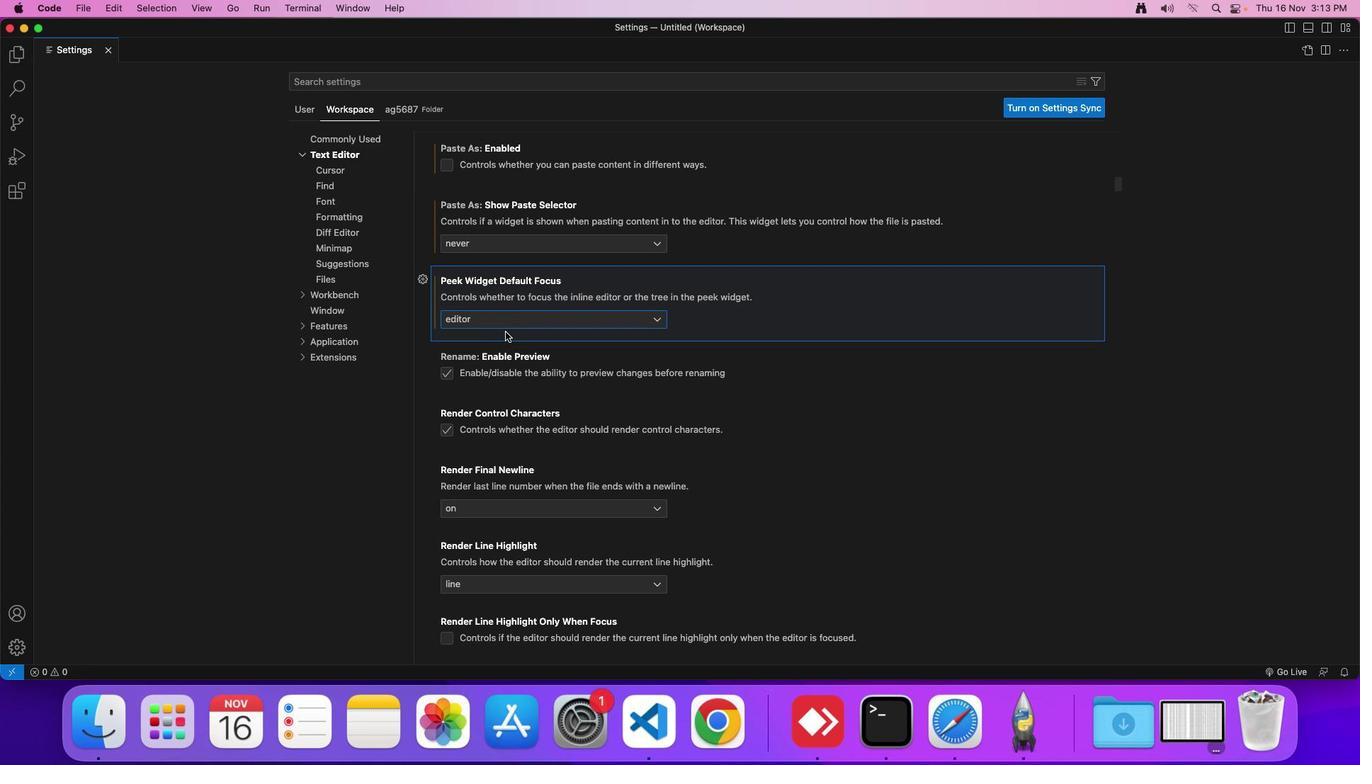 
